 Task: Look for space in Torrox, Spain from 15th August, 2023 to 20th August, 2023 for 1 adult in price range Rs.5000 to Rs.10000. Place can be private room with 1  bedroom having 1 bed and 1 bathroom. Property type can be house, flat, guest house, hotel. Booking option can be shelf check-in. Required host language is English.
Action: Mouse moved to (354, 181)
Screenshot: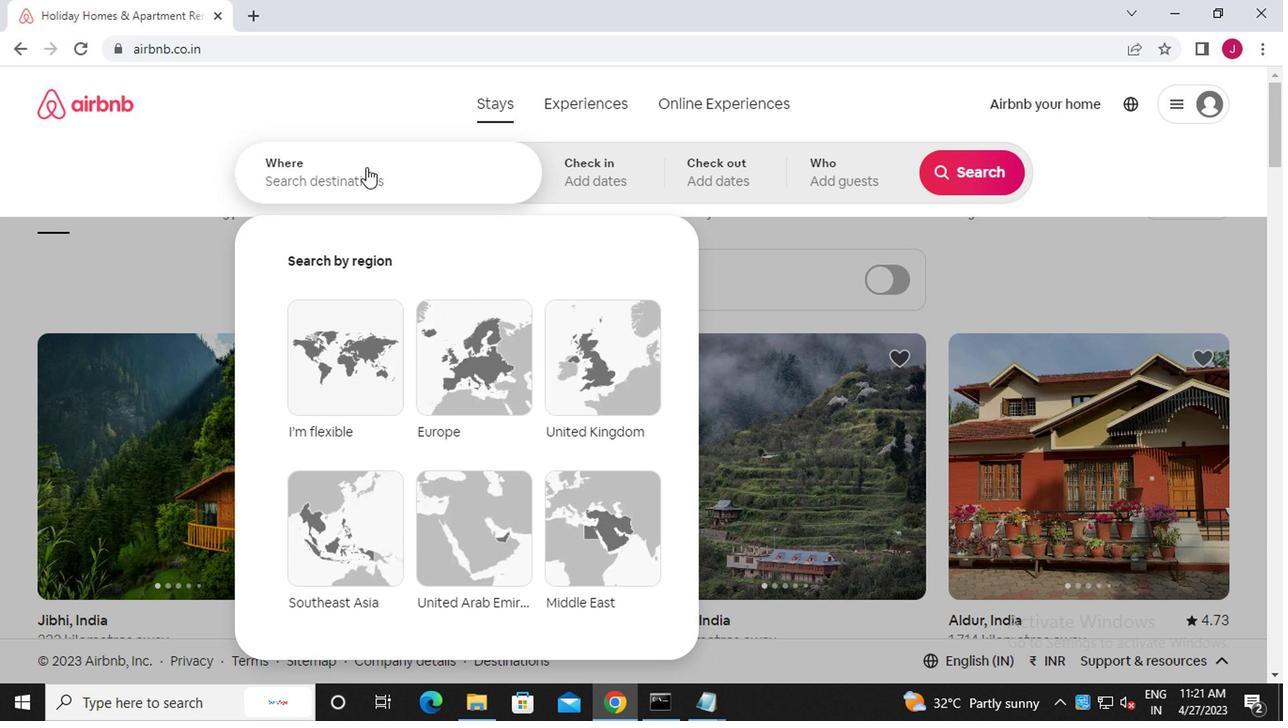 
Action: Mouse pressed left at (354, 181)
Screenshot: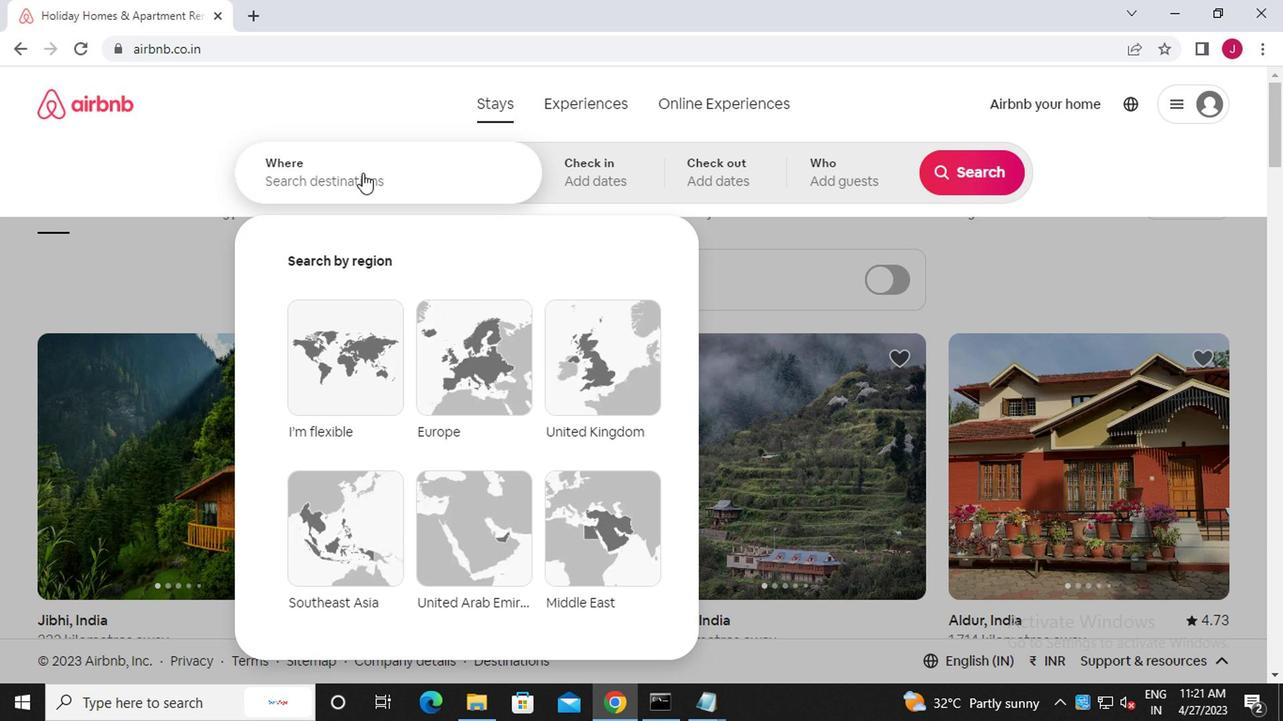 
Action: Mouse moved to (354, 182)
Screenshot: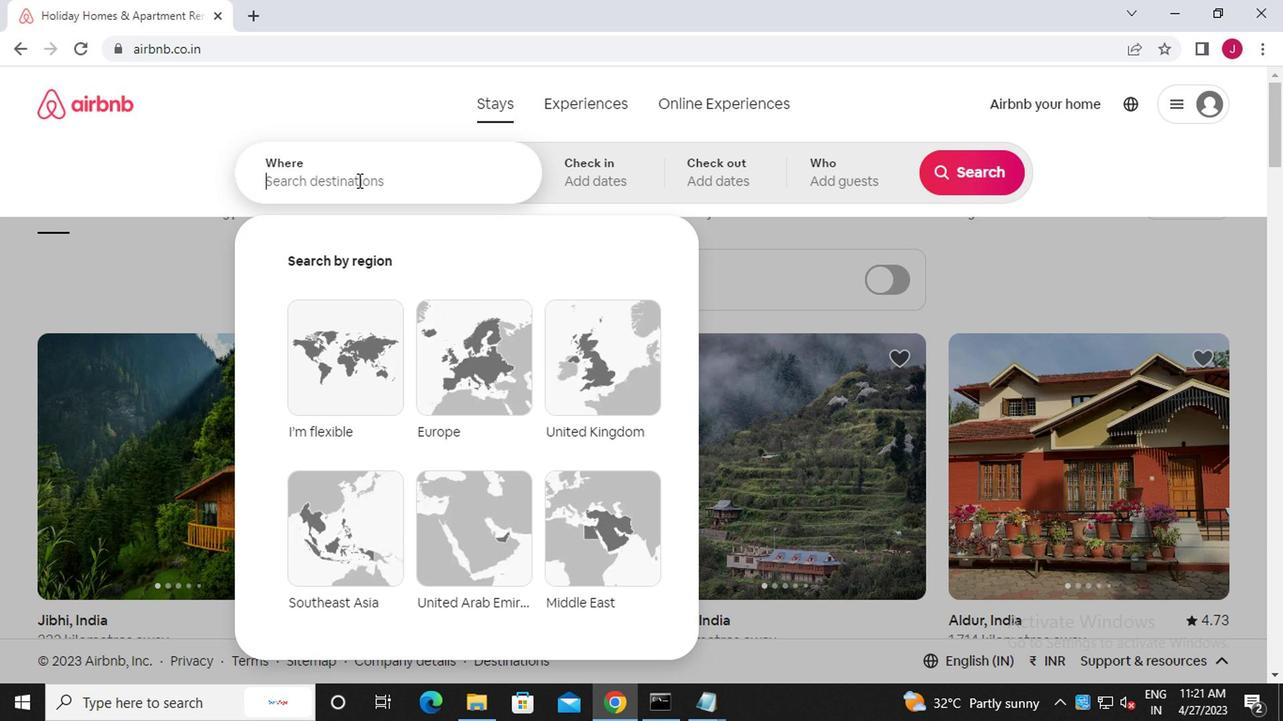 
Action: Key pressed t<Key.caps_lock>orrox,<Key.caps_lock>s<Key.caps_lock>pain
Screenshot: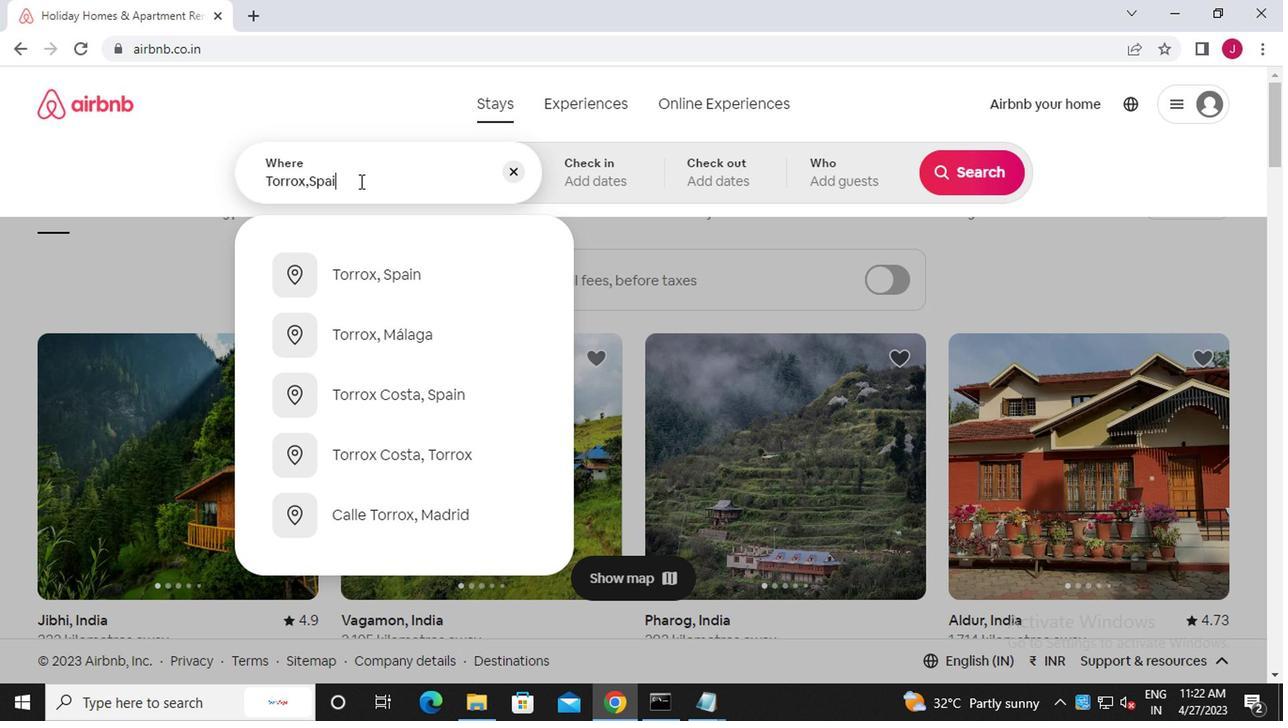 
Action: Mouse moved to (379, 274)
Screenshot: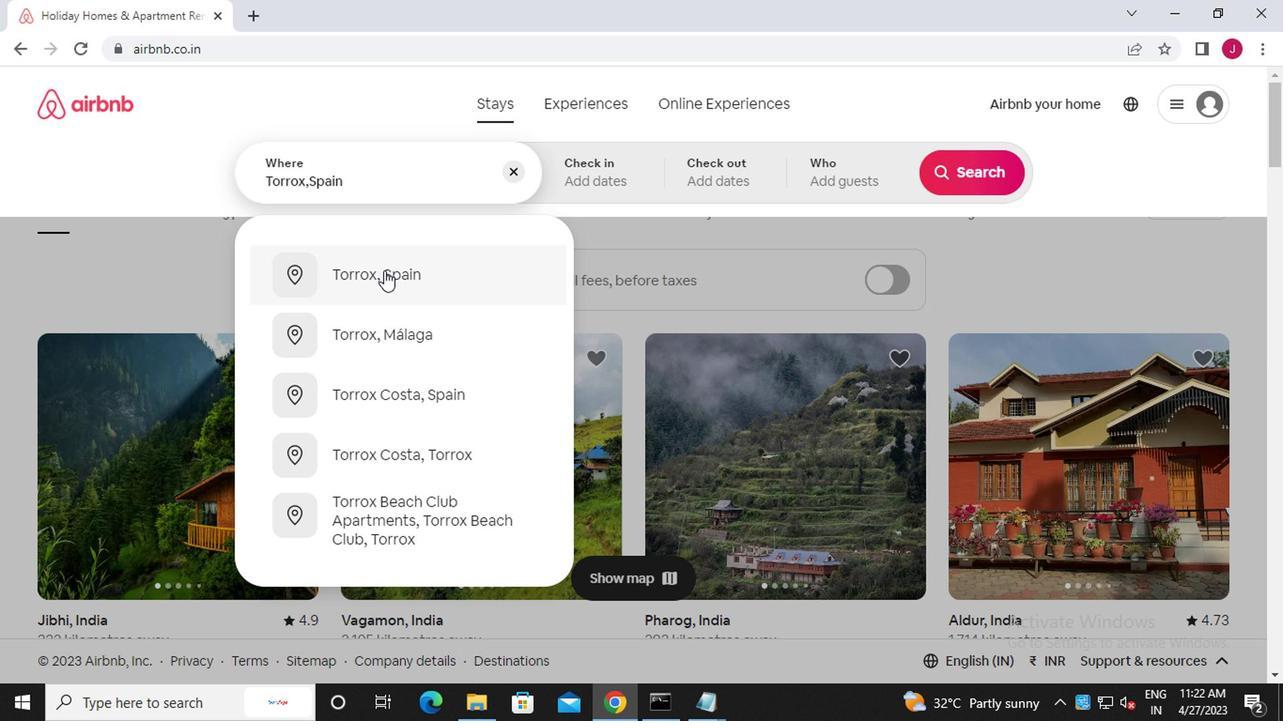 
Action: Mouse pressed left at (379, 274)
Screenshot: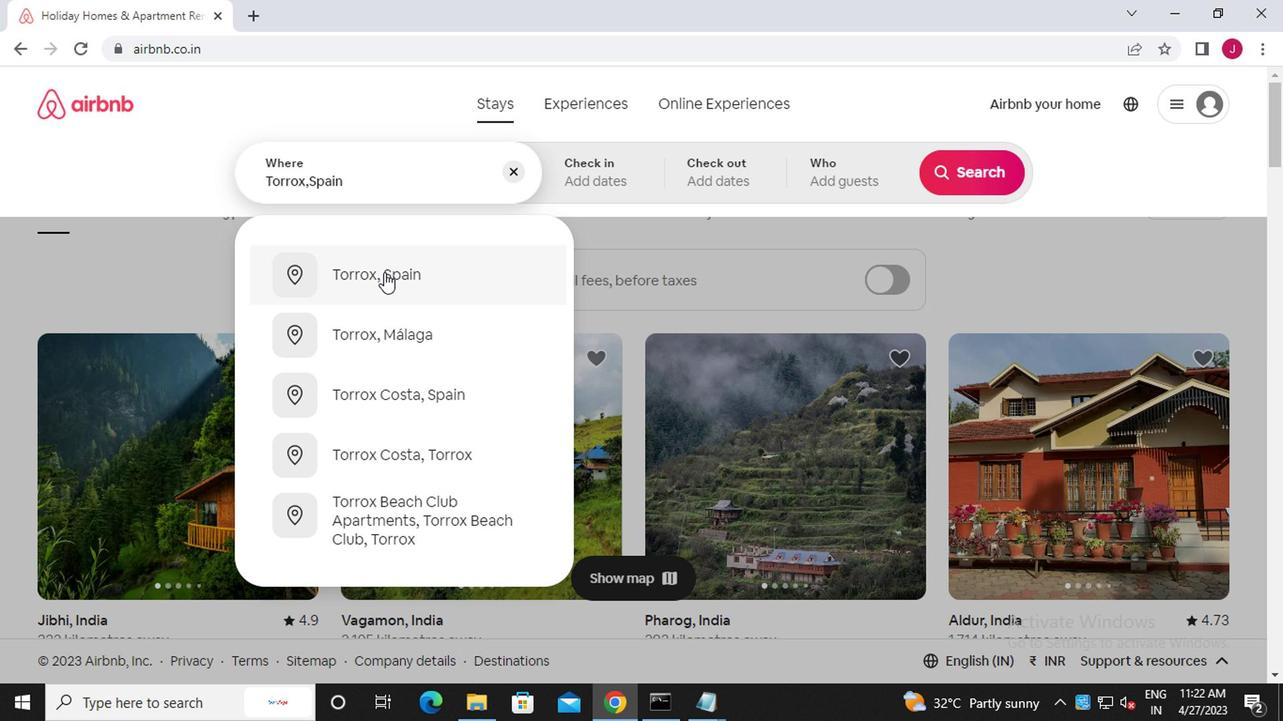 
Action: Mouse moved to (957, 323)
Screenshot: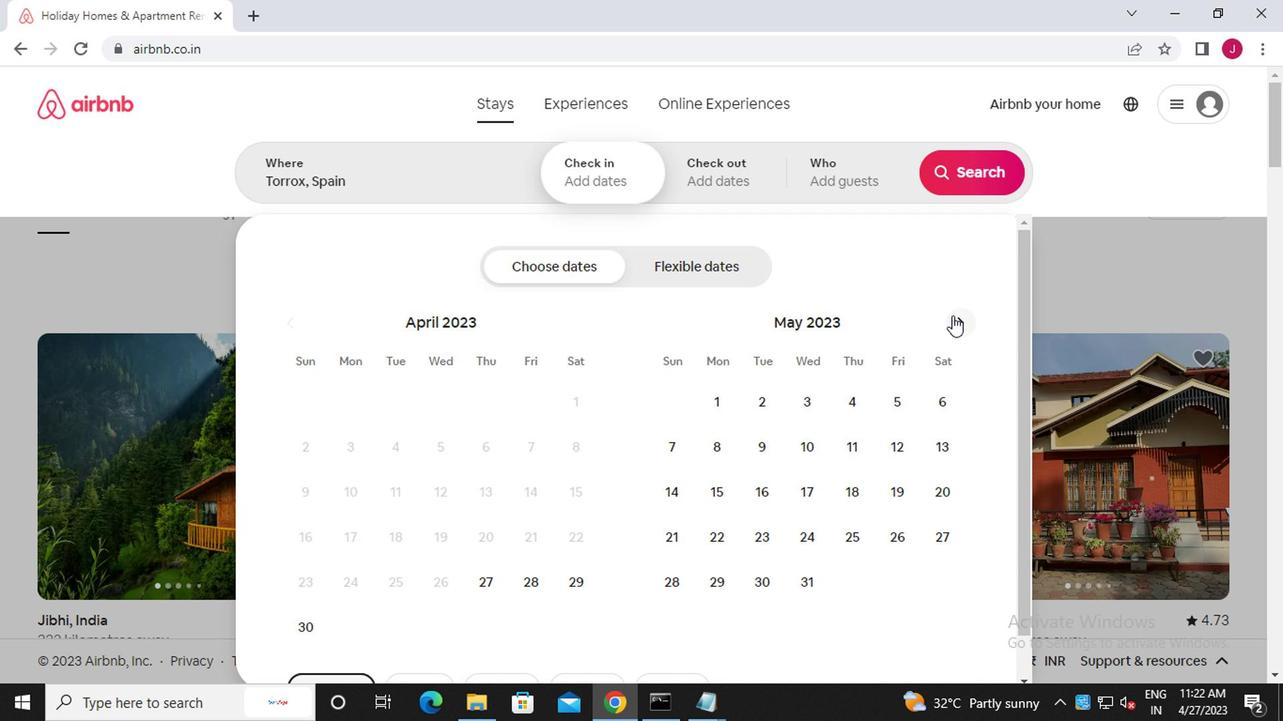 
Action: Mouse pressed left at (957, 323)
Screenshot: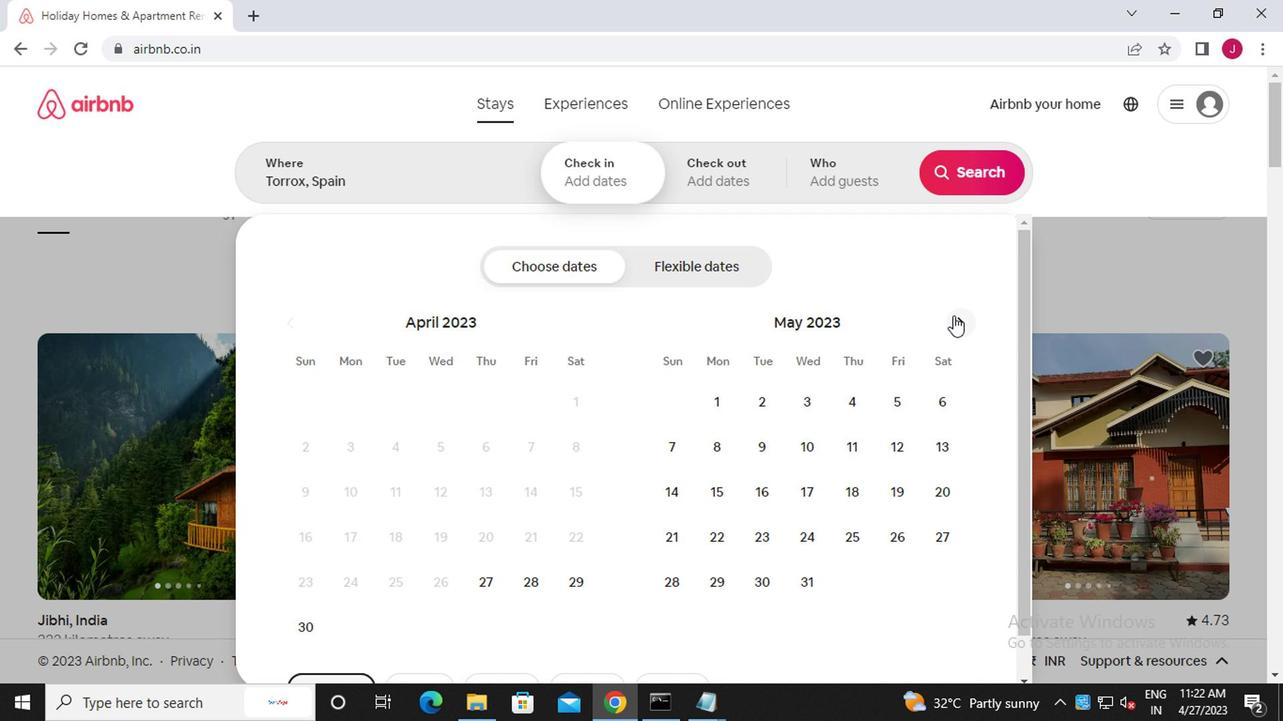 
Action: Mouse moved to (959, 323)
Screenshot: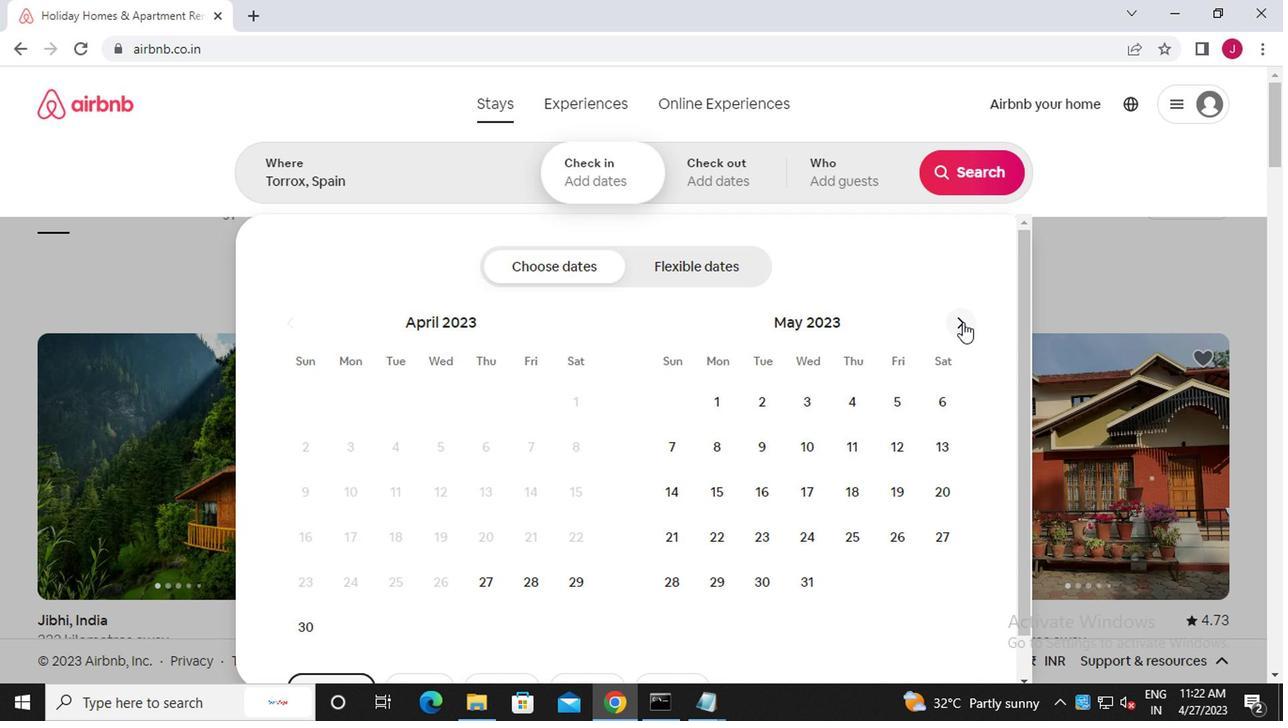 
Action: Mouse pressed left at (959, 323)
Screenshot: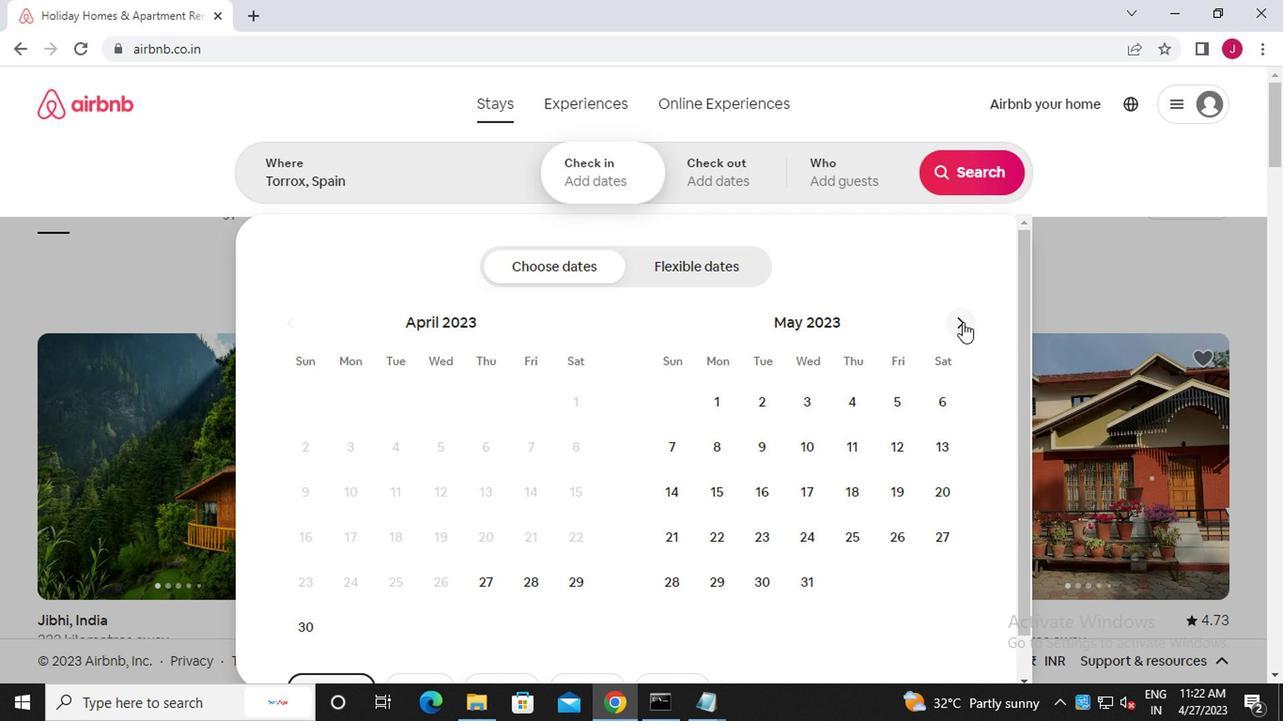 
Action: Mouse pressed left at (959, 323)
Screenshot: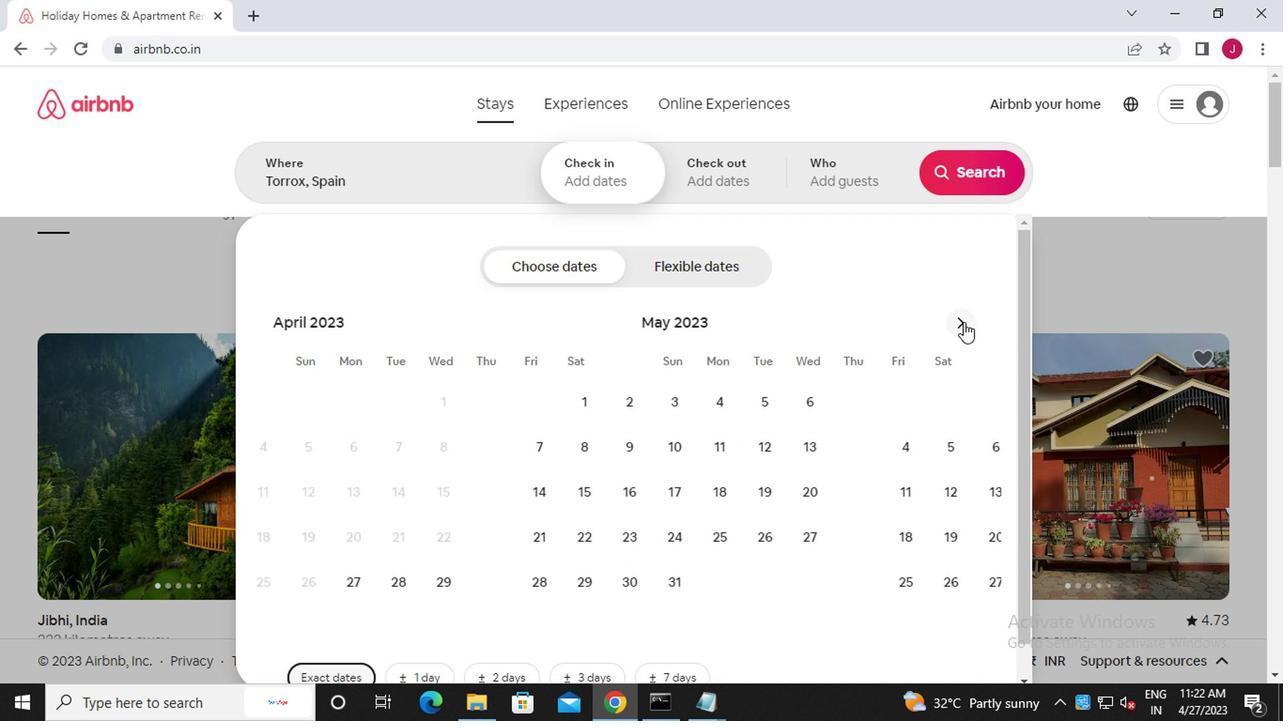 
Action: Mouse moved to (959, 323)
Screenshot: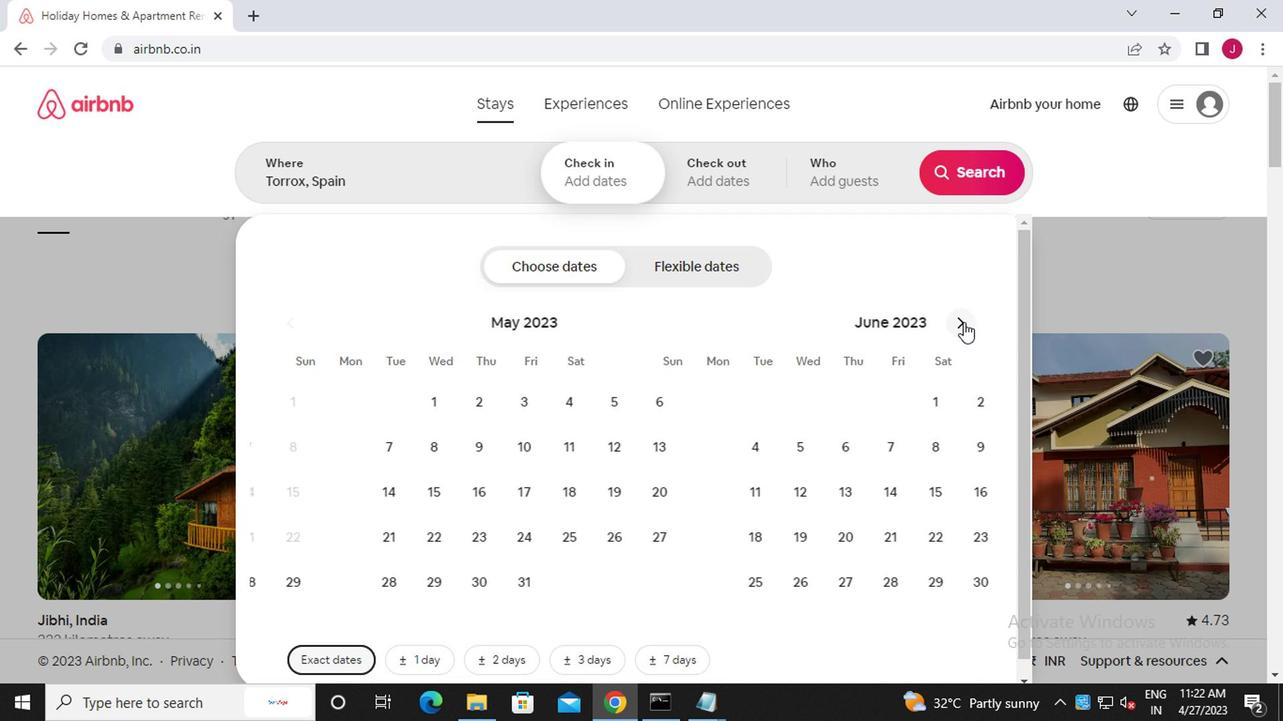 
Action: Mouse pressed left at (959, 323)
Screenshot: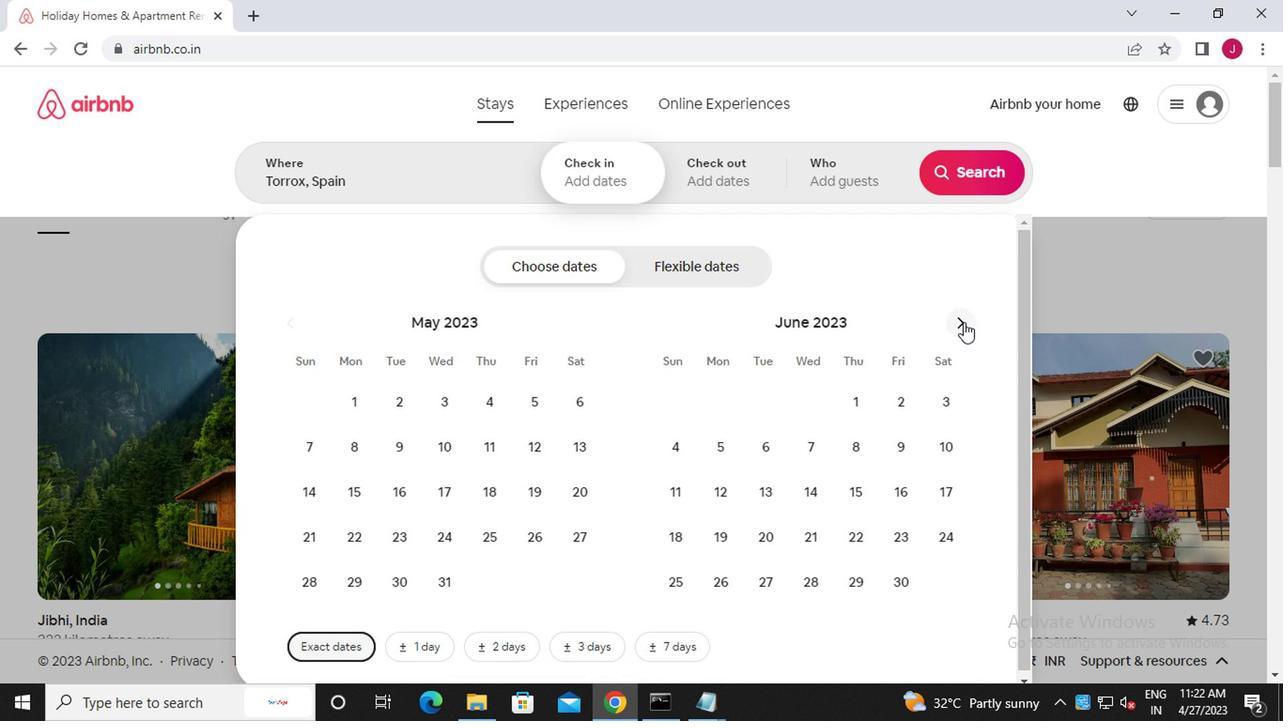 
Action: Mouse pressed left at (959, 323)
Screenshot: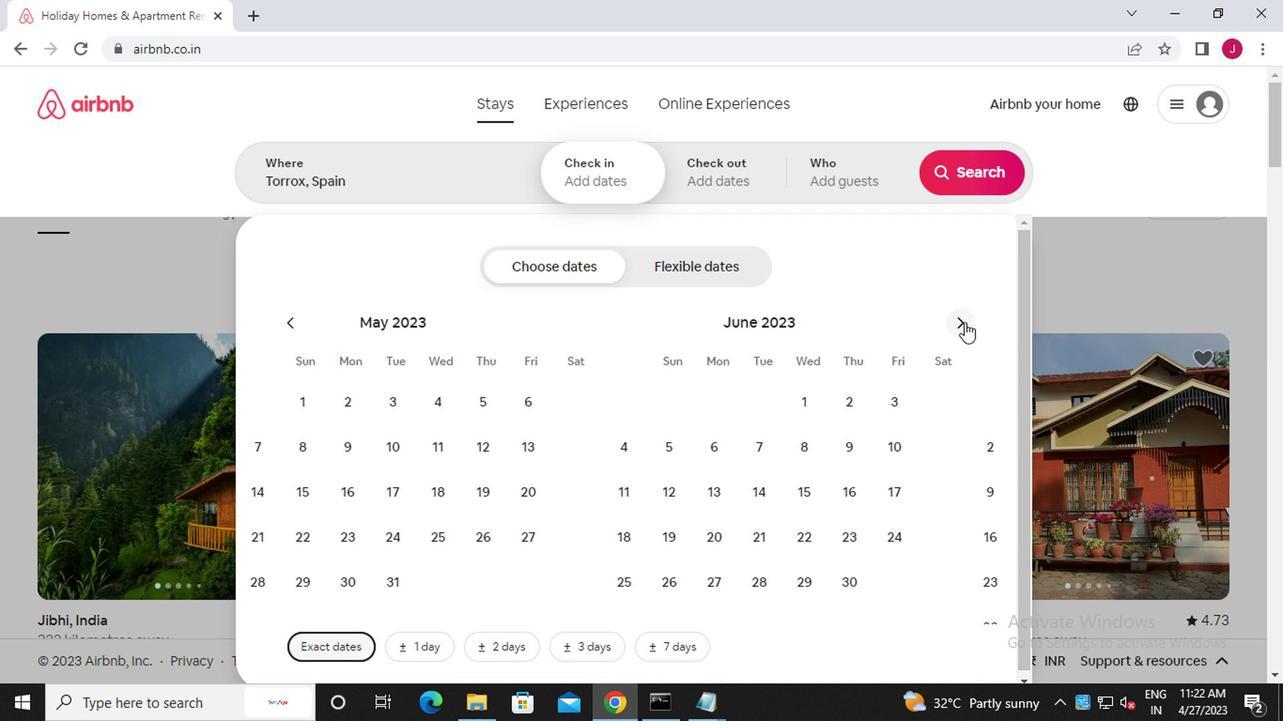 
Action: Mouse moved to (760, 492)
Screenshot: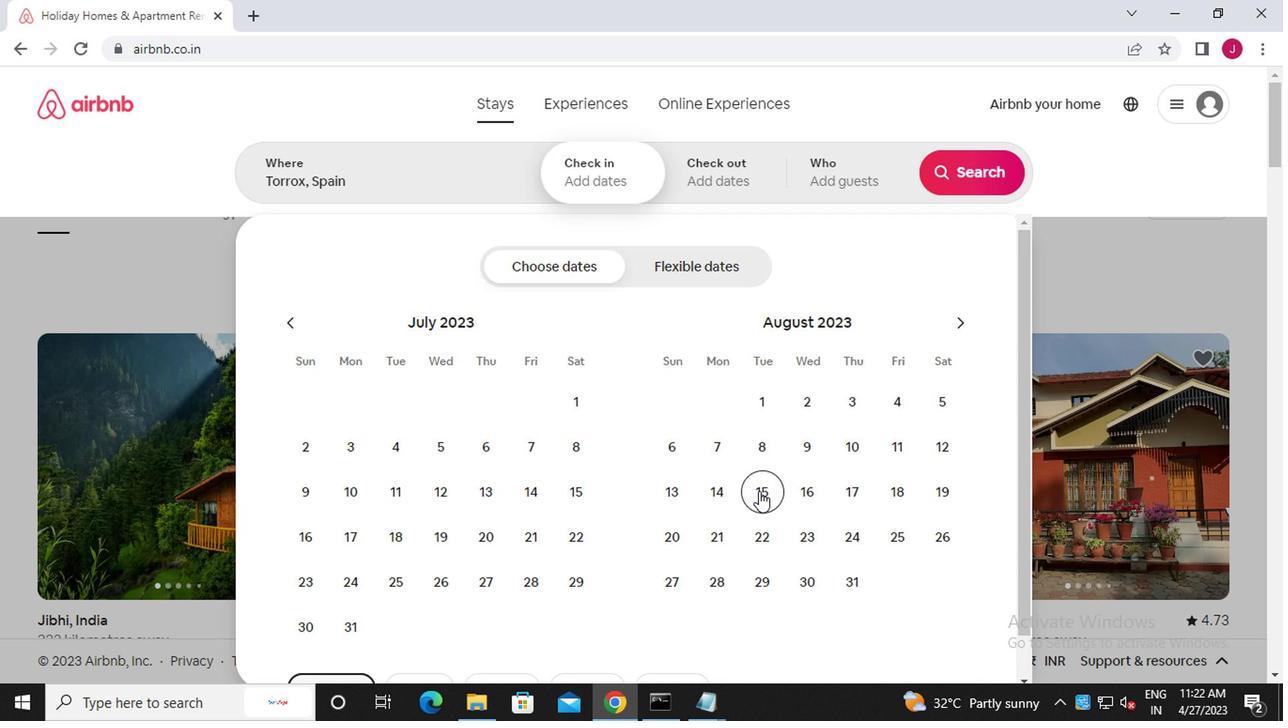 
Action: Mouse pressed left at (760, 492)
Screenshot: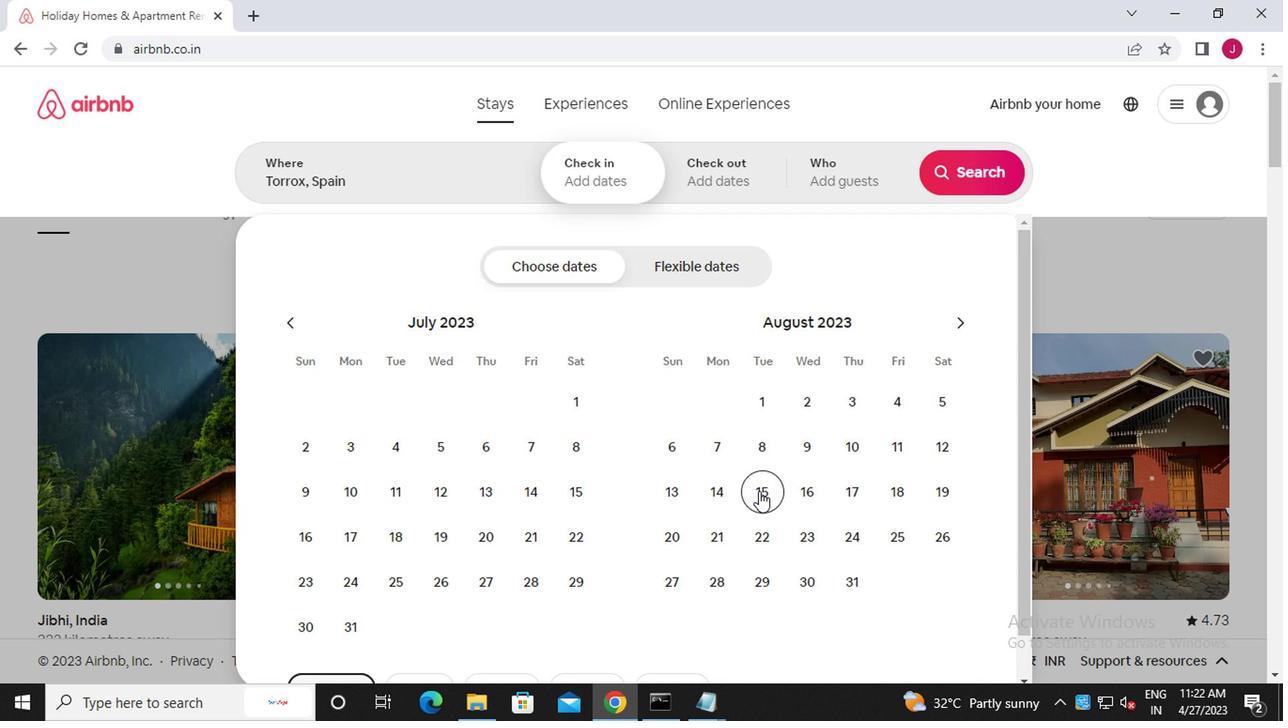 
Action: Mouse moved to (674, 534)
Screenshot: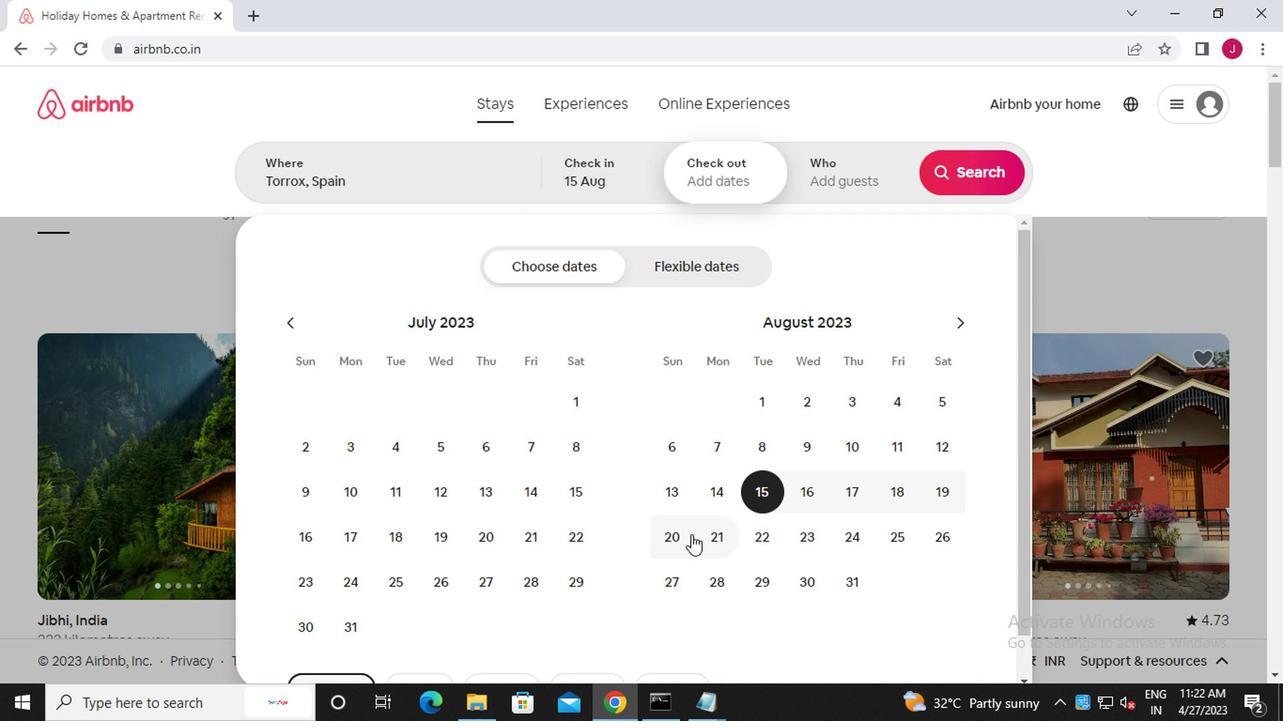 
Action: Mouse pressed left at (674, 534)
Screenshot: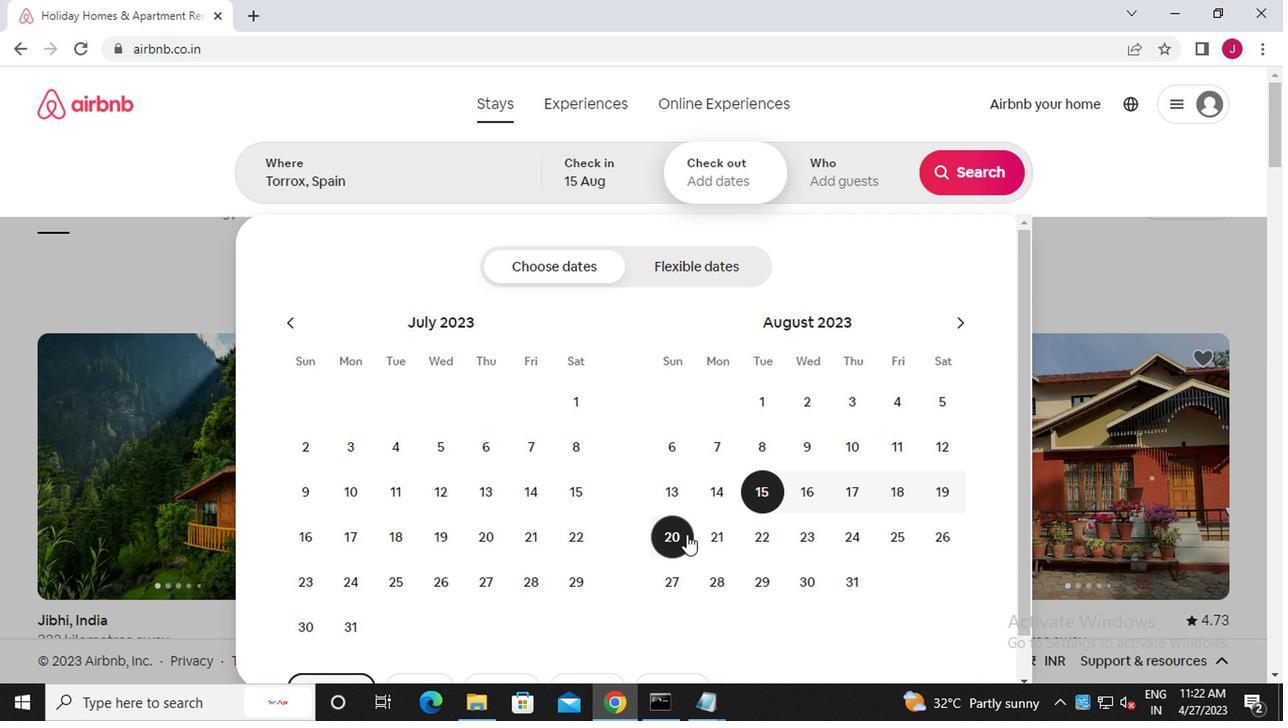 
Action: Mouse moved to (857, 175)
Screenshot: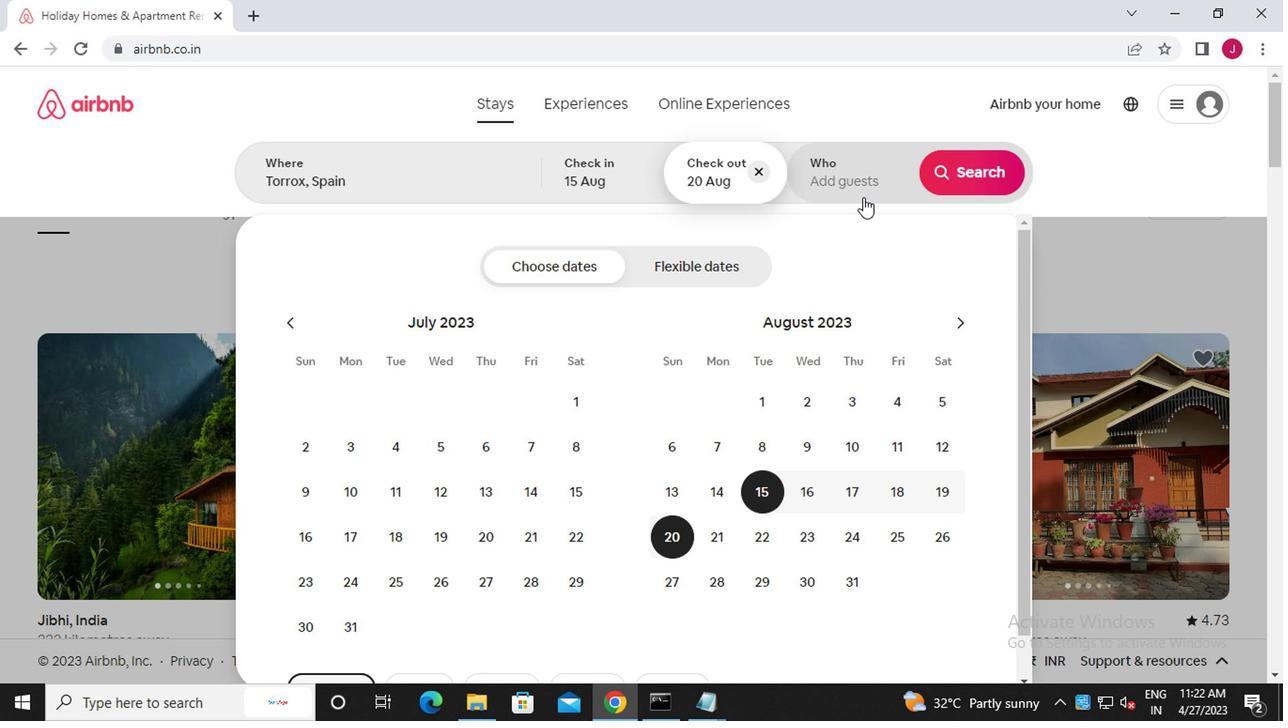 
Action: Mouse pressed left at (857, 175)
Screenshot: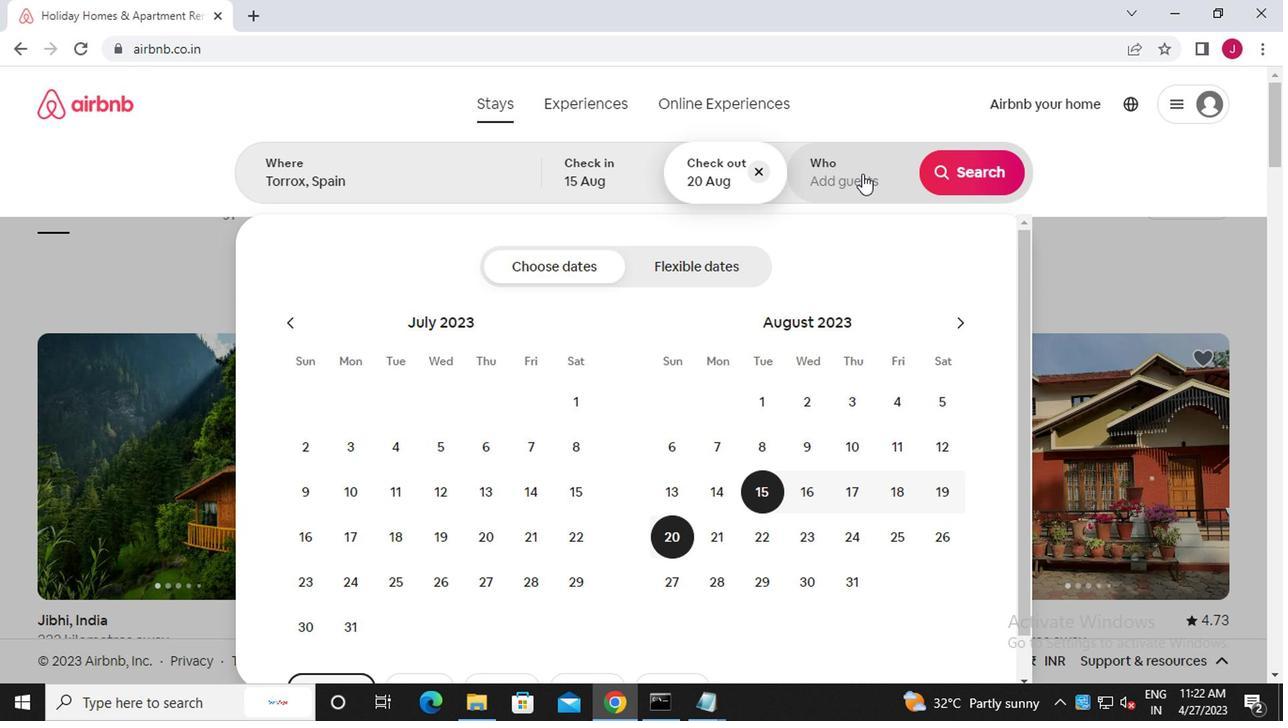 
Action: Mouse moved to (976, 279)
Screenshot: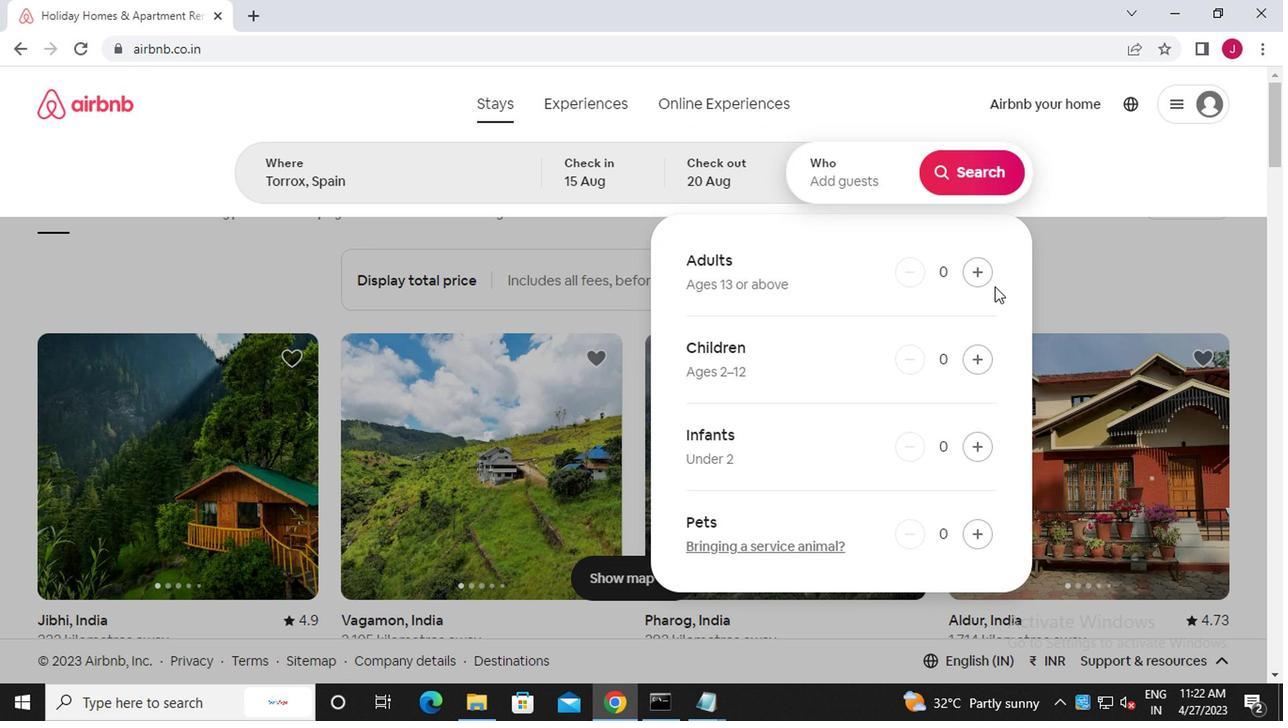 
Action: Mouse pressed left at (976, 279)
Screenshot: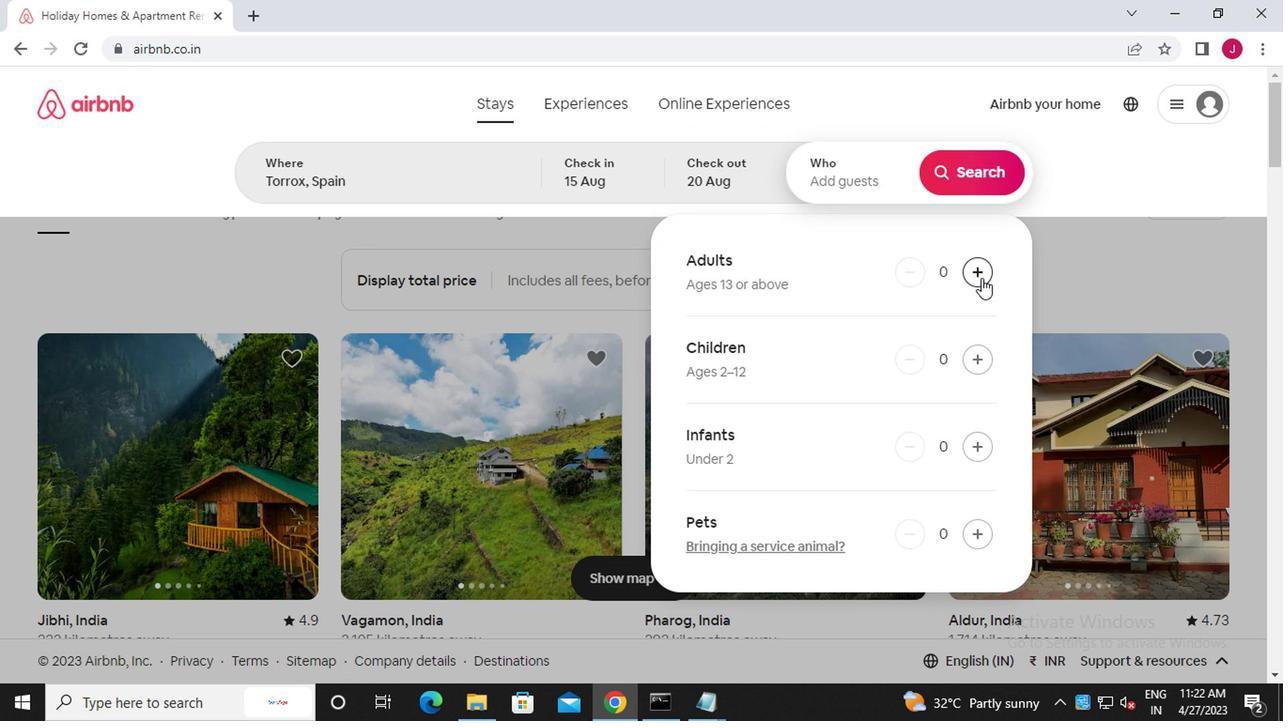 
Action: Mouse moved to (976, 178)
Screenshot: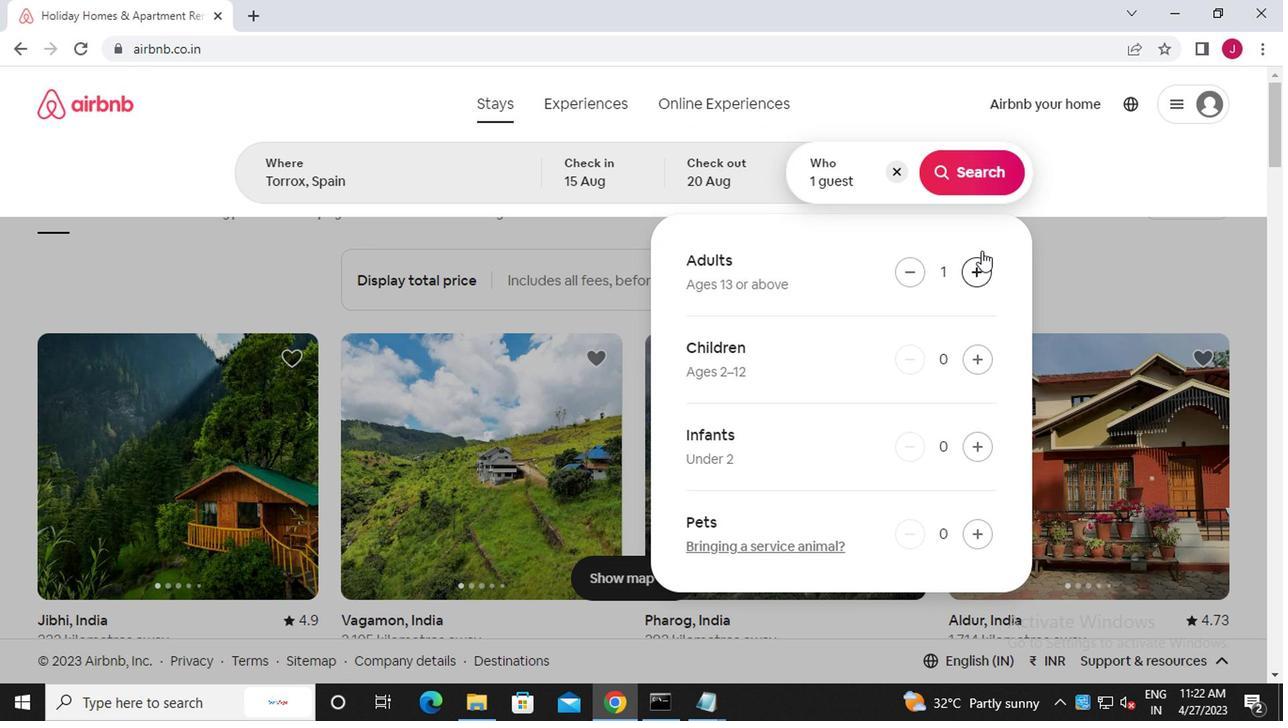 
Action: Mouse pressed left at (976, 178)
Screenshot: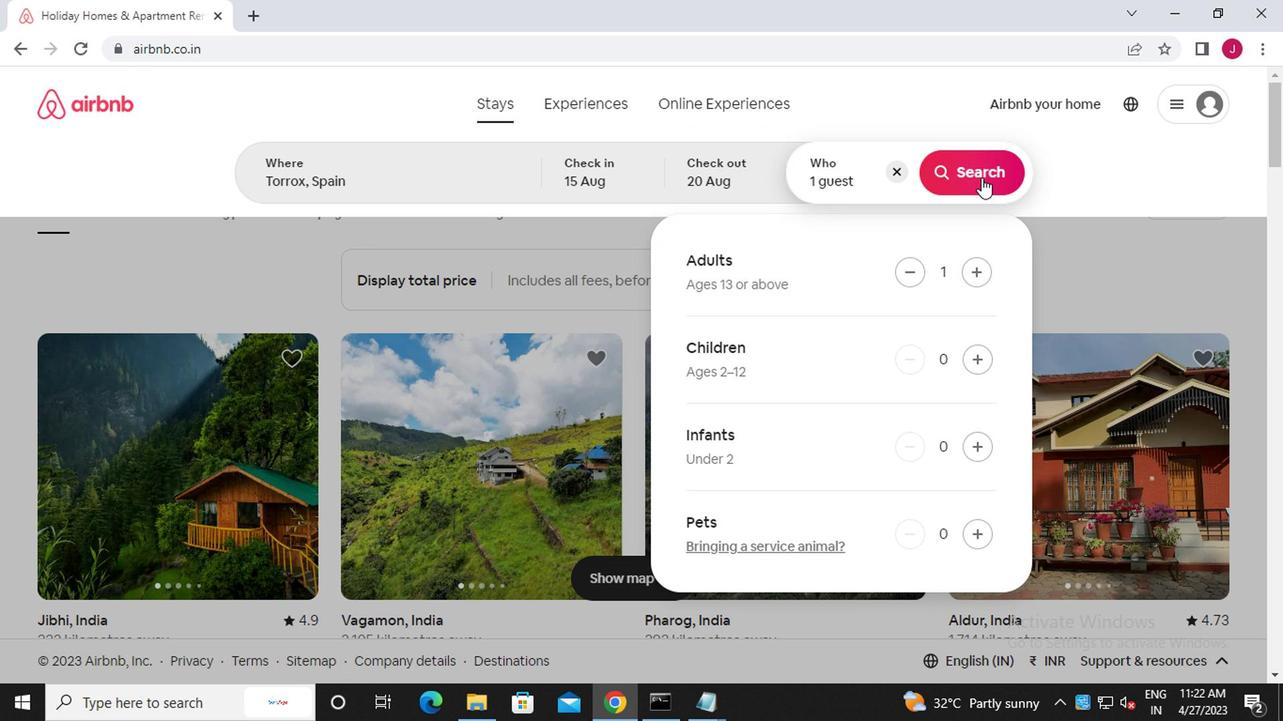 
Action: Mouse moved to (1191, 177)
Screenshot: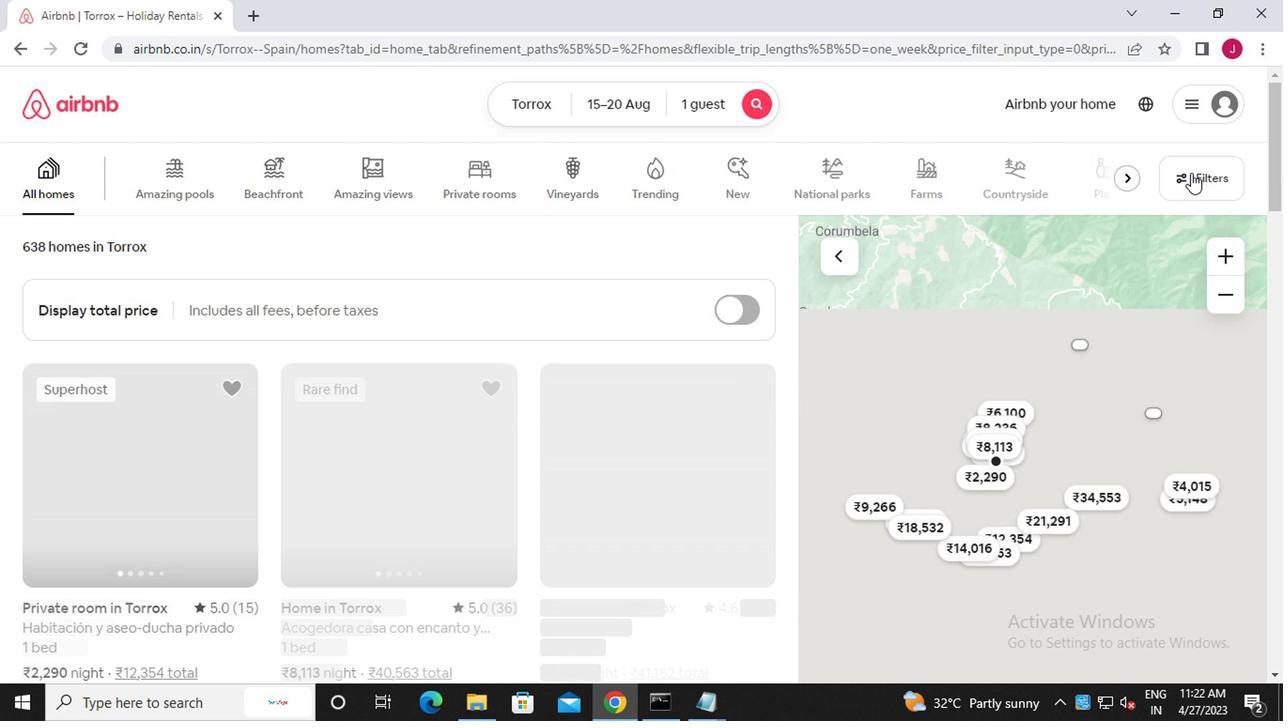 
Action: Mouse pressed left at (1191, 177)
Screenshot: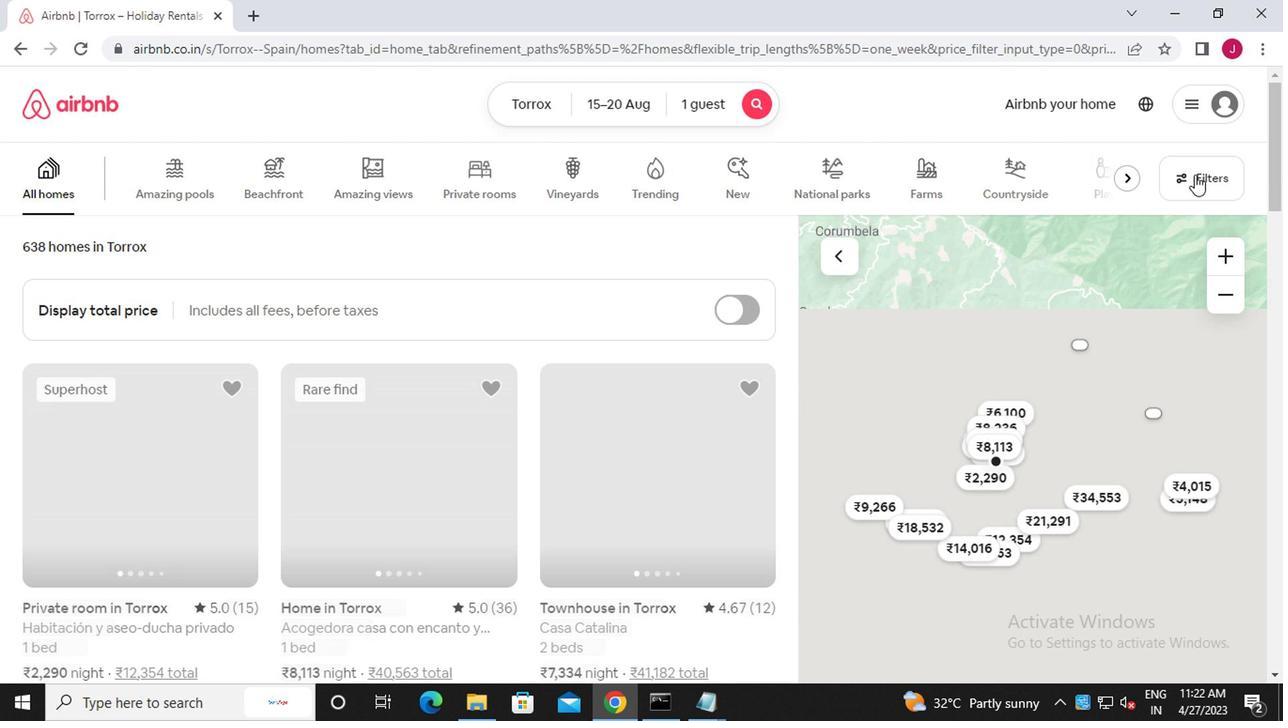 
Action: Mouse moved to (441, 411)
Screenshot: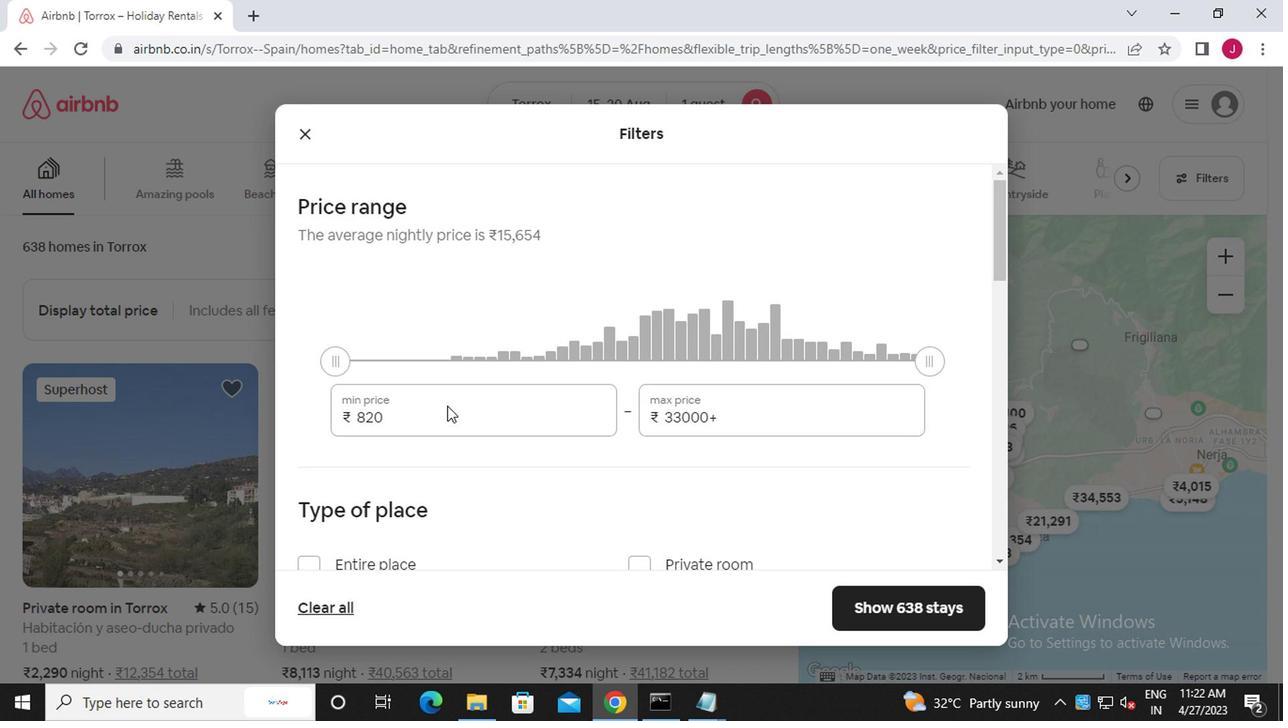 
Action: Mouse pressed left at (441, 411)
Screenshot: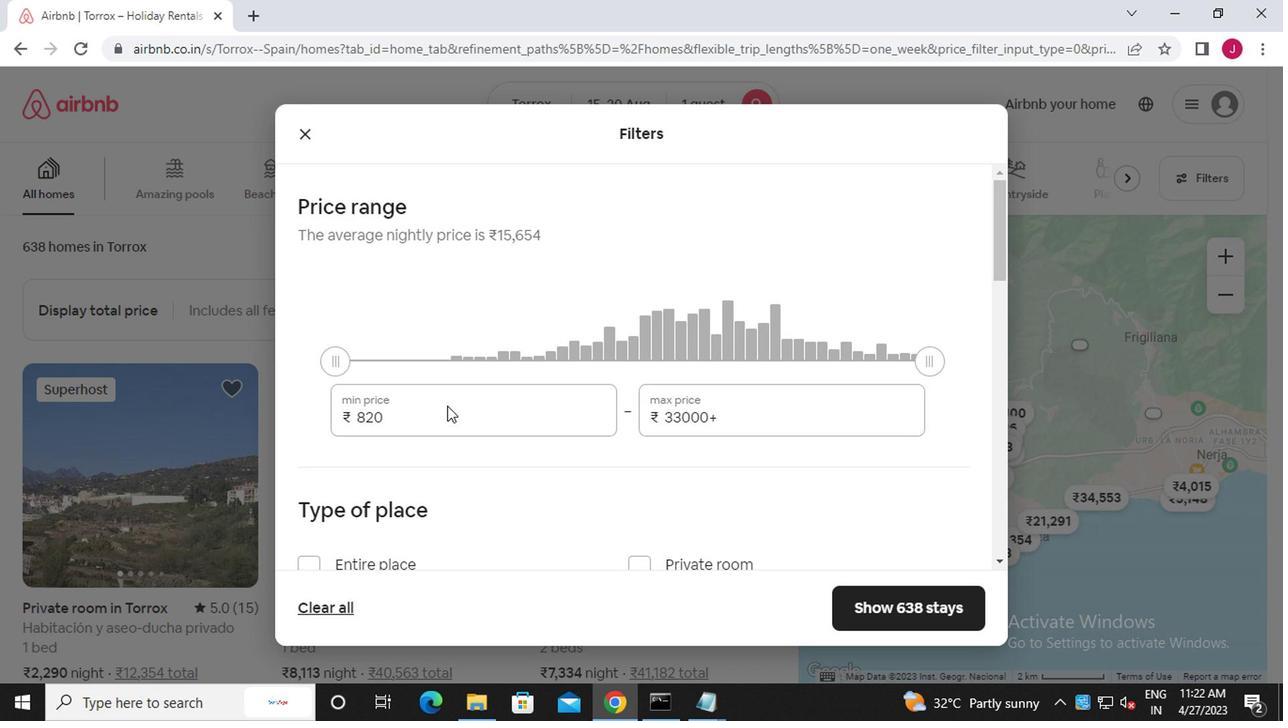 
Action: Mouse moved to (425, 404)
Screenshot: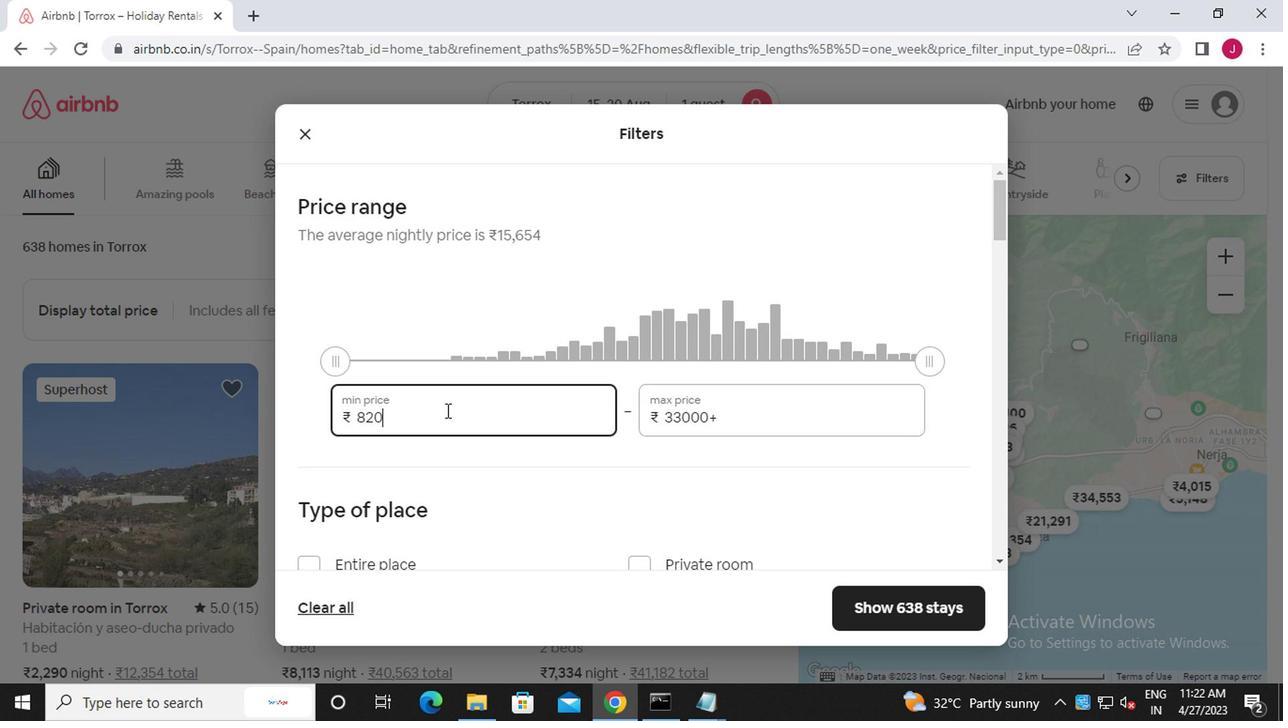 
Action: Key pressed <Key.backspace><Key.backspace><Key.backspace><<97>><<101>><<96>><<96>><<96>>
Screenshot: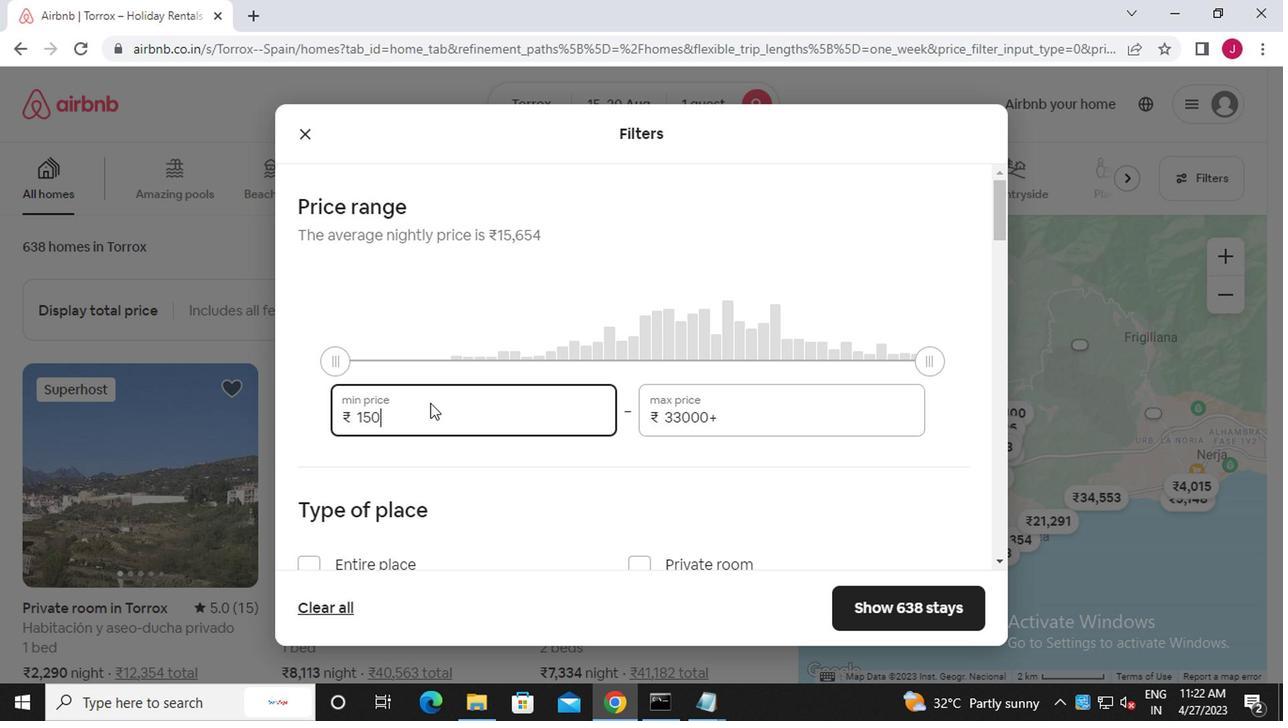
Action: Mouse moved to (826, 419)
Screenshot: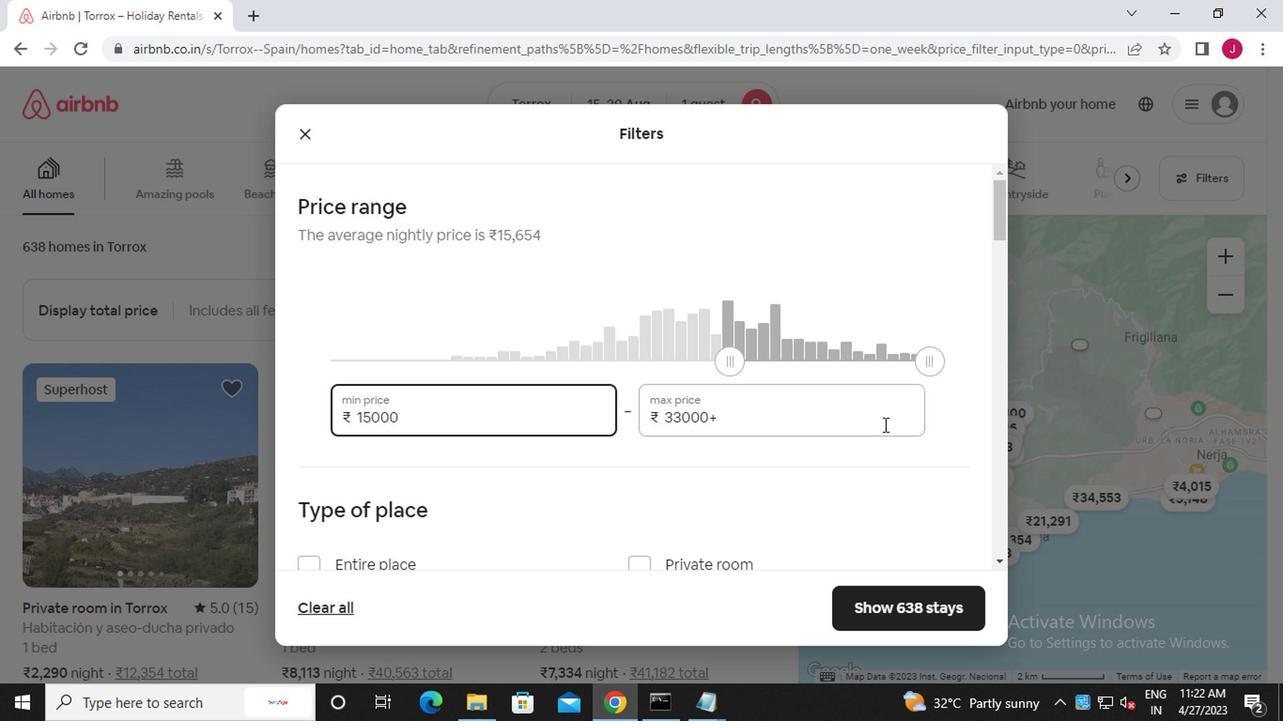 
Action: Mouse pressed left at (826, 419)
Screenshot: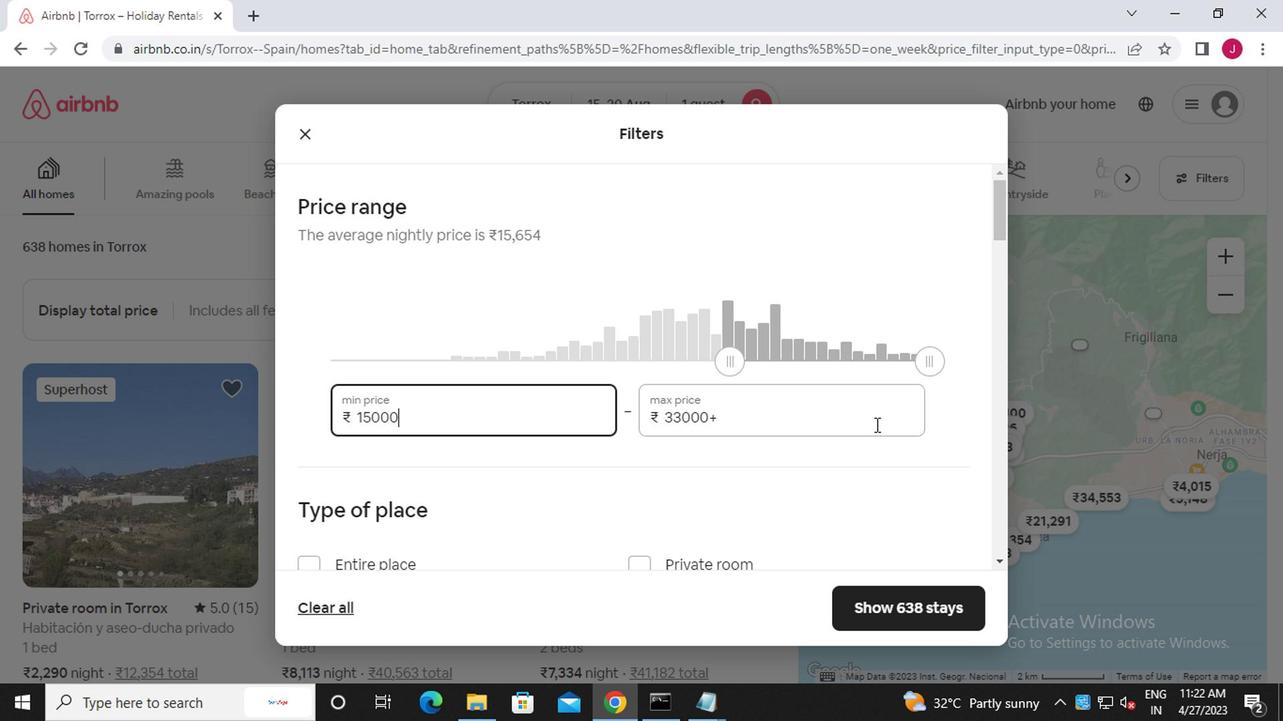 
Action: Key pressed <Key.backspace><Key.backspace><Key.backspace><Key.backspace><Key.backspace><Key.backspace><Key.backspace><Key.backspace><Key.backspace><Key.backspace><Key.backspace><Key.backspace><Key.backspace>
Screenshot: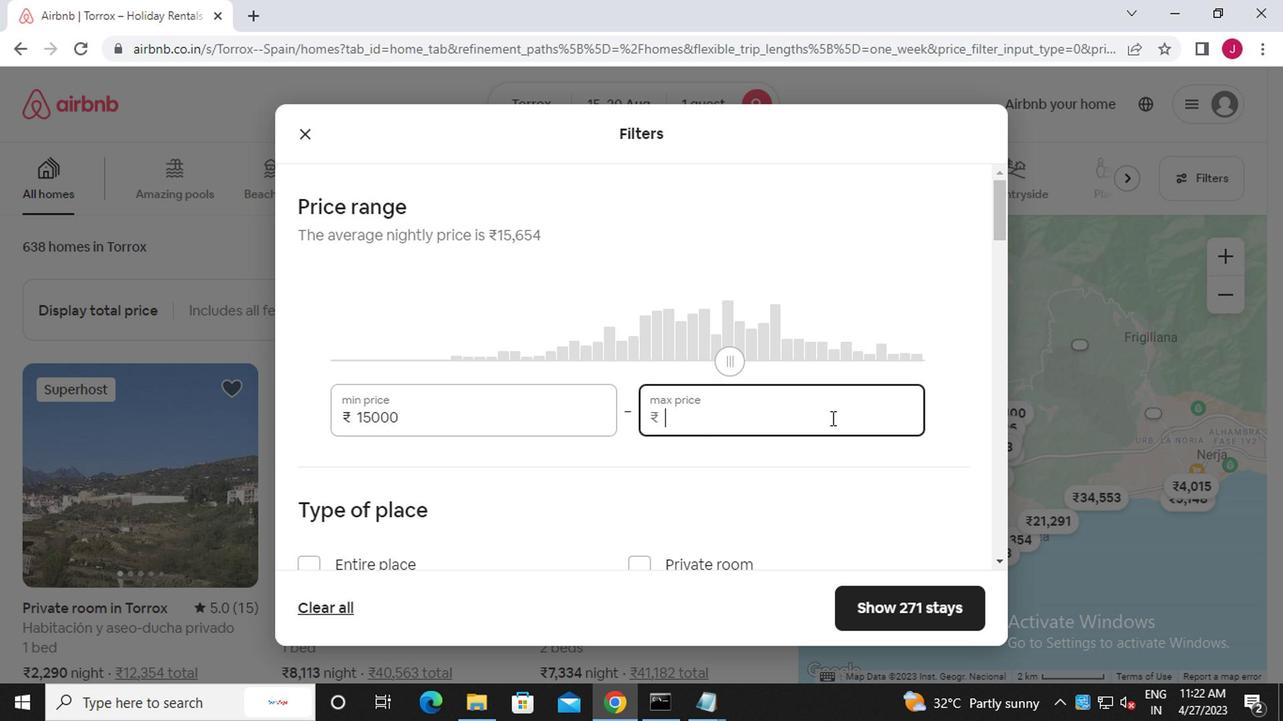 
Action: Mouse moved to (570, 424)
Screenshot: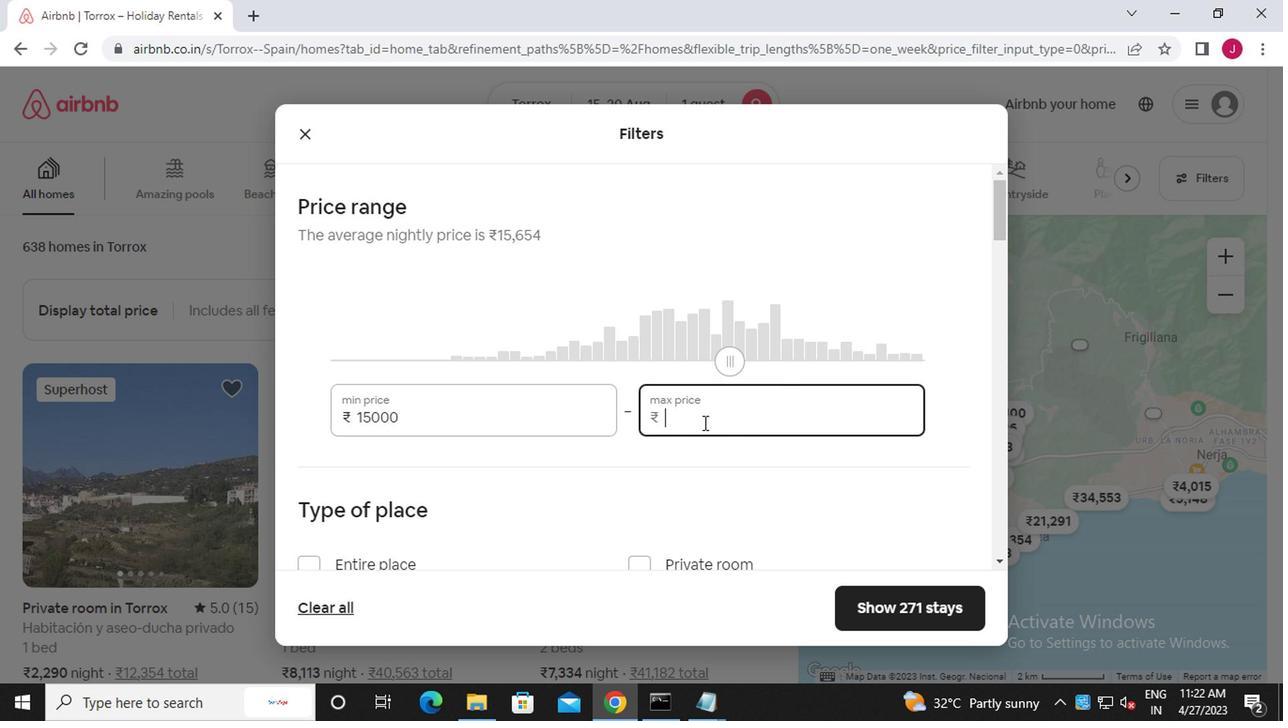 
Action: Mouse pressed left at (570, 424)
Screenshot: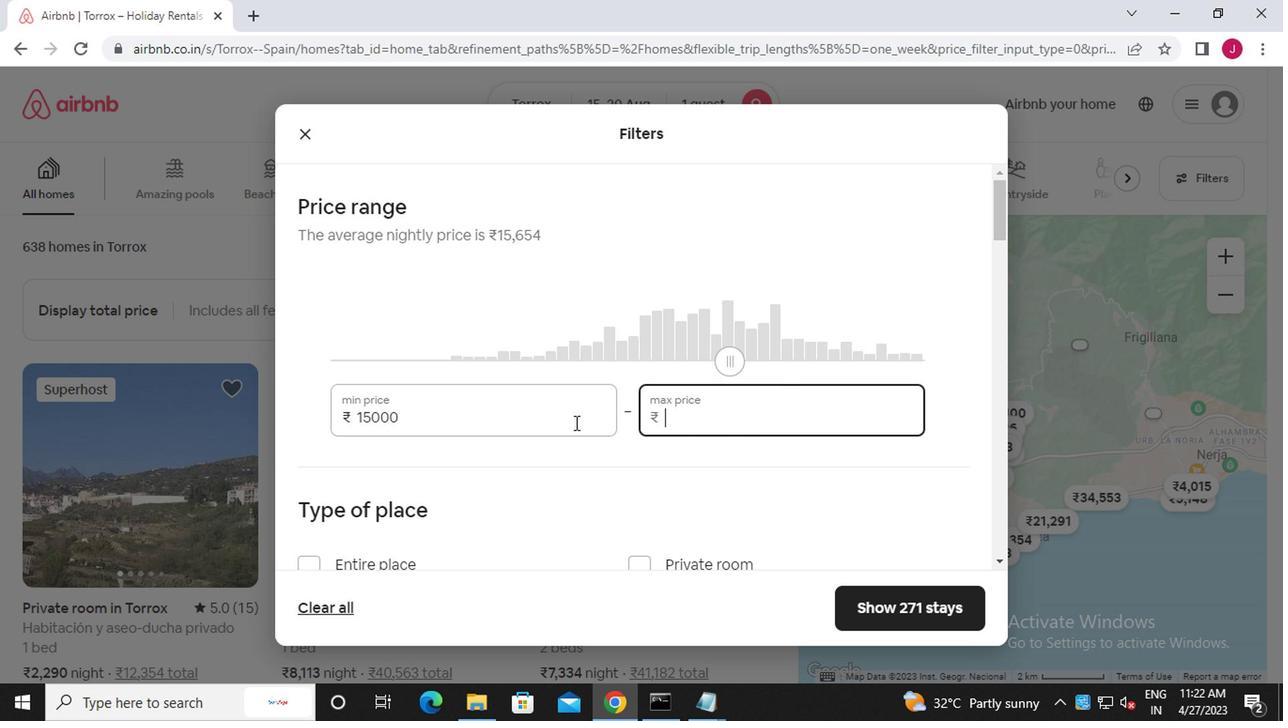 
Action: Mouse moved to (572, 422)
Screenshot: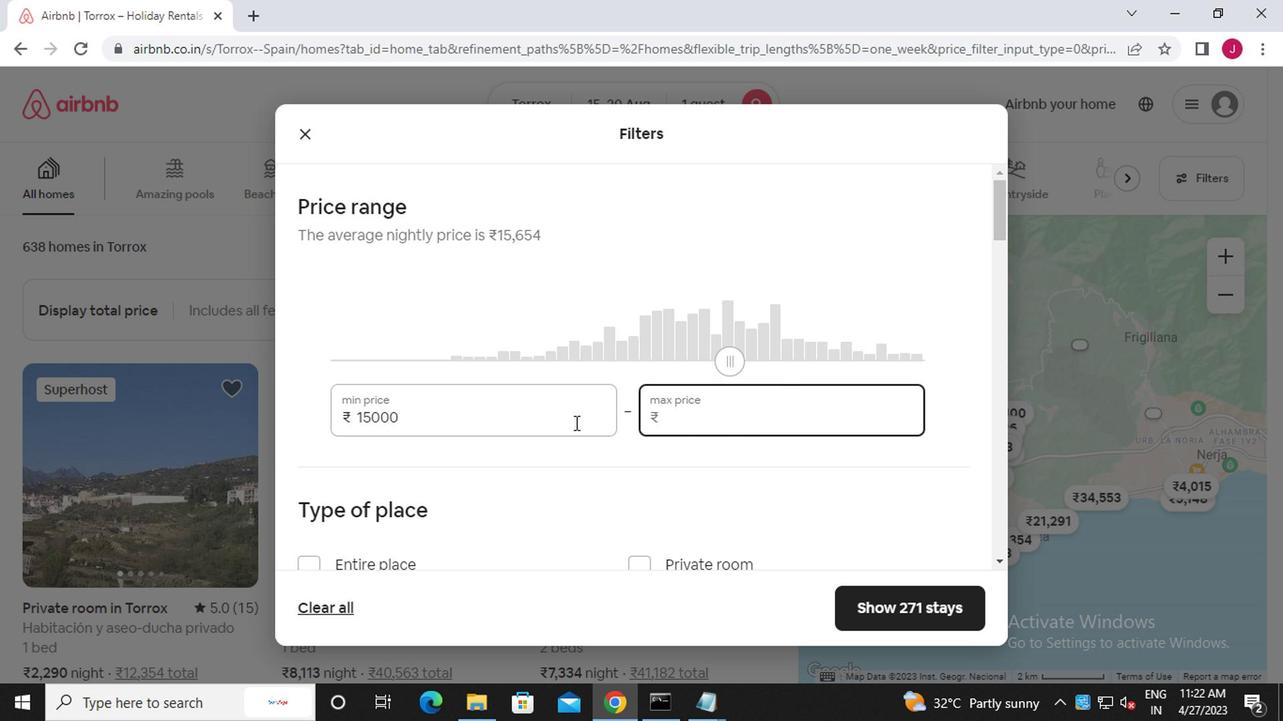 
Action: Key pressed <Key.backspace><Key.backspace><Key.backspace><Key.backspace><Key.backspace><Key.backspace><Key.backspace><<101>><<96>><<96>><<96>>
Screenshot: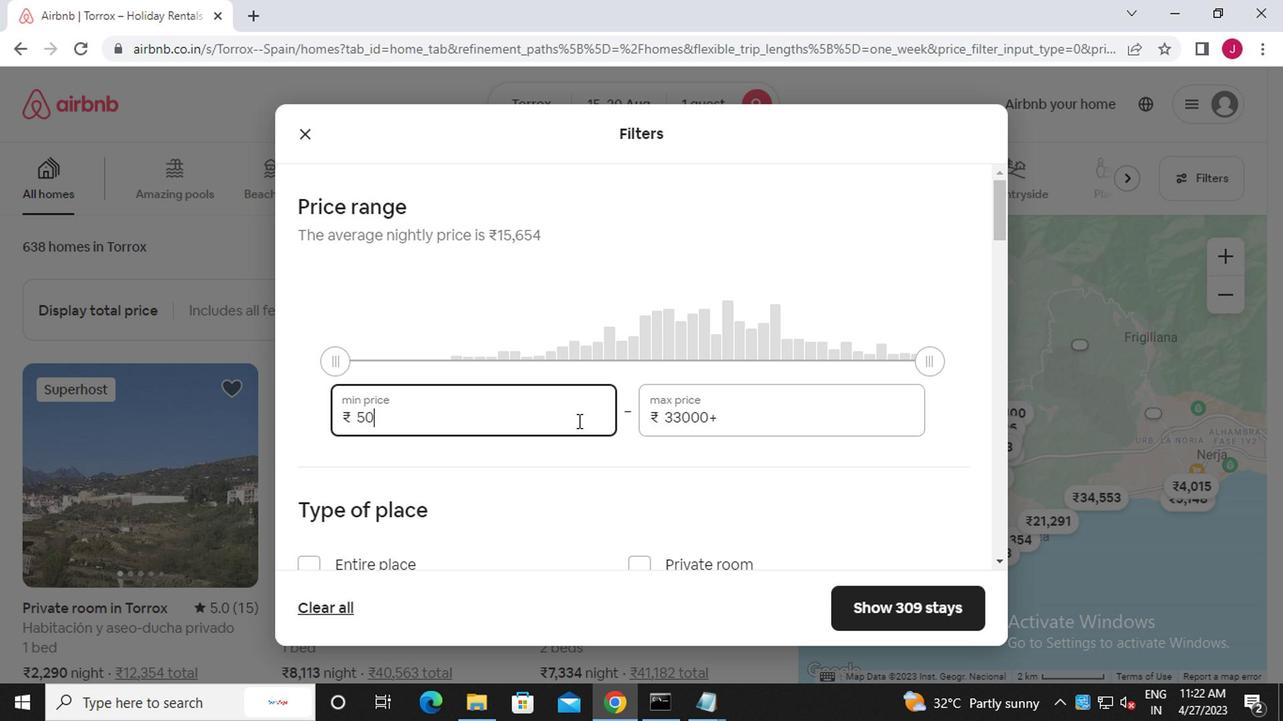 
Action: Mouse moved to (792, 424)
Screenshot: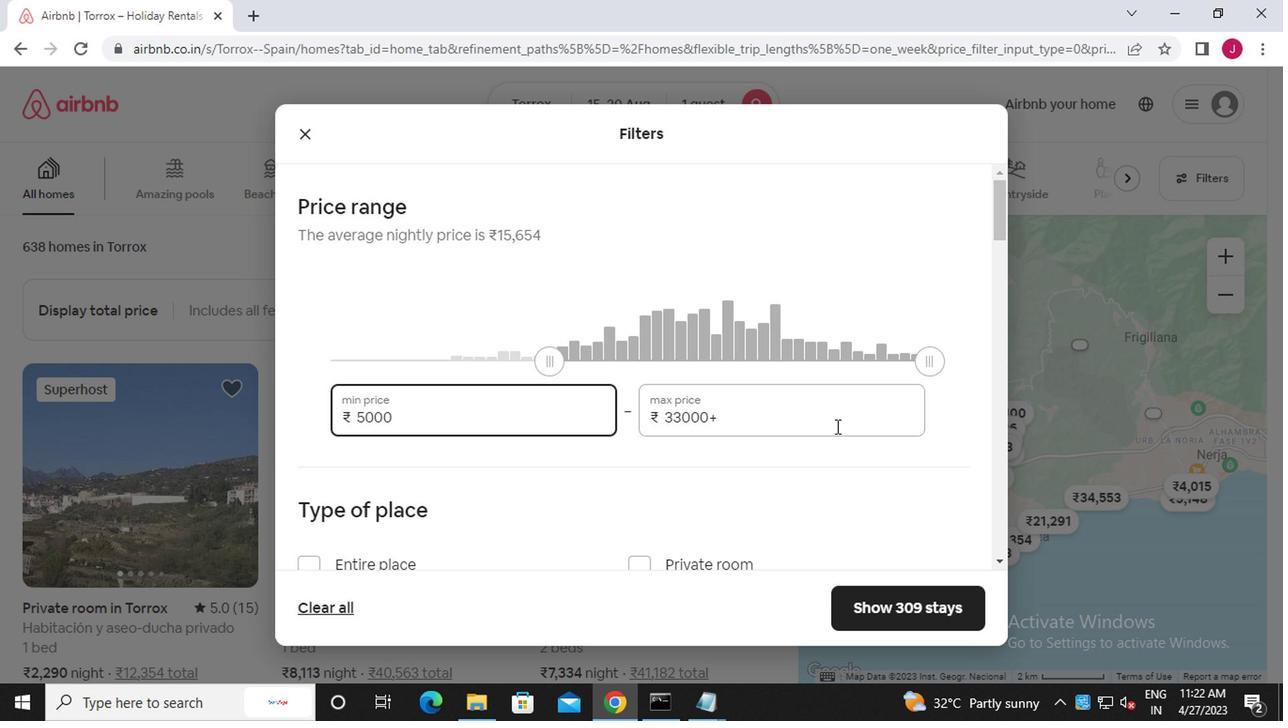 
Action: Mouse pressed left at (792, 424)
Screenshot: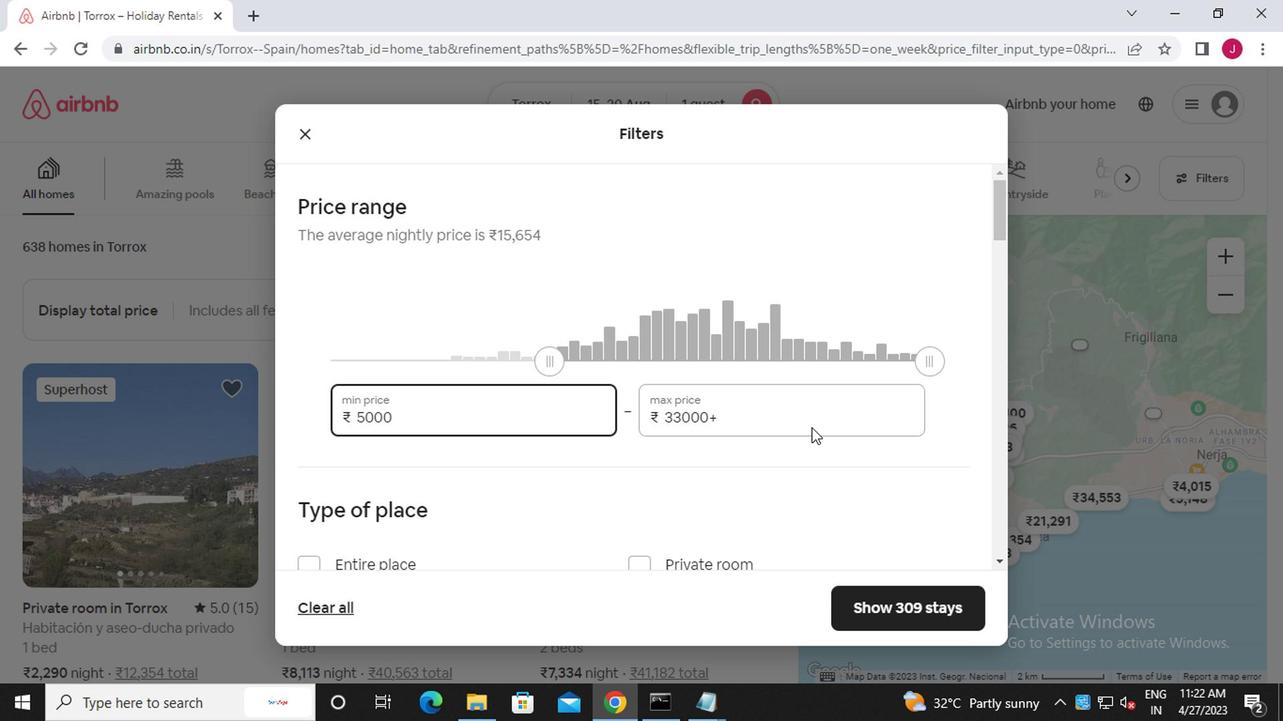 
Action: Key pressed <Key.backspace><Key.backspace><Key.backspace><Key.backspace><Key.backspace><Key.backspace><Key.backspace><Key.backspace><Key.backspace><Key.backspace><Key.backspace><Key.backspace><Key.backspace><<97>><<101>><<96>><<96>><<96>>
Screenshot: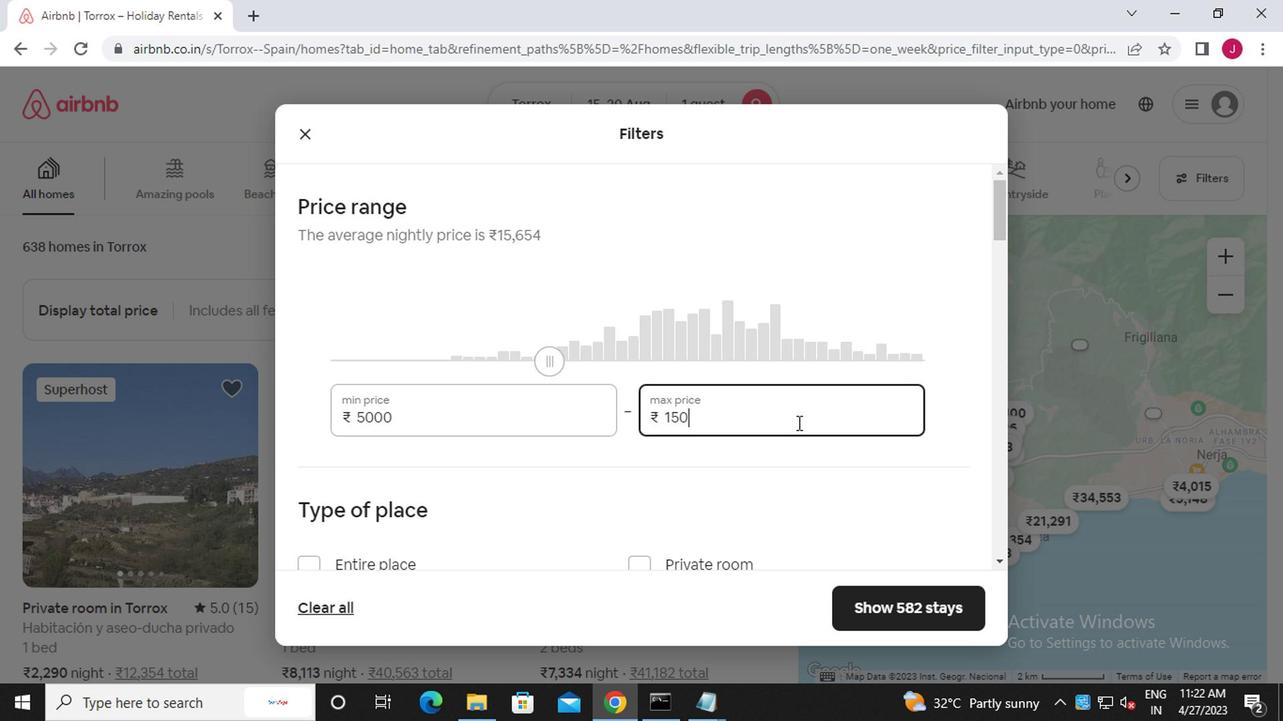 
Action: Mouse moved to (784, 411)
Screenshot: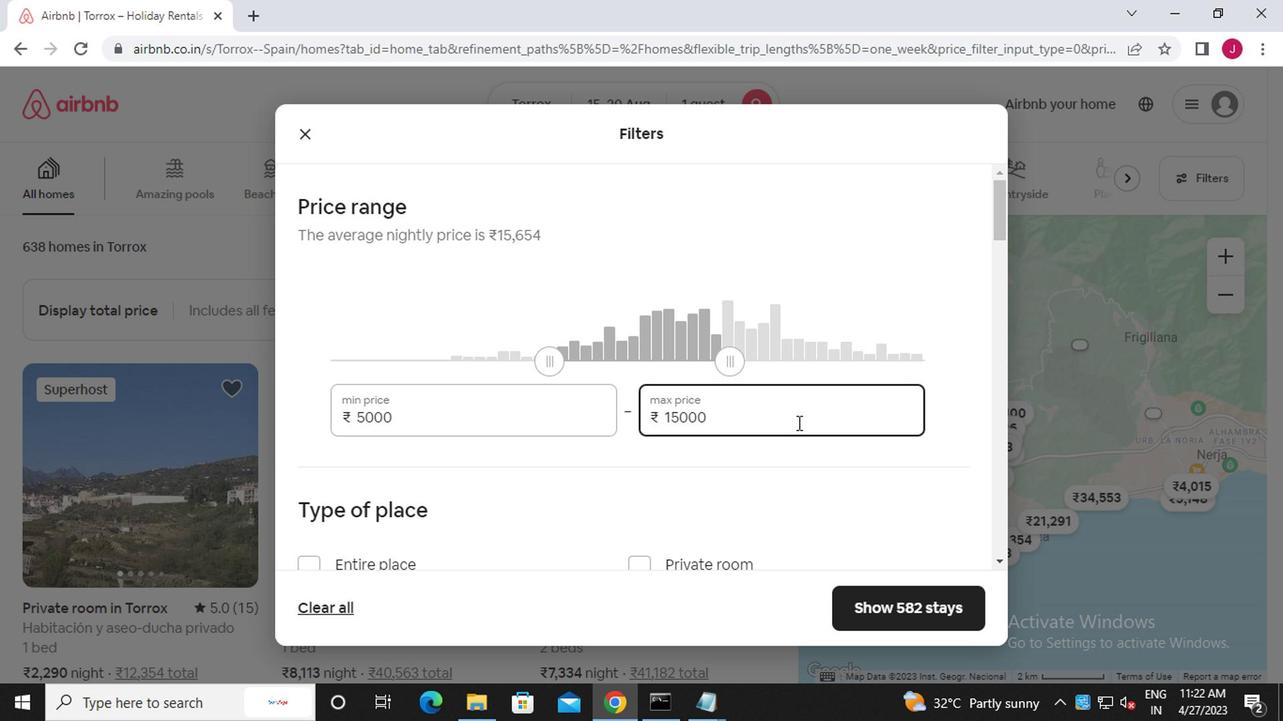 
Action: Mouse scrolled (784, 411) with delta (0, 0)
Screenshot: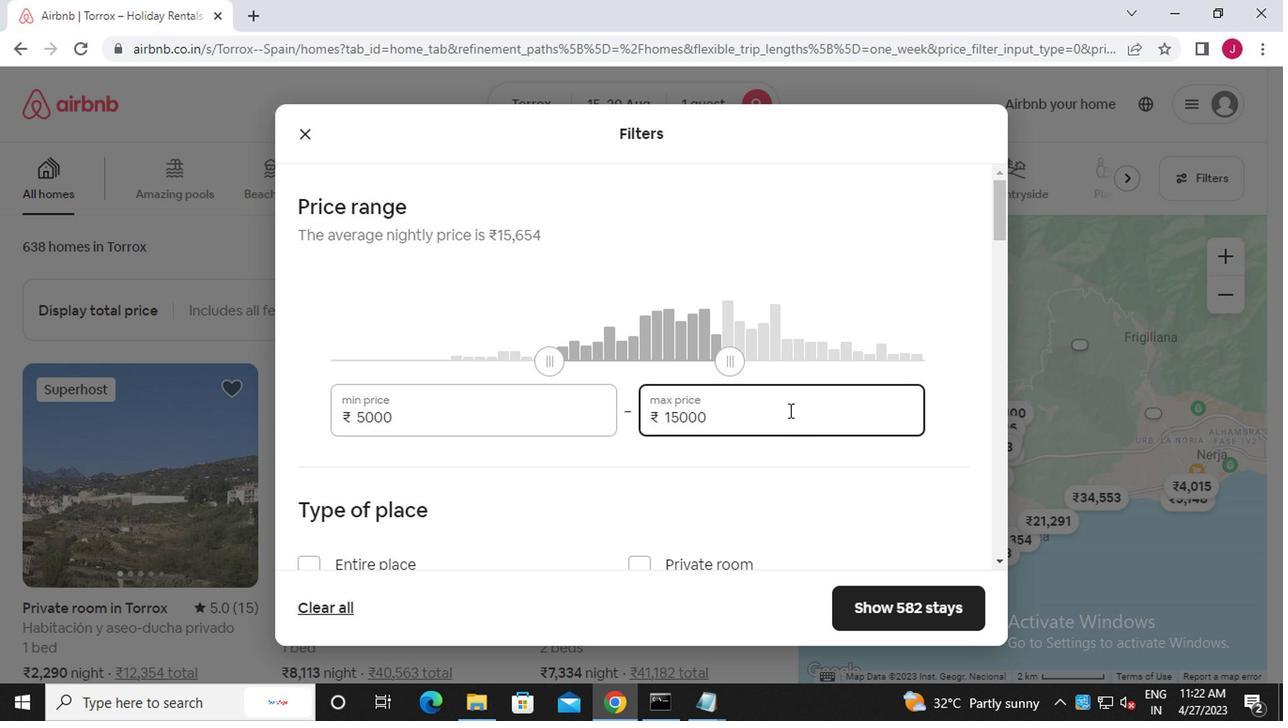 
Action: Mouse moved to (784, 413)
Screenshot: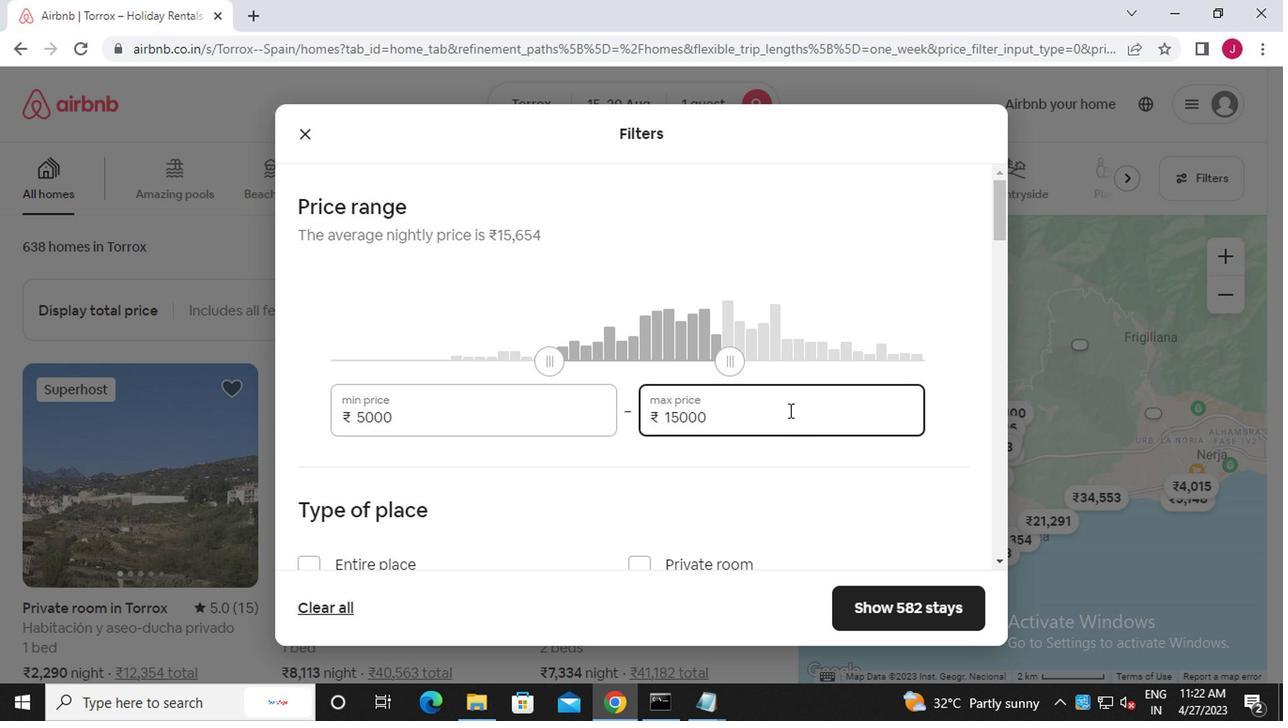 
Action: Mouse scrolled (784, 413) with delta (0, 0)
Screenshot: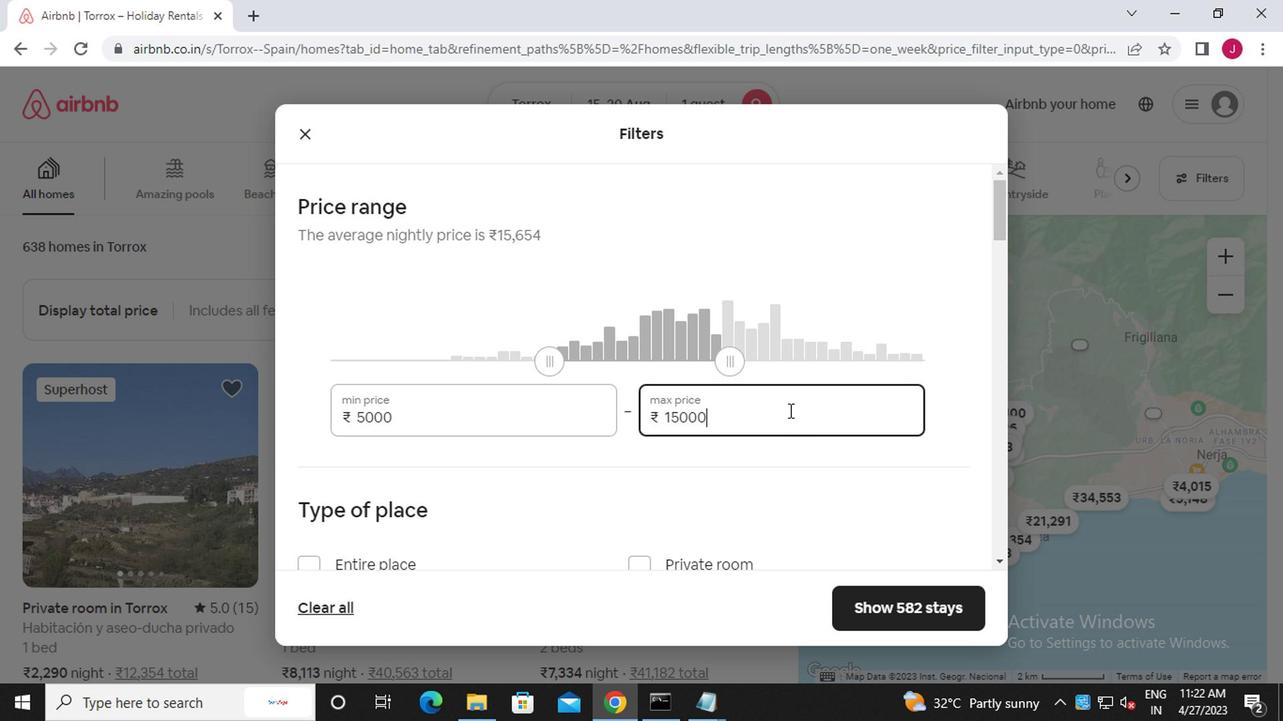 
Action: Mouse moved to (623, 381)
Screenshot: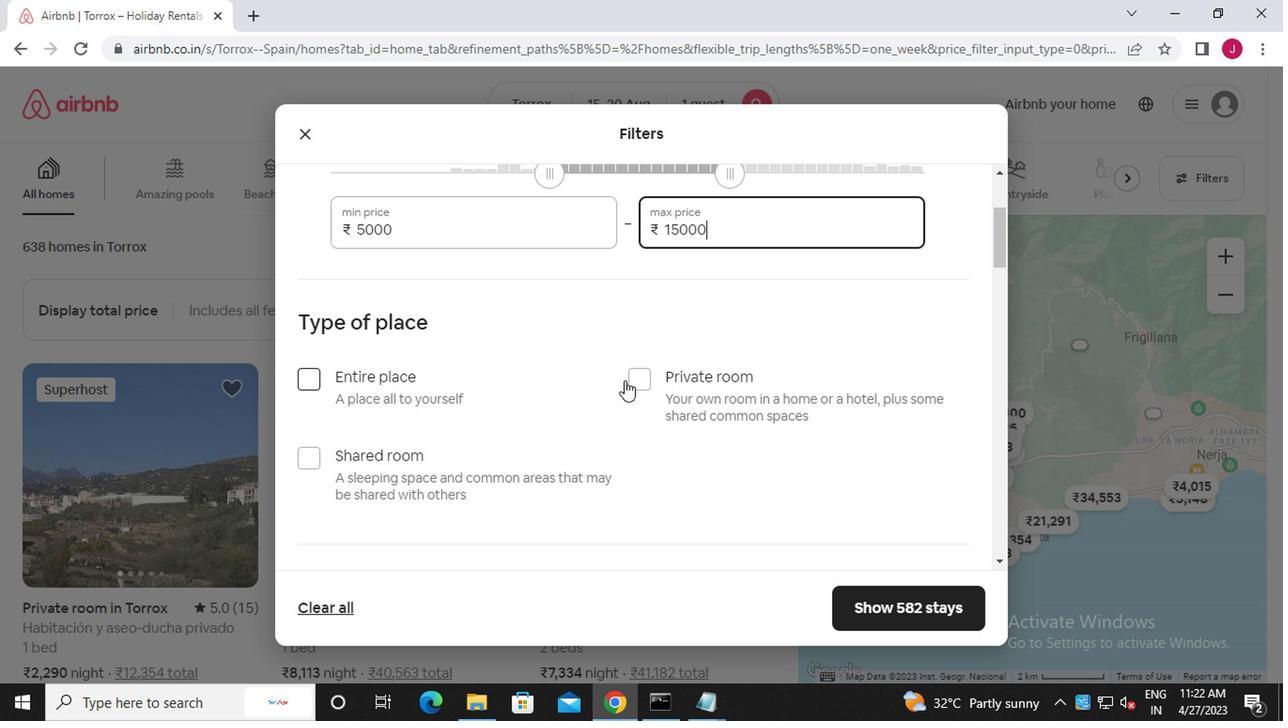 
Action: Mouse pressed left at (623, 381)
Screenshot: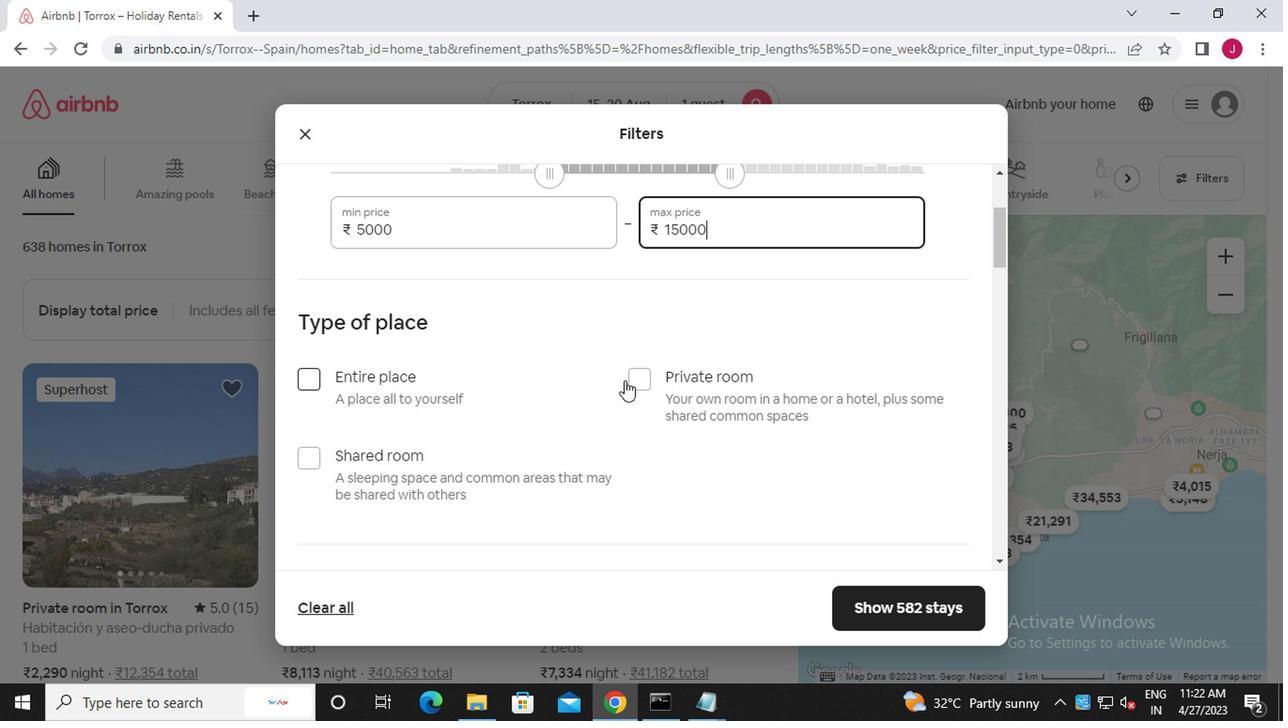 
Action: Mouse moved to (572, 404)
Screenshot: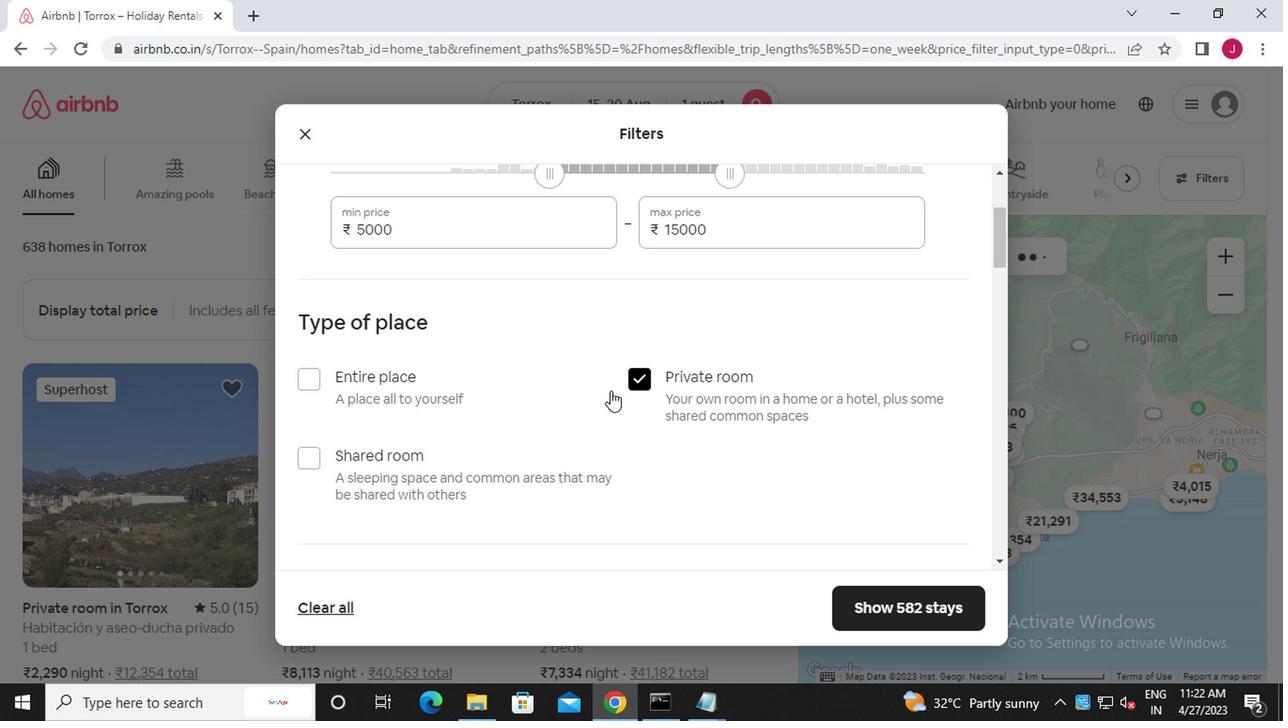 
Action: Mouse scrolled (572, 403) with delta (0, 0)
Screenshot: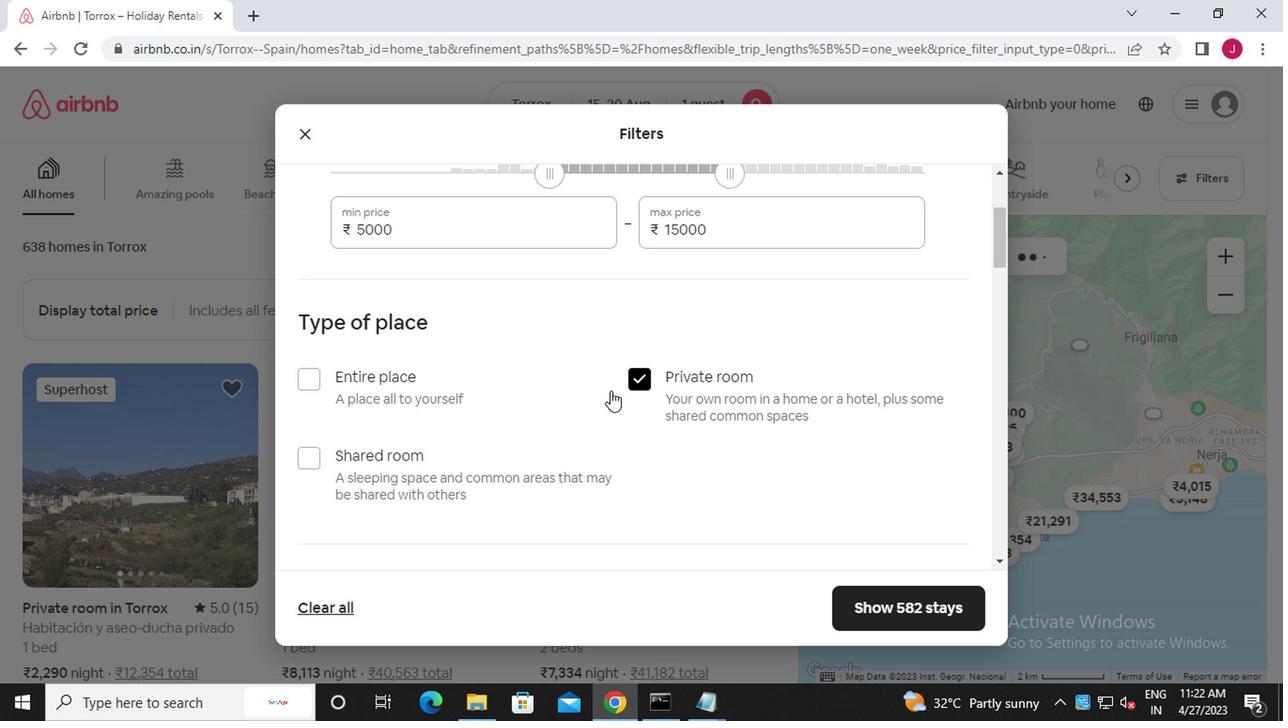 
Action: Mouse moved to (572, 405)
Screenshot: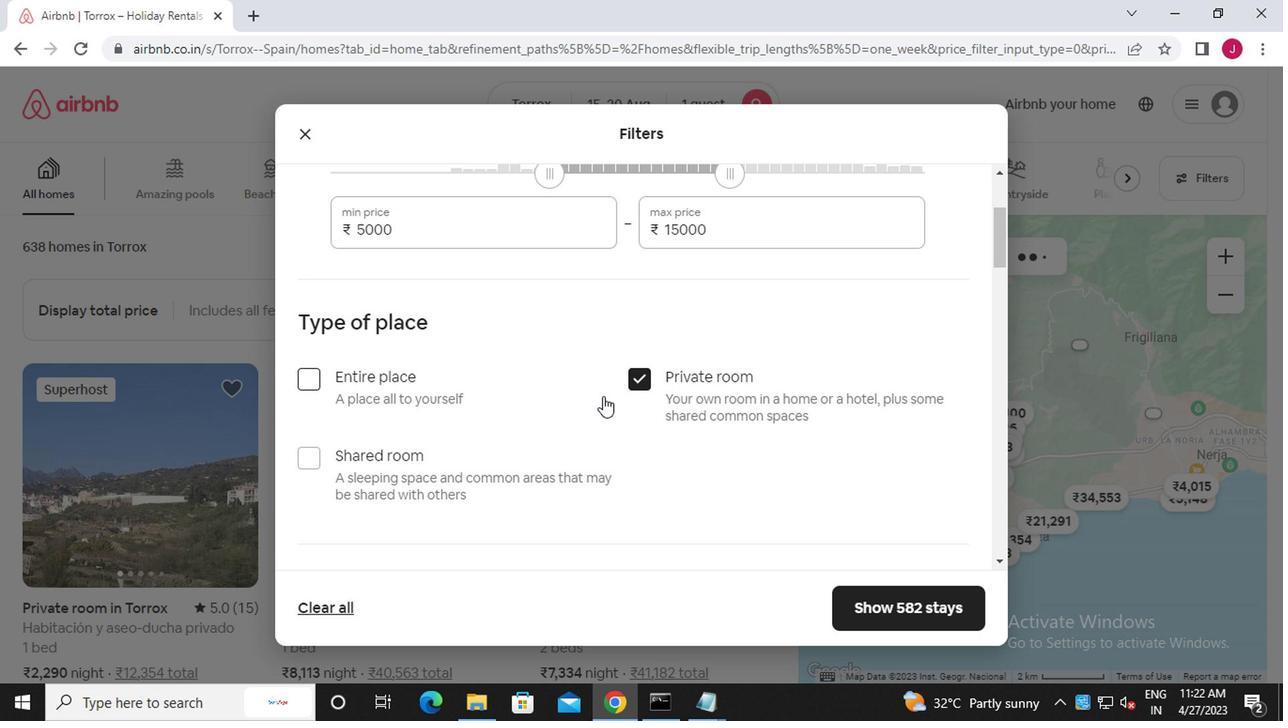 
Action: Mouse scrolled (572, 404) with delta (0, -1)
Screenshot: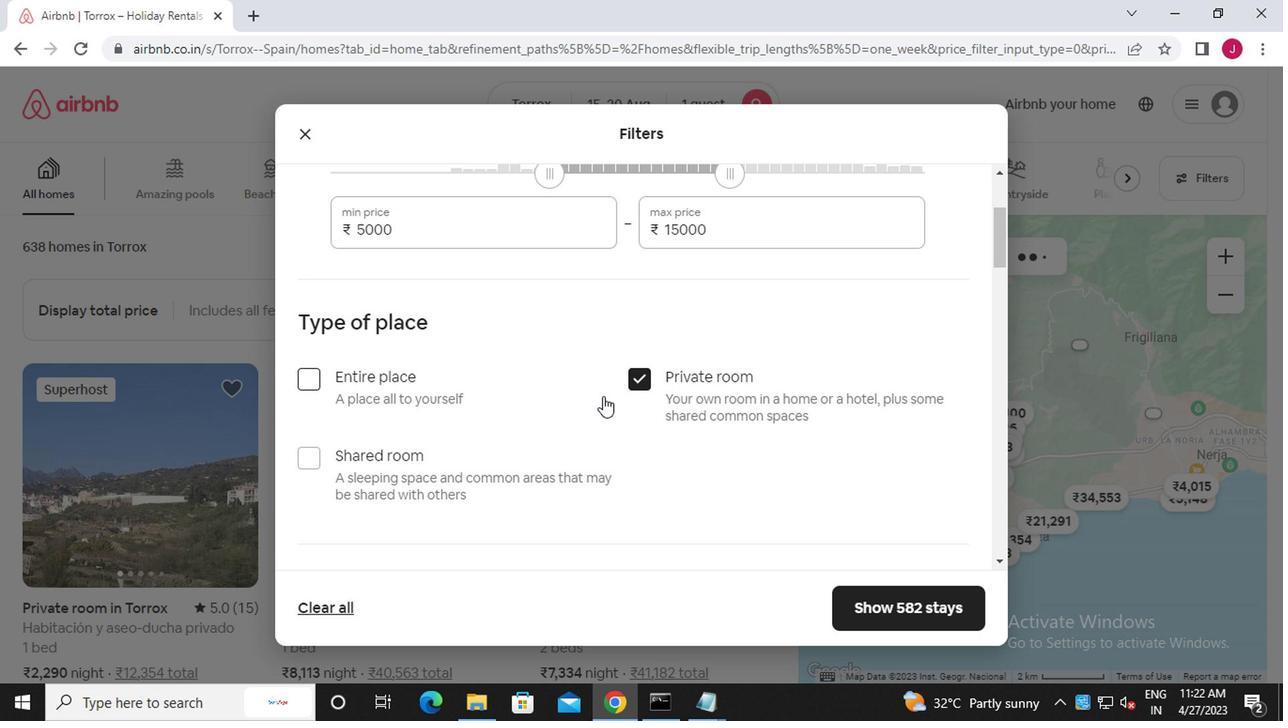 
Action: Mouse moved to (569, 406)
Screenshot: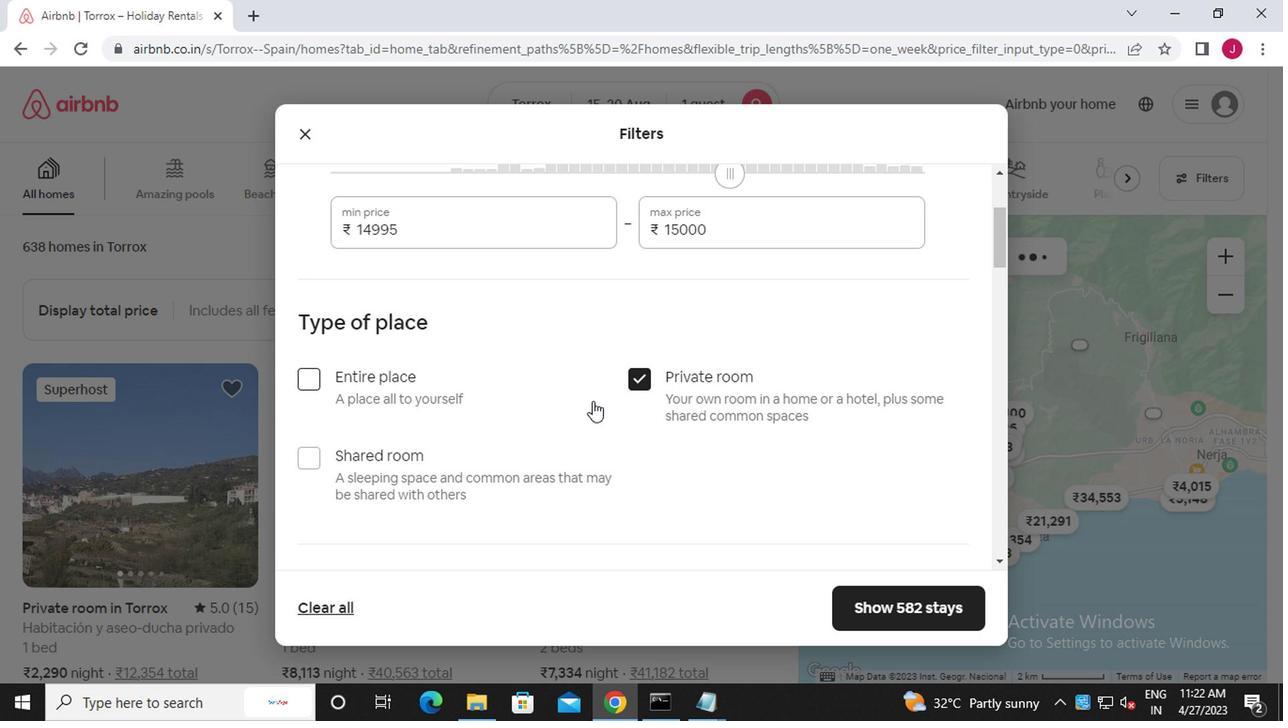 
Action: Mouse scrolled (569, 405) with delta (0, 0)
Screenshot: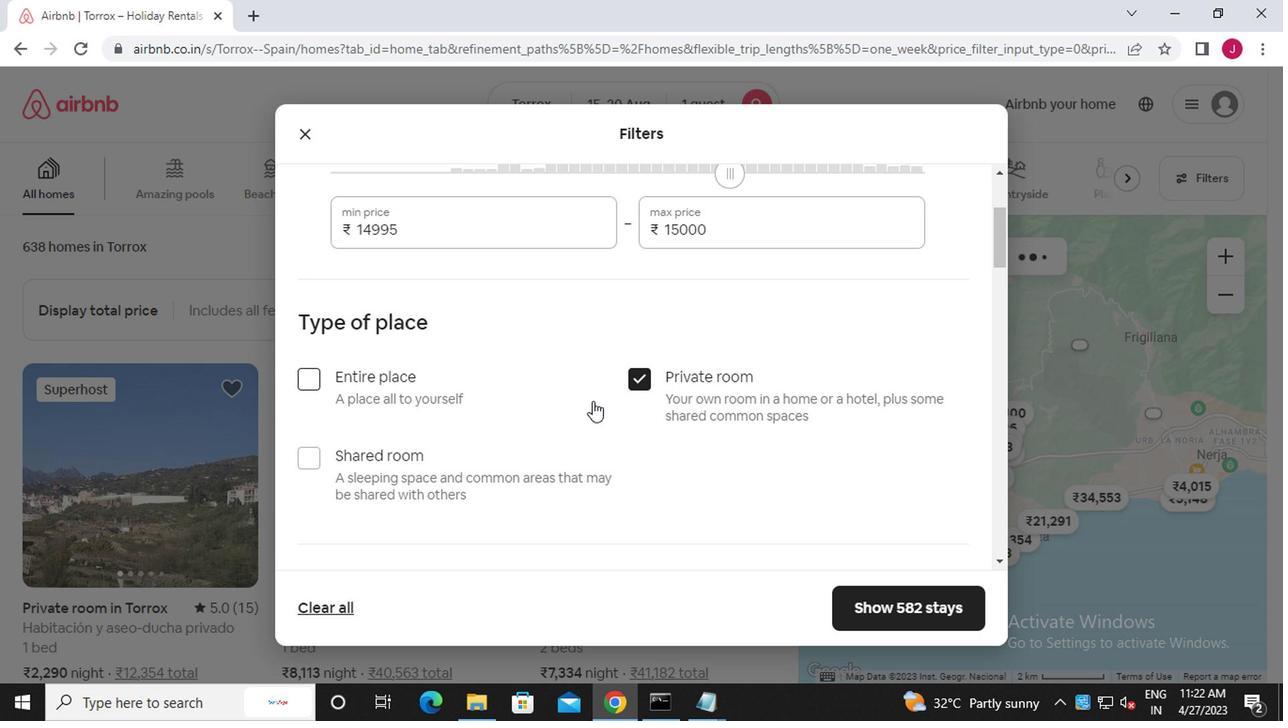 
Action: Mouse moved to (568, 406)
Screenshot: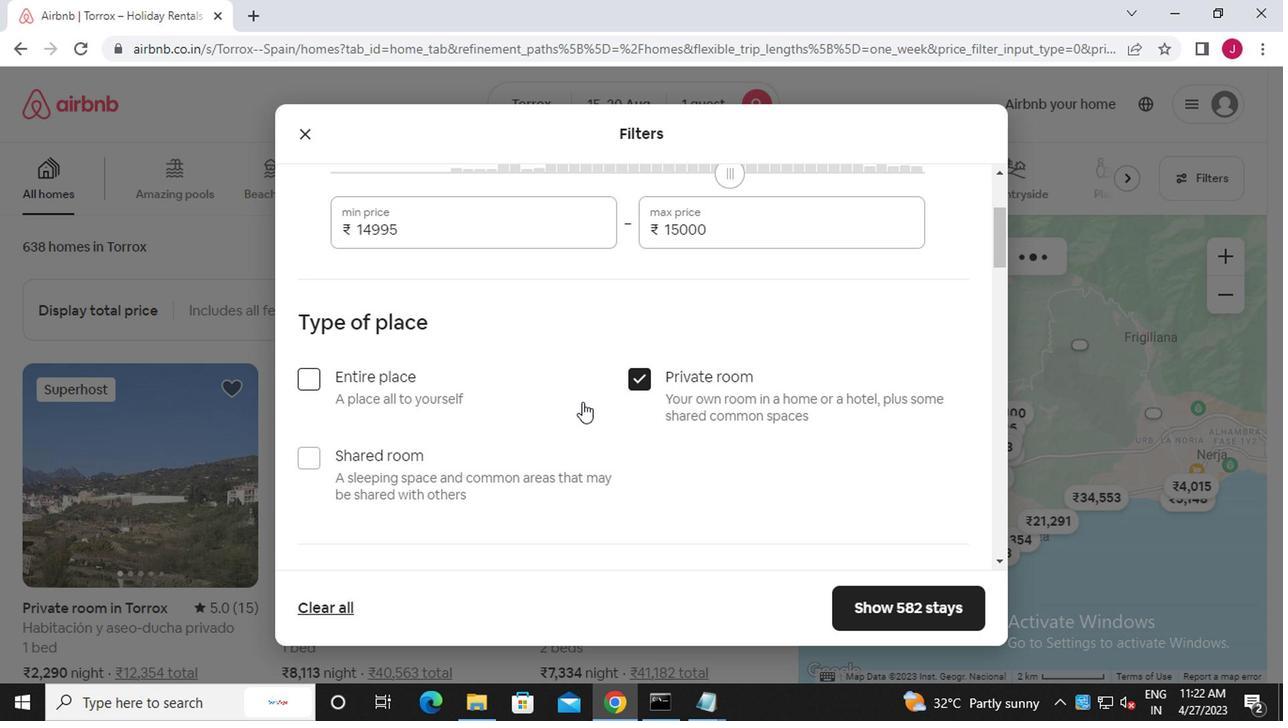 
Action: Mouse scrolled (568, 405) with delta (0, 0)
Screenshot: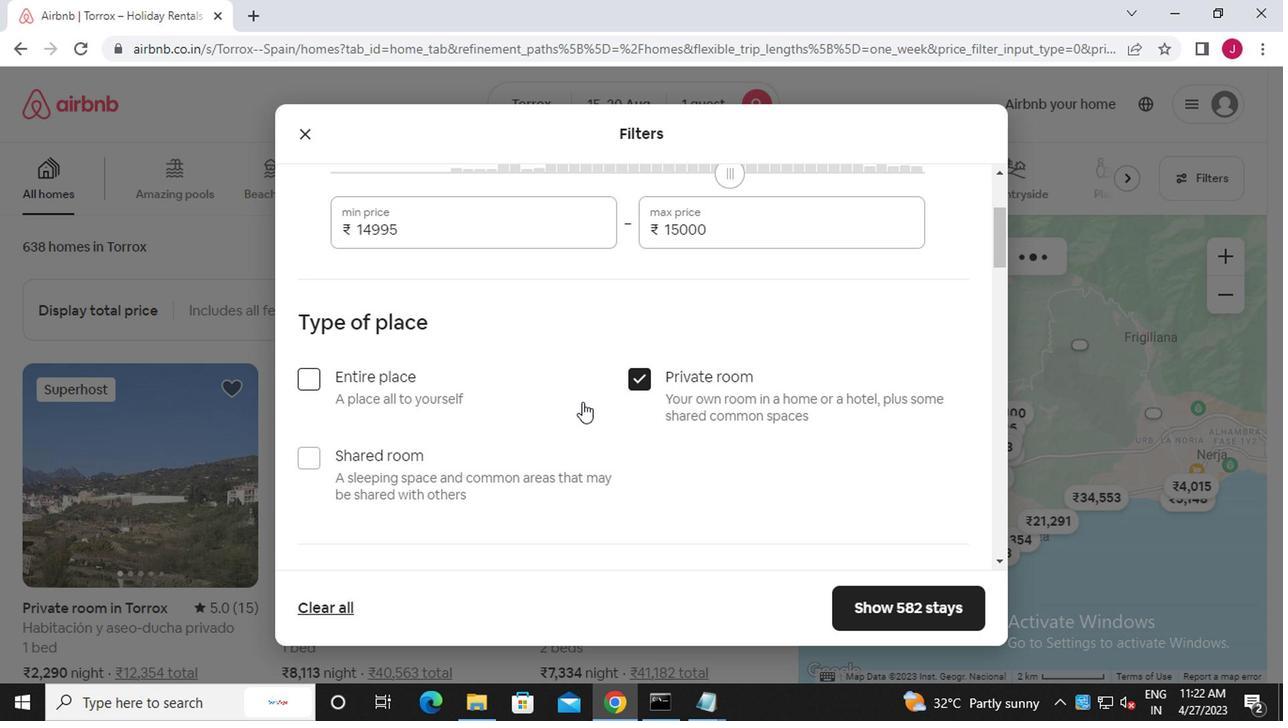 
Action: Mouse moved to (566, 406)
Screenshot: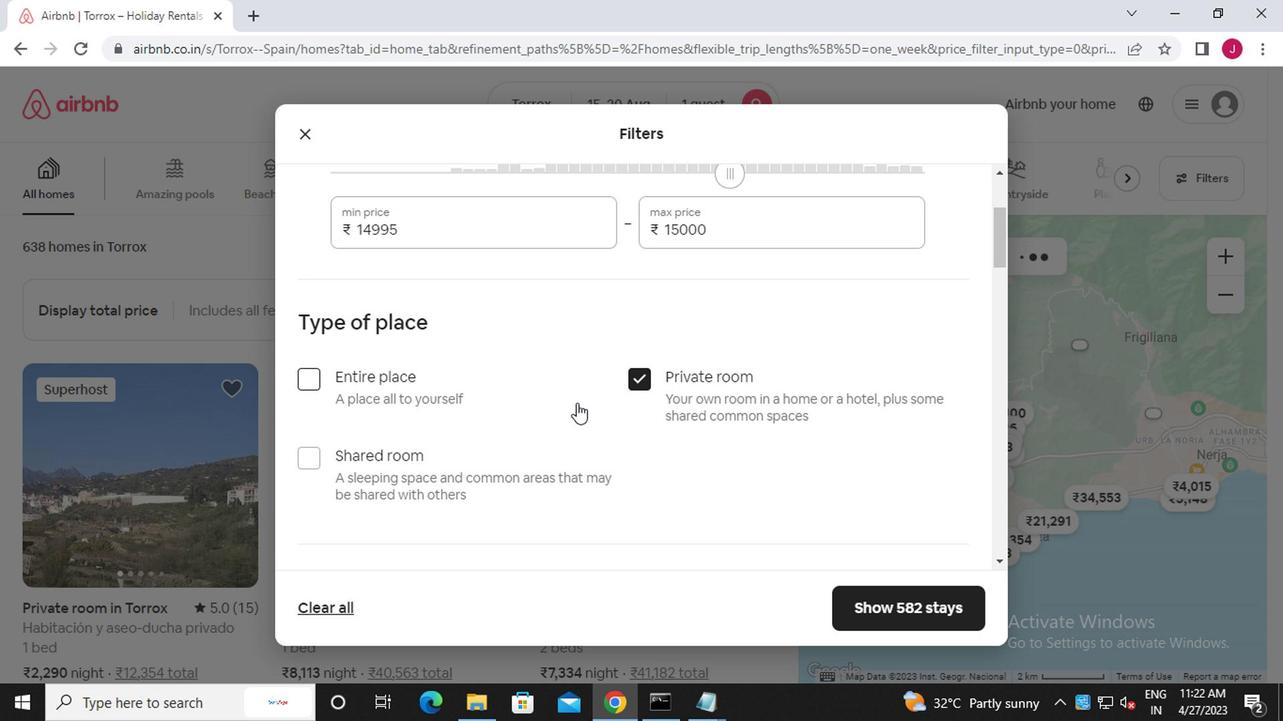 
Action: Mouse scrolled (566, 405) with delta (0, 0)
Screenshot: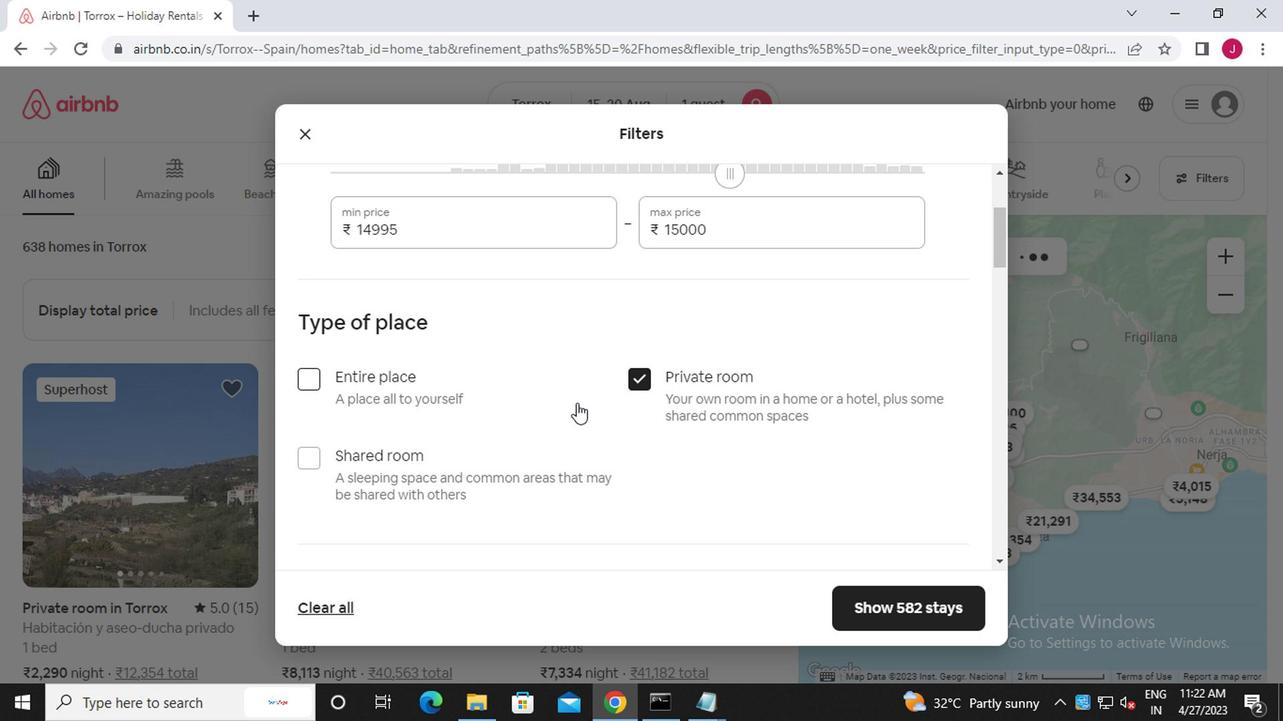 
Action: Mouse moved to (405, 228)
Screenshot: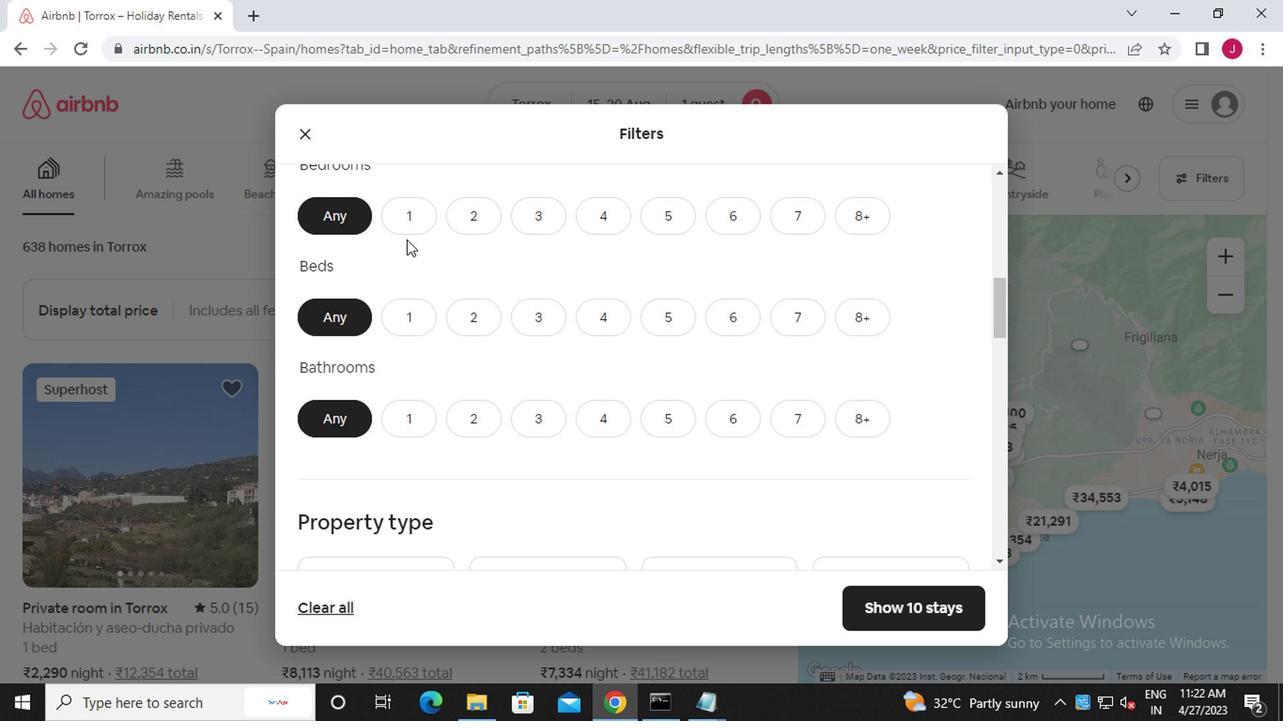 
Action: Mouse pressed left at (405, 228)
Screenshot: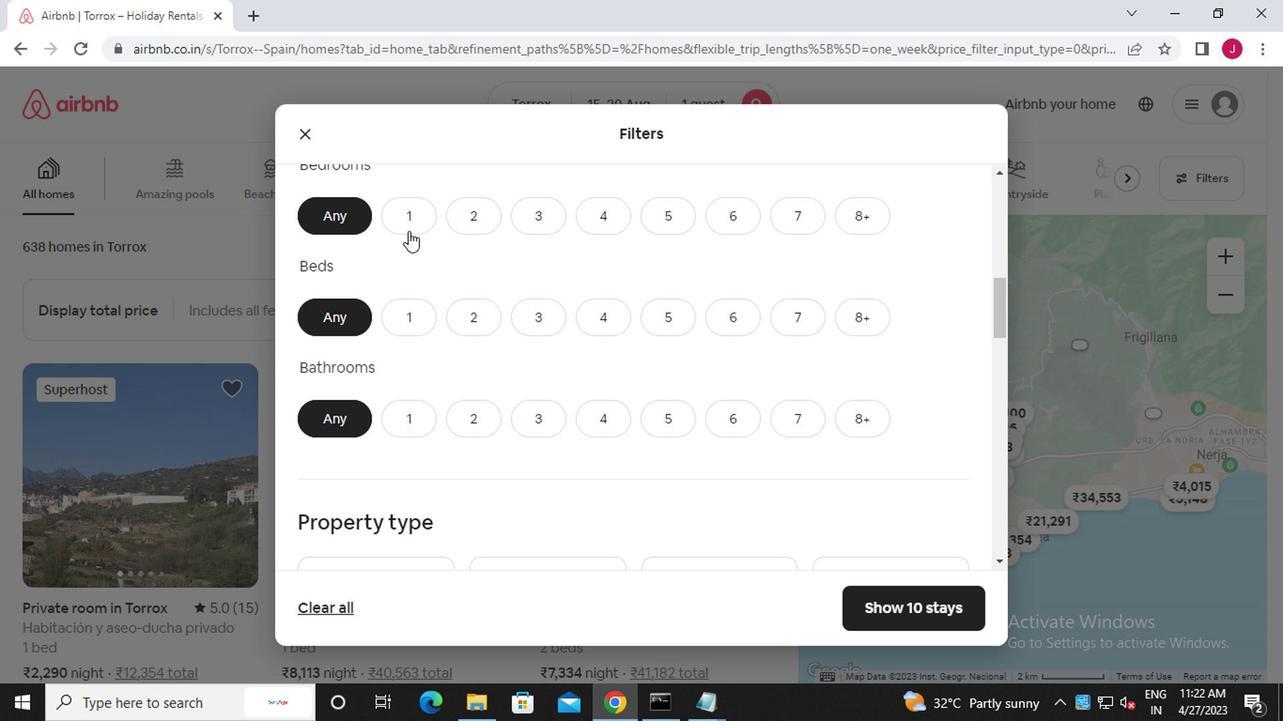 
Action: Mouse moved to (409, 320)
Screenshot: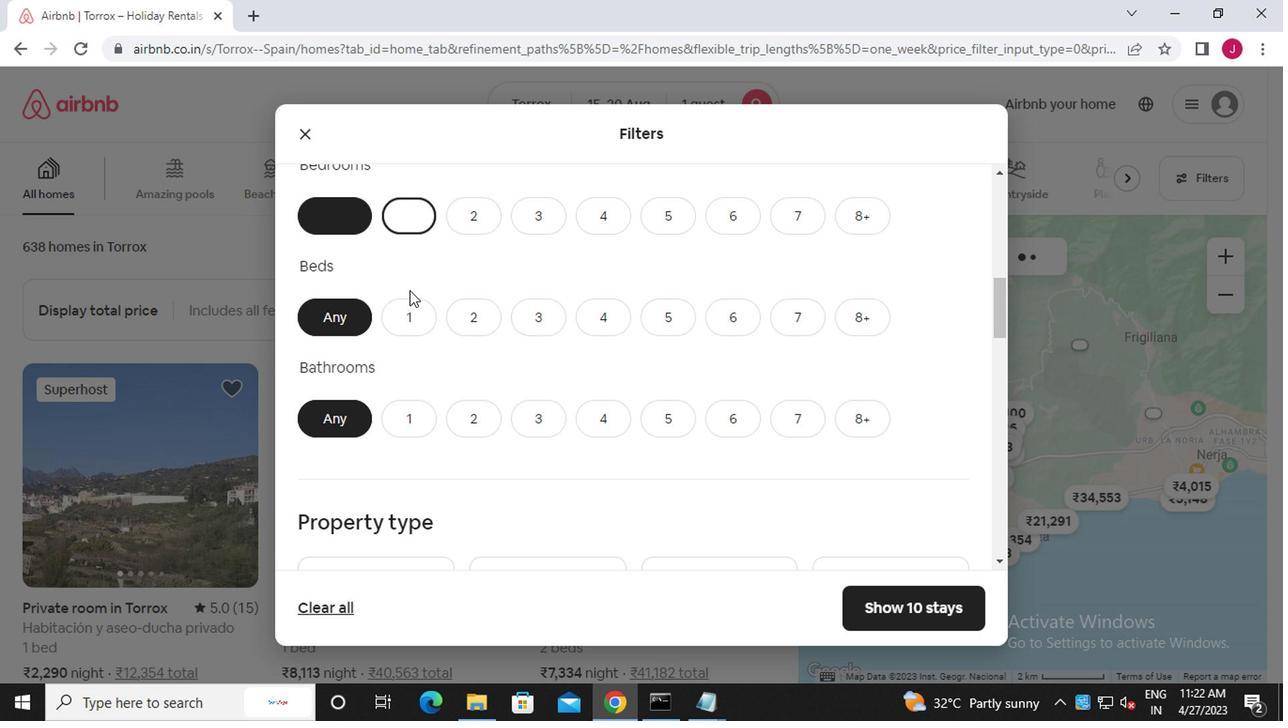 
Action: Mouse pressed left at (409, 320)
Screenshot: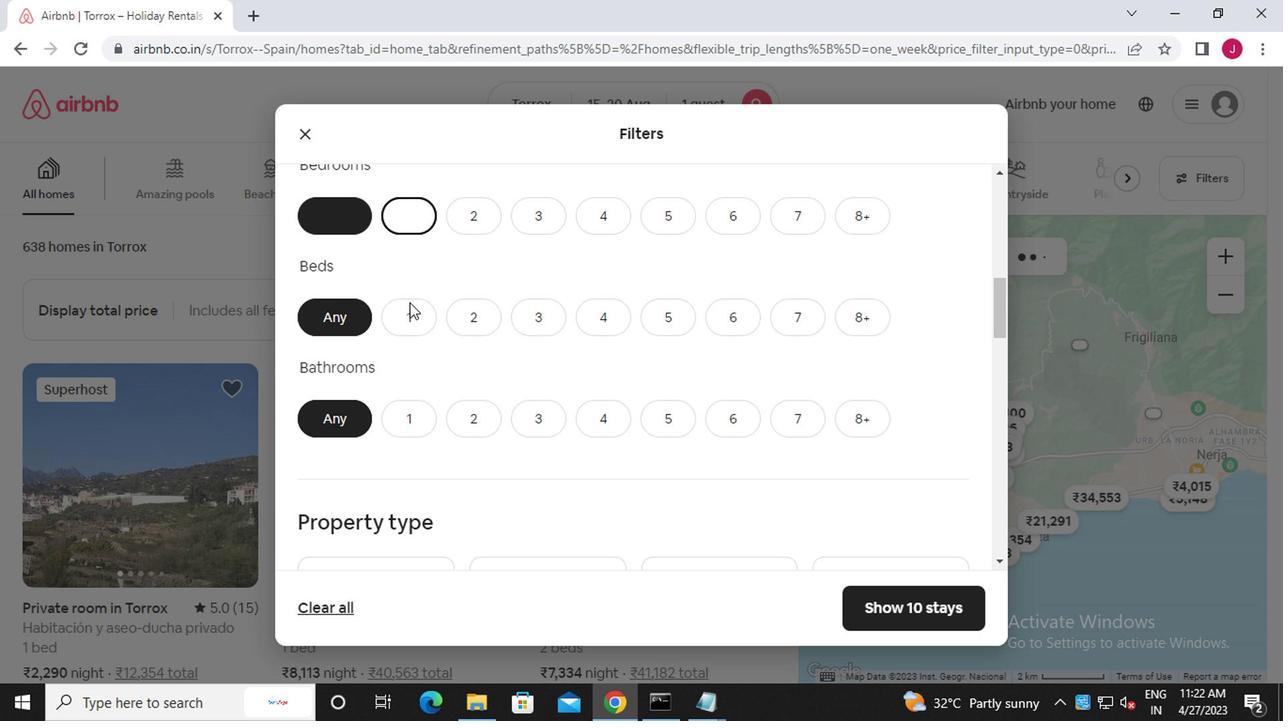 
Action: Mouse moved to (413, 413)
Screenshot: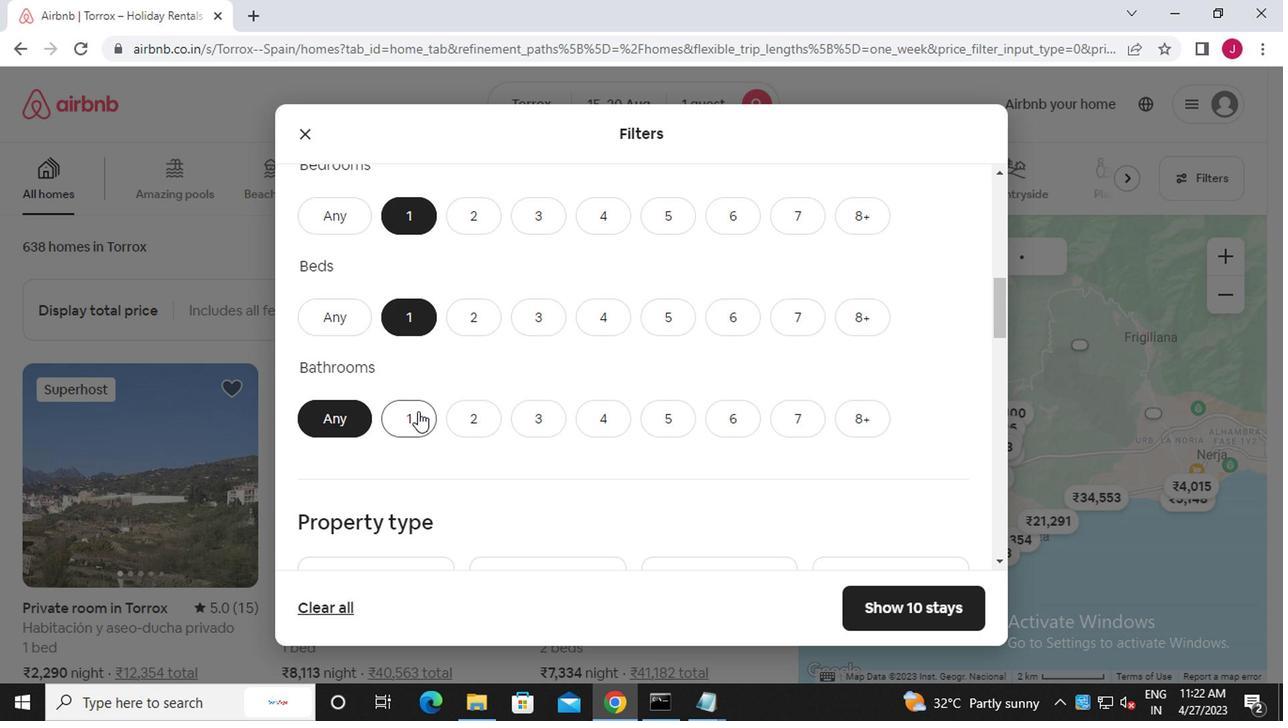 
Action: Mouse pressed left at (413, 413)
Screenshot: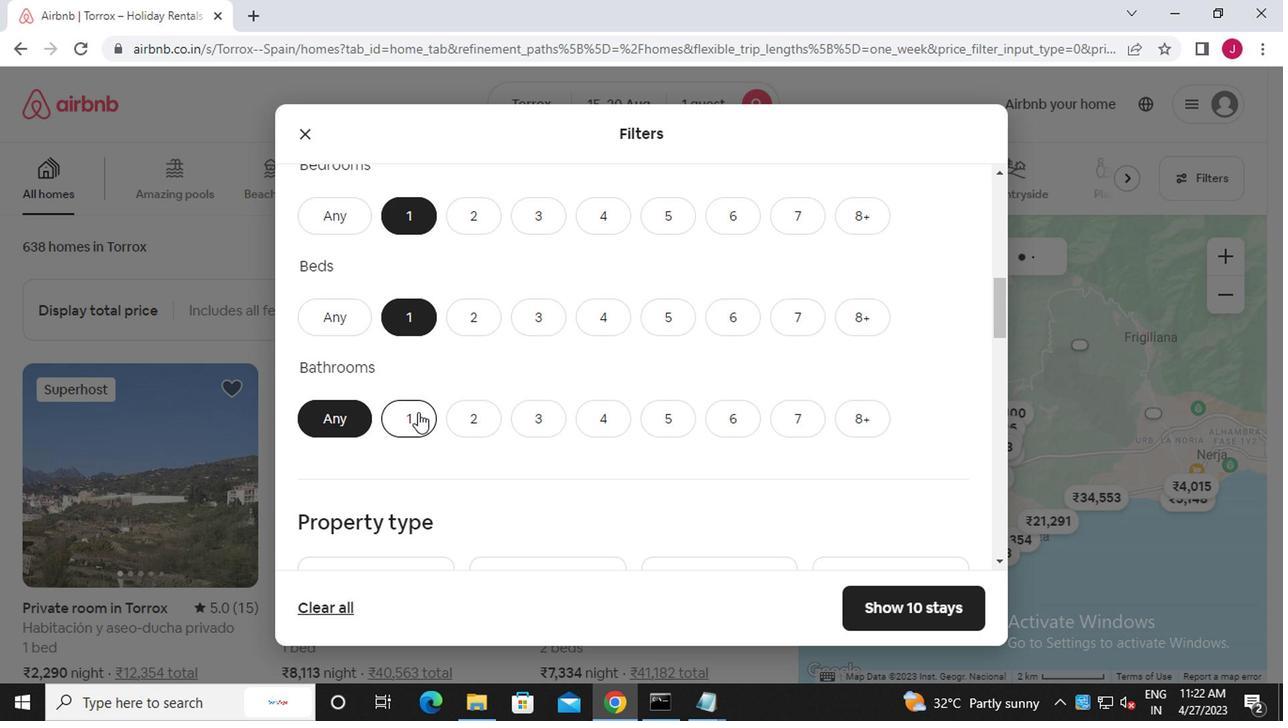 
Action: Mouse moved to (433, 461)
Screenshot: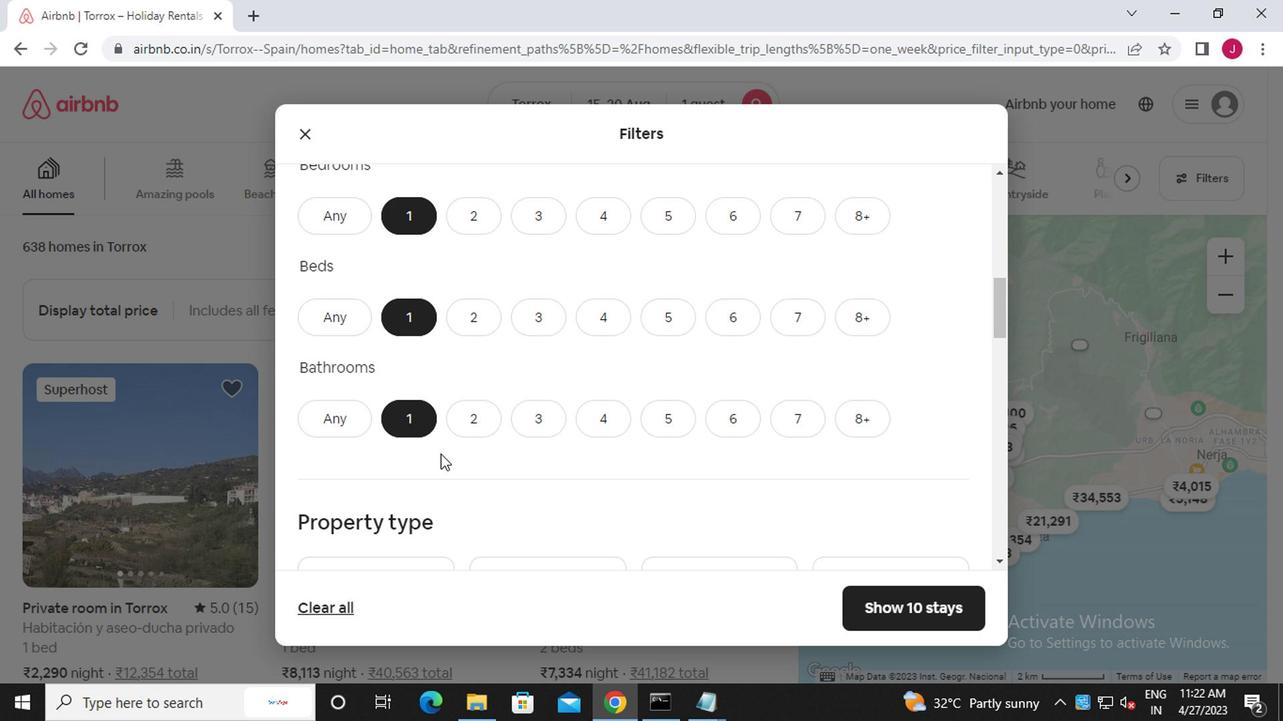 
Action: Mouse scrolled (433, 459) with delta (0, -1)
Screenshot: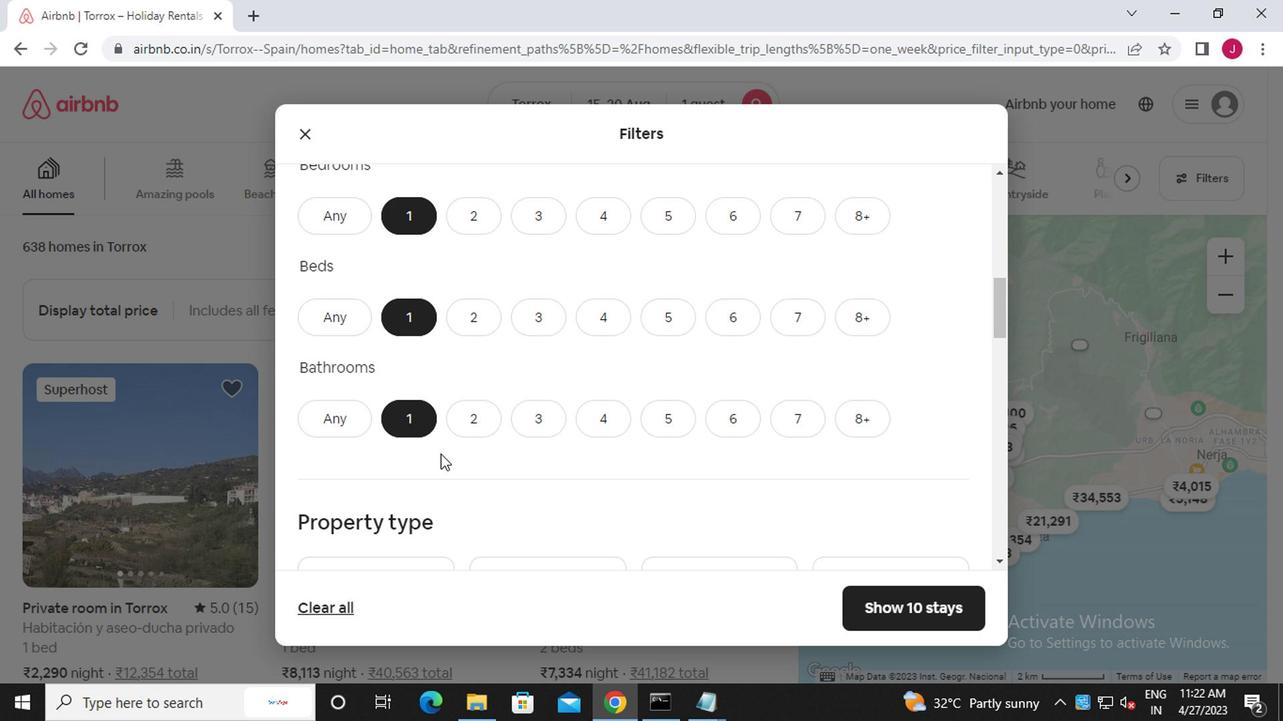 
Action: Mouse moved to (433, 461)
Screenshot: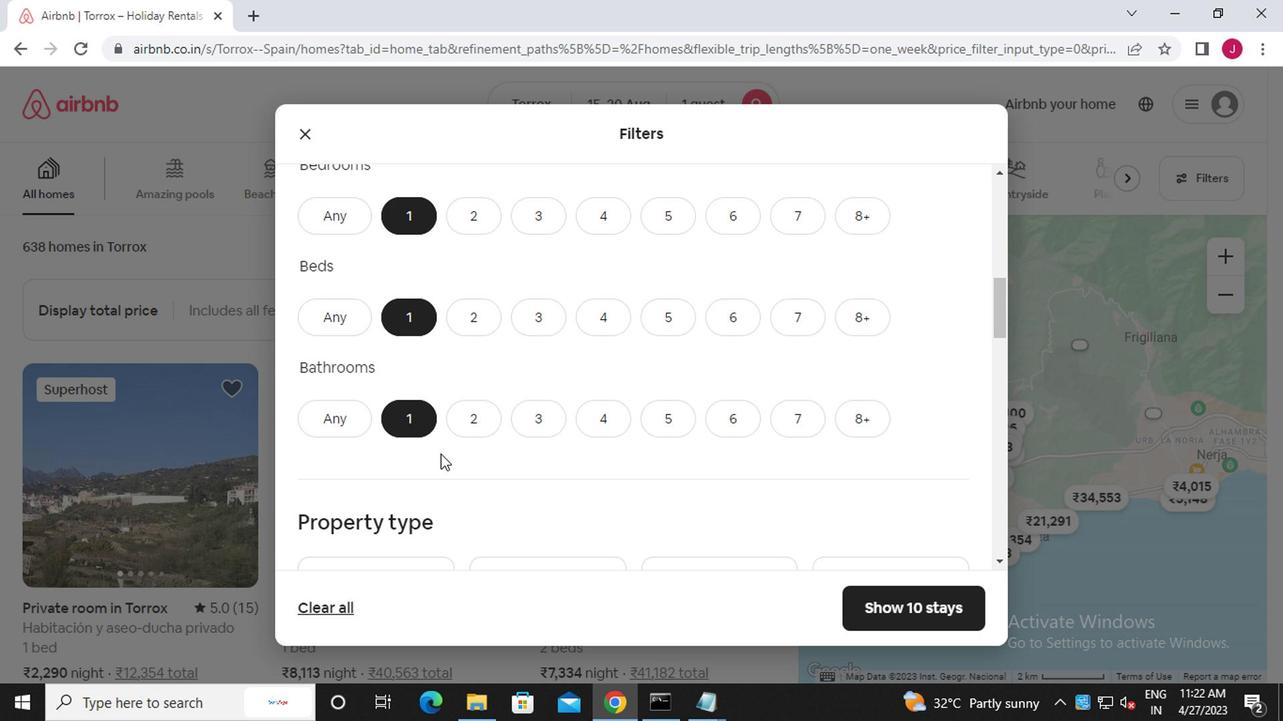 
Action: Mouse scrolled (433, 459) with delta (0, -1)
Screenshot: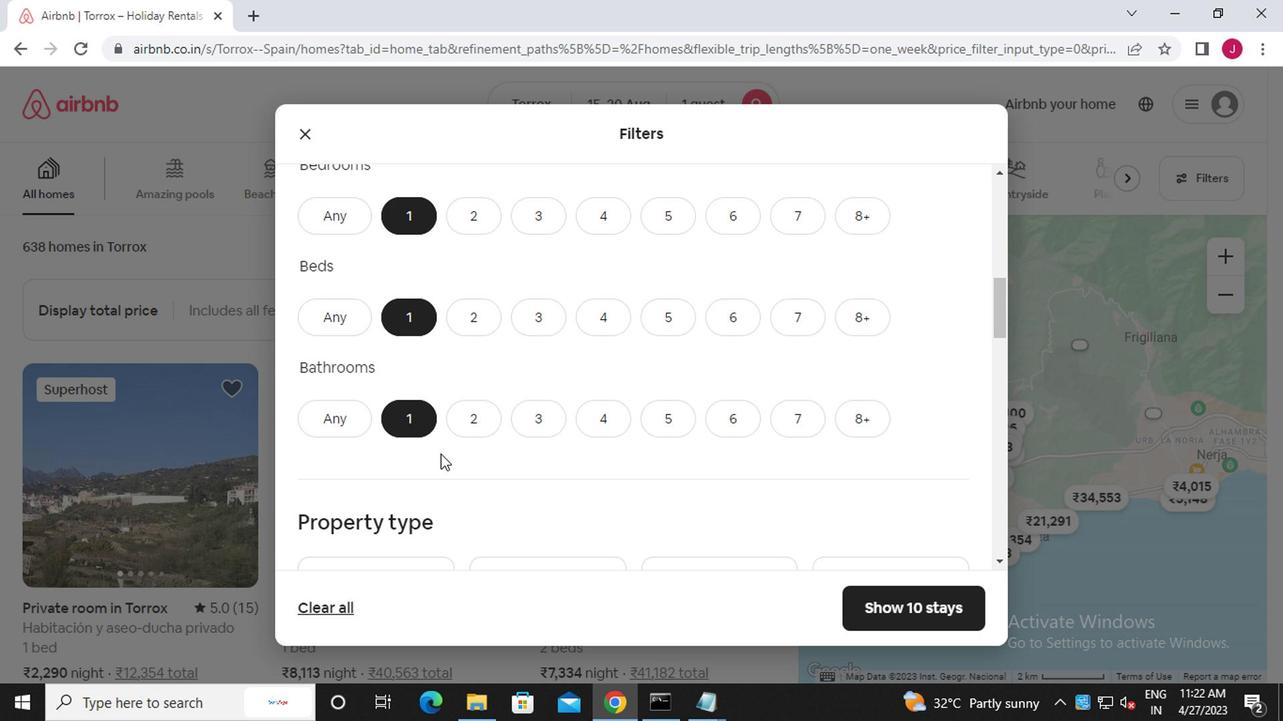 
Action: Mouse moved to (372, 441)
Screenshot: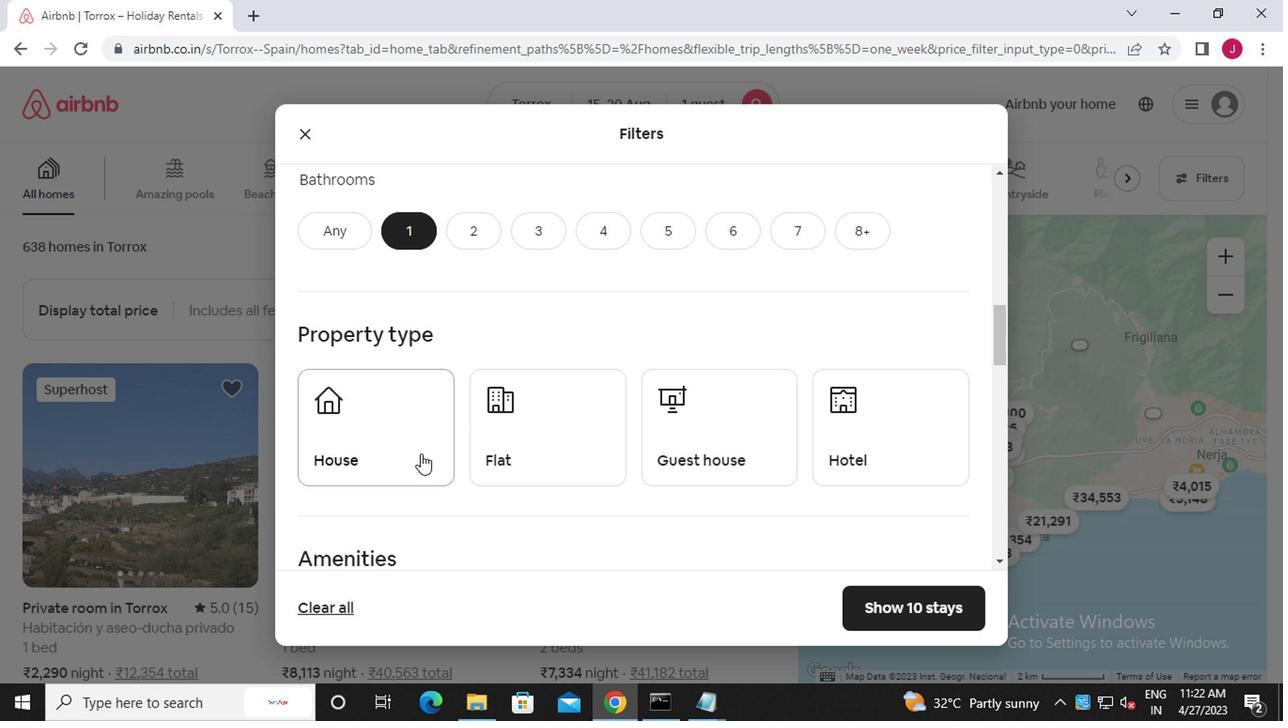 
Action: Mouse pressed left at (372, 441)
Screenshot: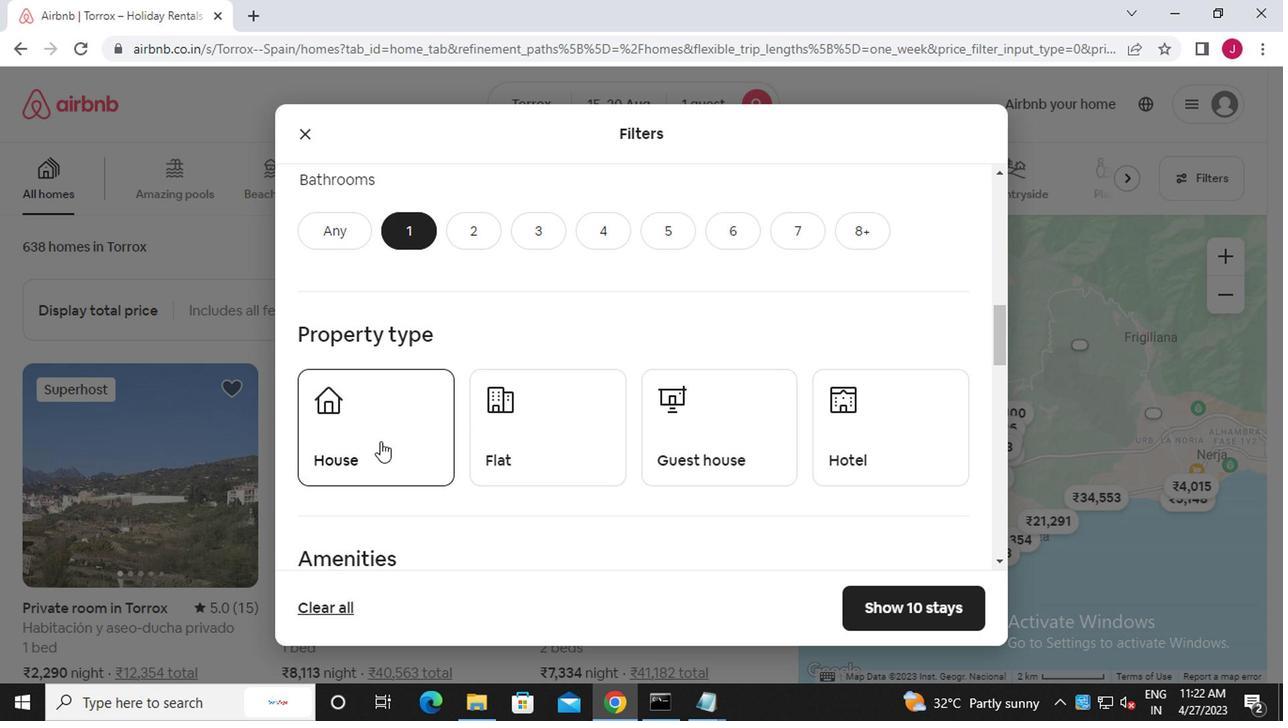 
Action: Mouse moved to (498, 450)
Screenshot: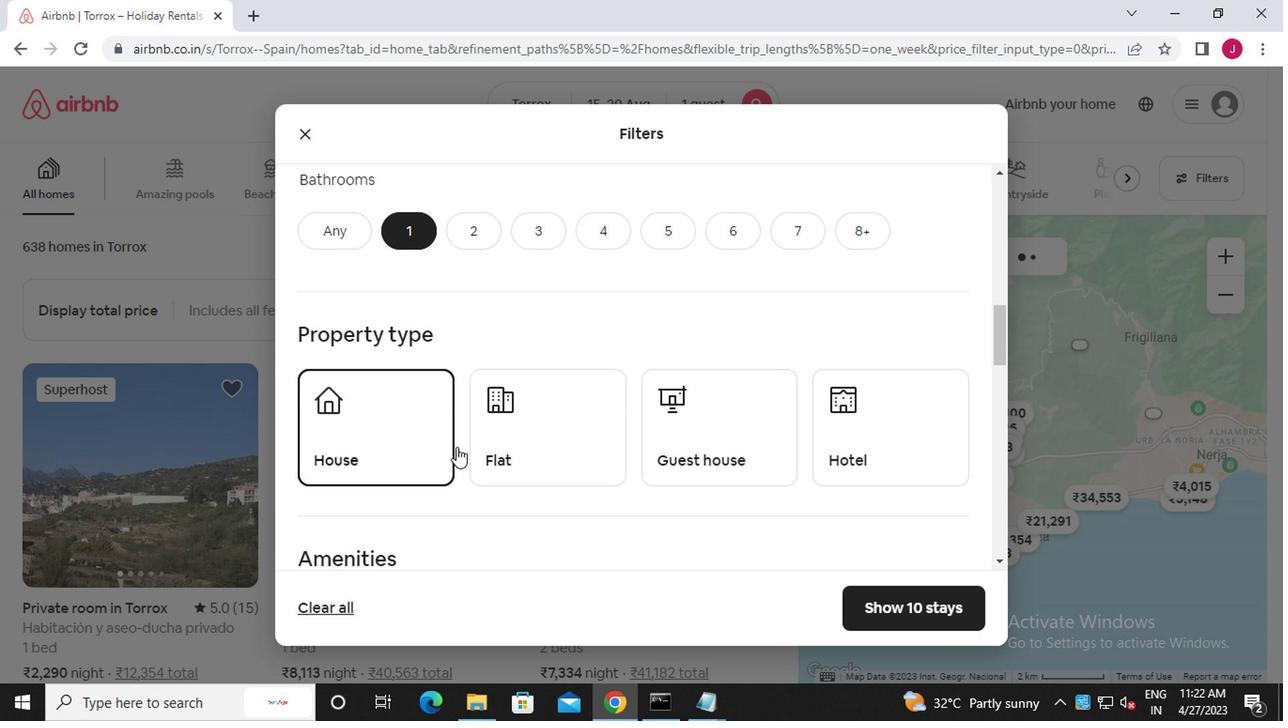 
Action: Mouse pressed left at (498, 450)
Screenshot: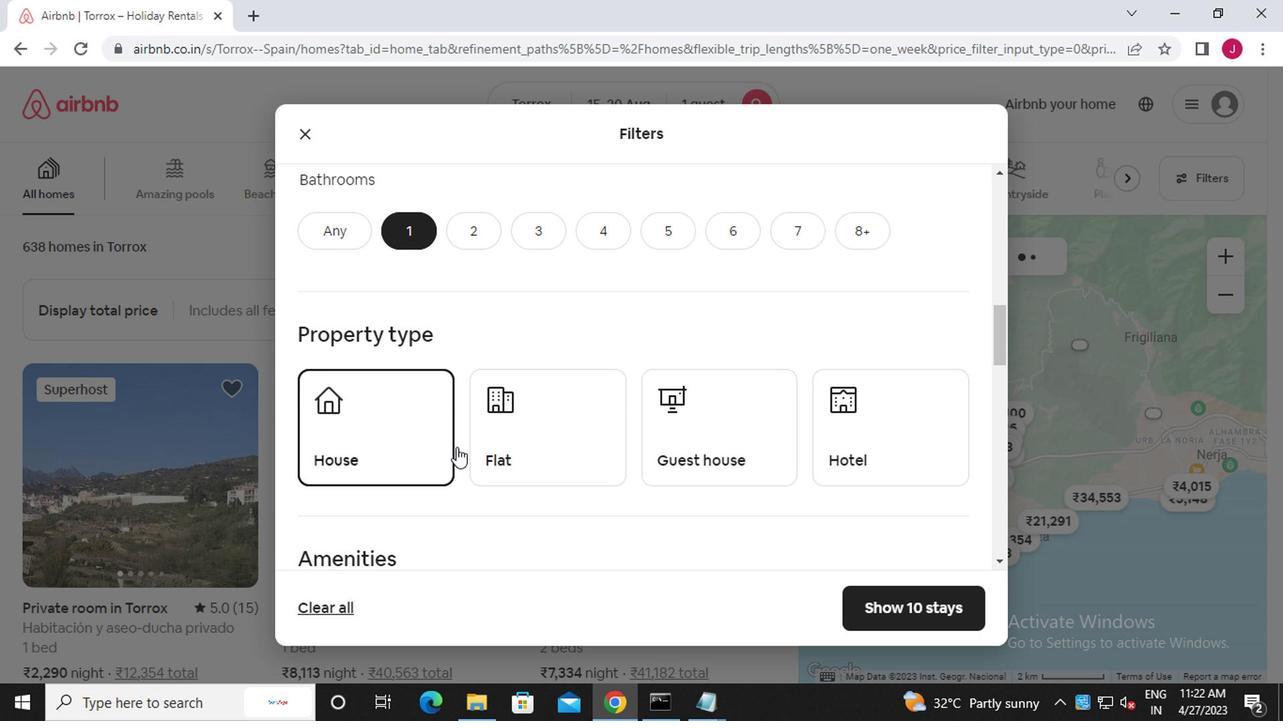 
Action: Mouse moved to (672, 452)
Screenshot: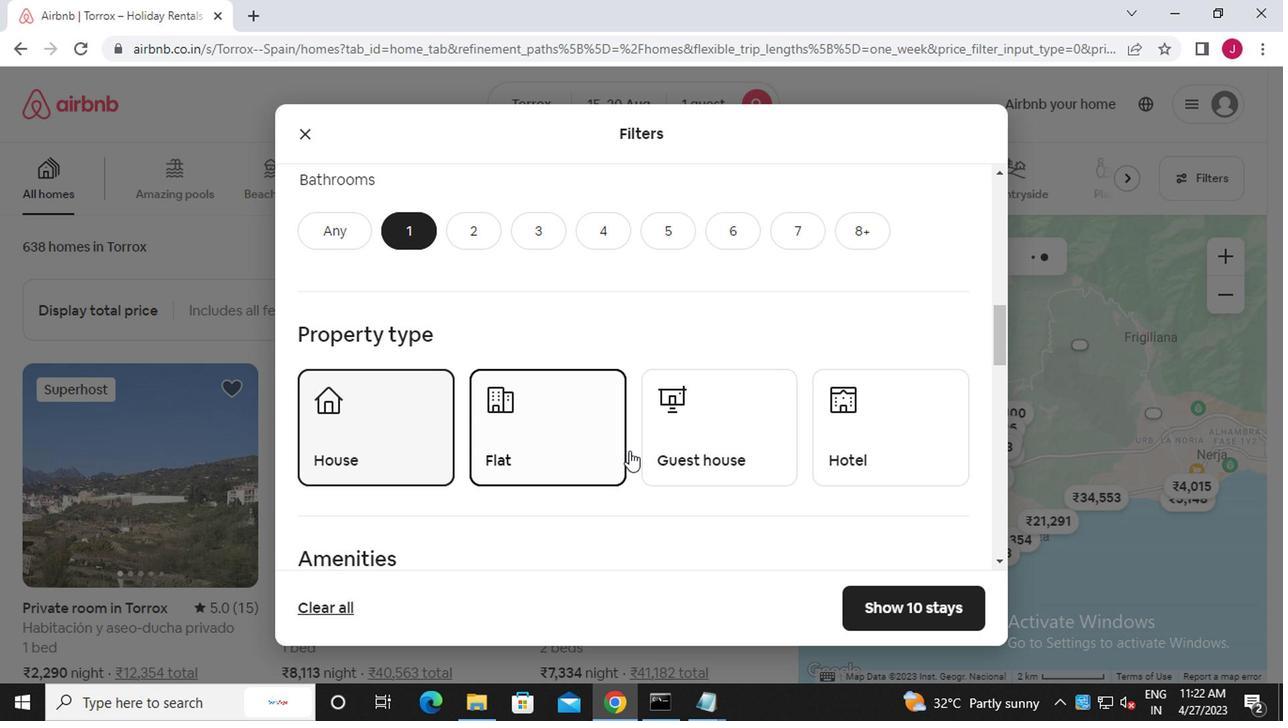 
Action: Mouse pressed left at (672, 452)
Screenshot: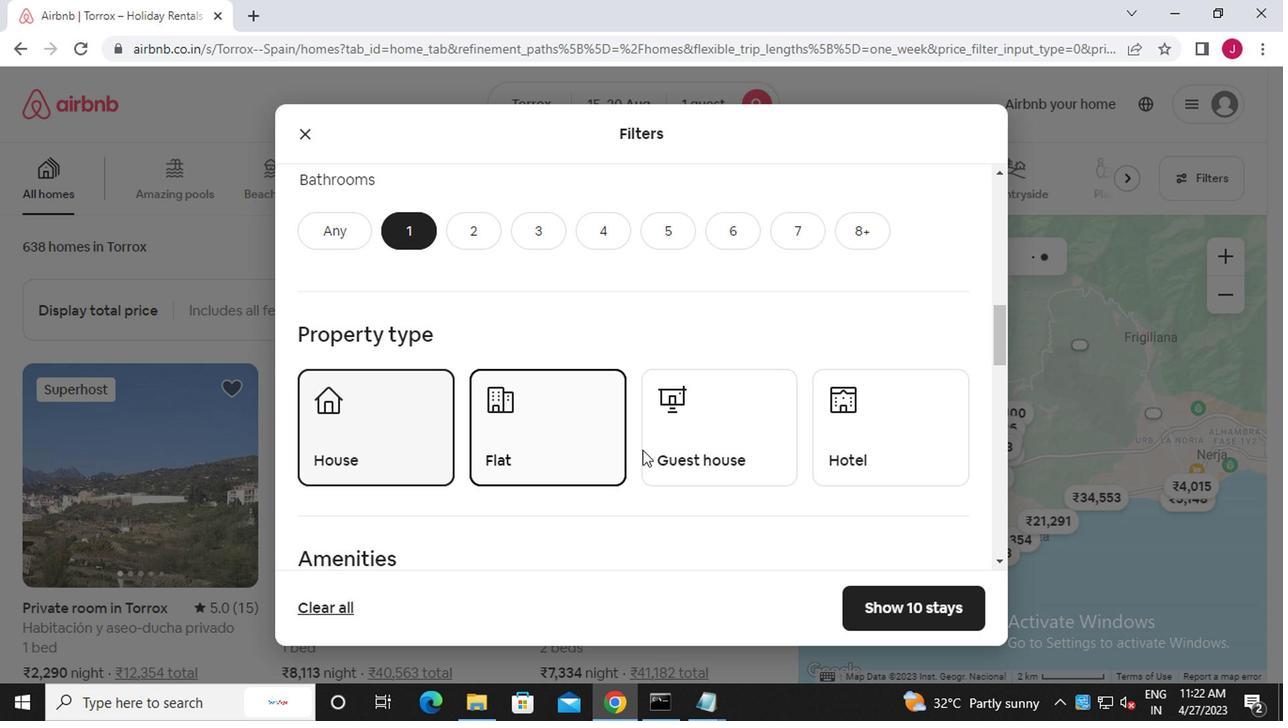
Action: Mouse moved to (864, 440)
Screenshot: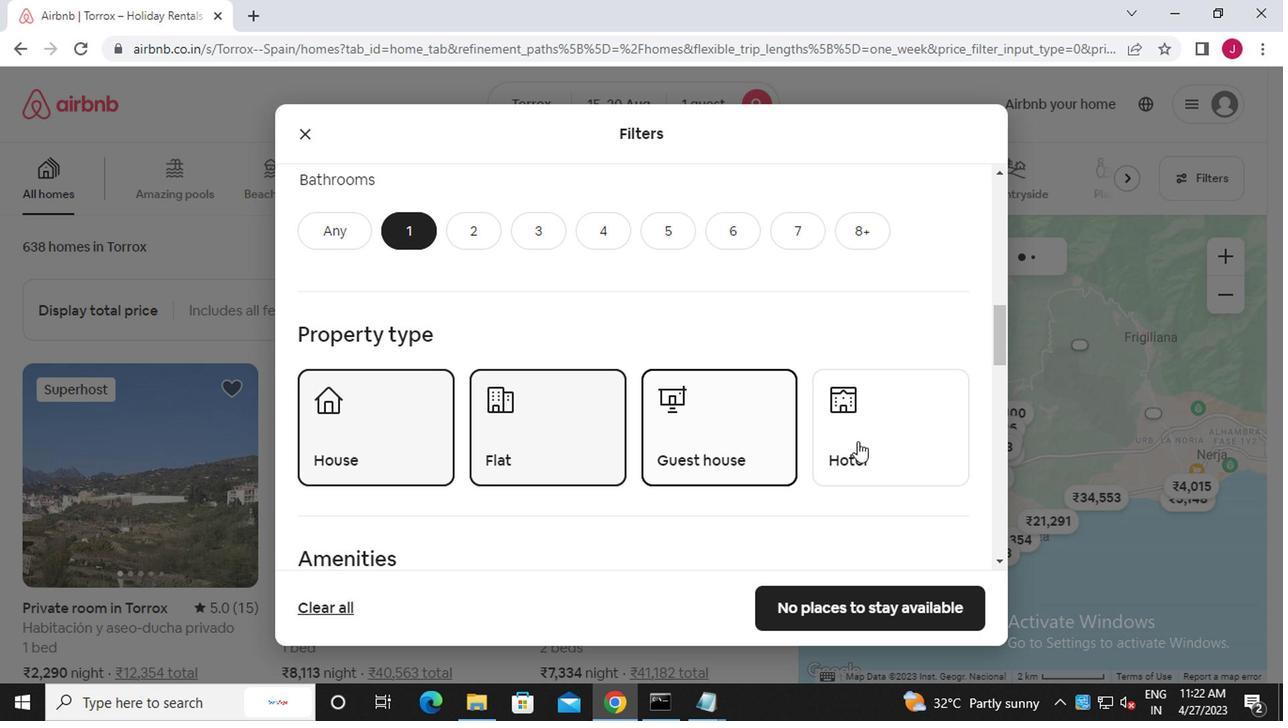 
Action: Mouse pressed left at (864, 440)
Screenshot: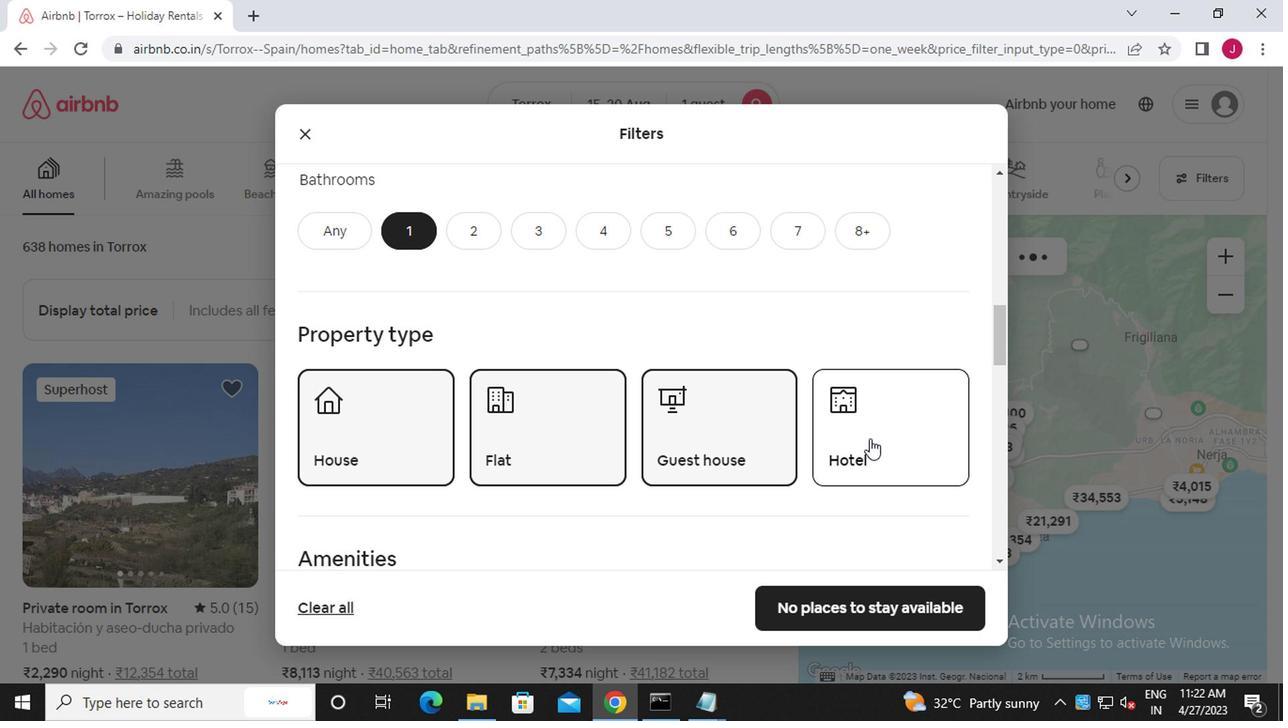 
Action: Mouse moved to (731, 452)
Screenshot: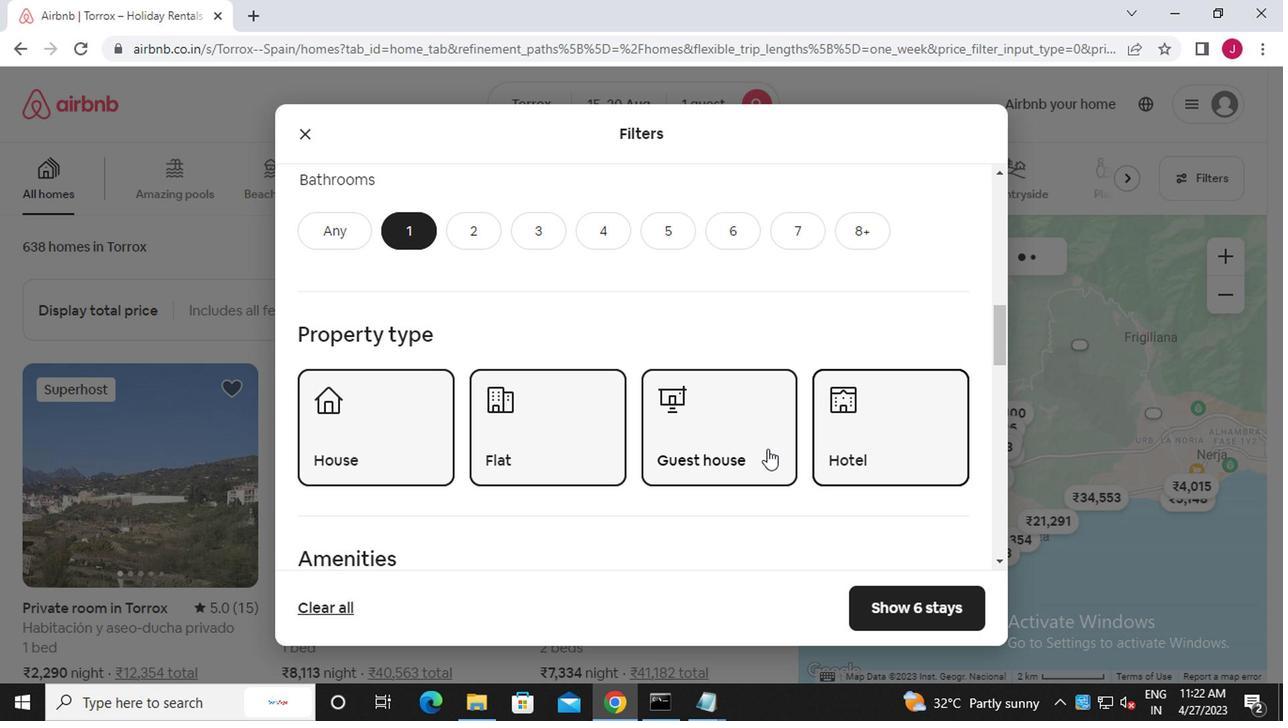 
Action: Mouse scrolled (731, 451) with delta (0, 0)
Screenshot: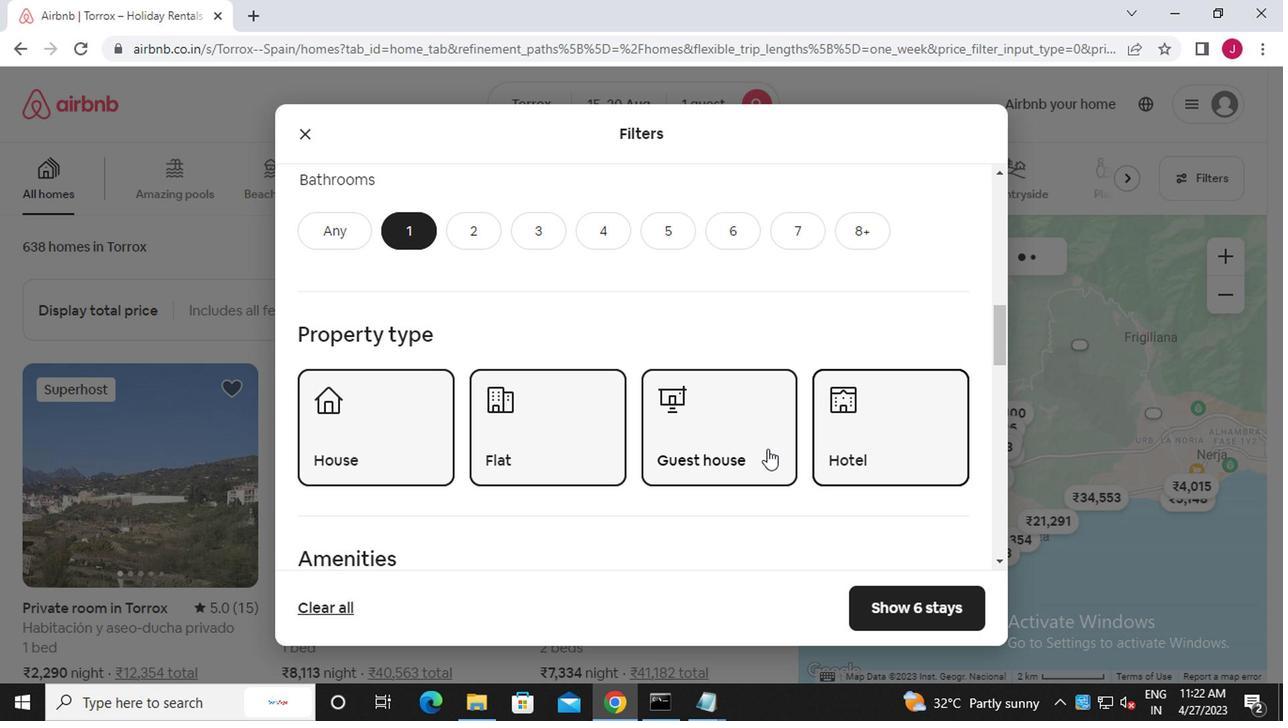 
Action: Mouse moved to (729, 453)
Screenshot: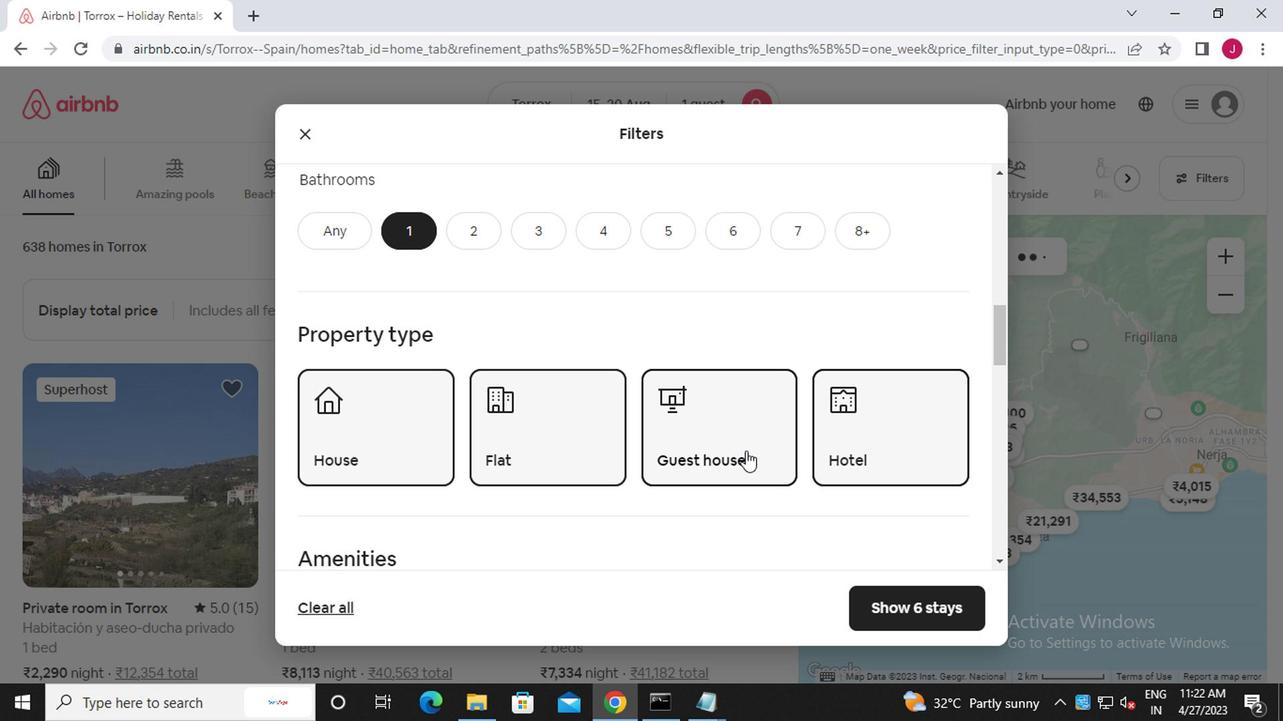 
Action: Mouse scrolled (729, 452) with delta (0, 0)
Screenshot: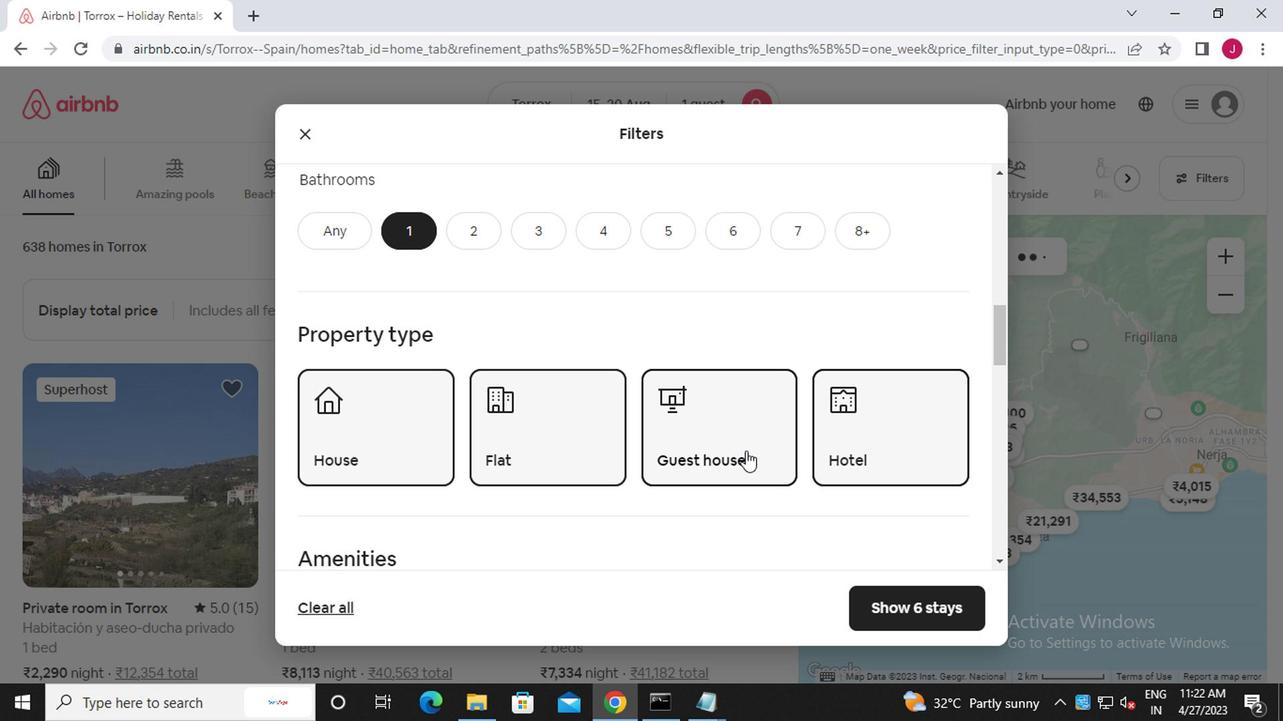 
Action: Mouse moved to (728, 453)
Screenshot: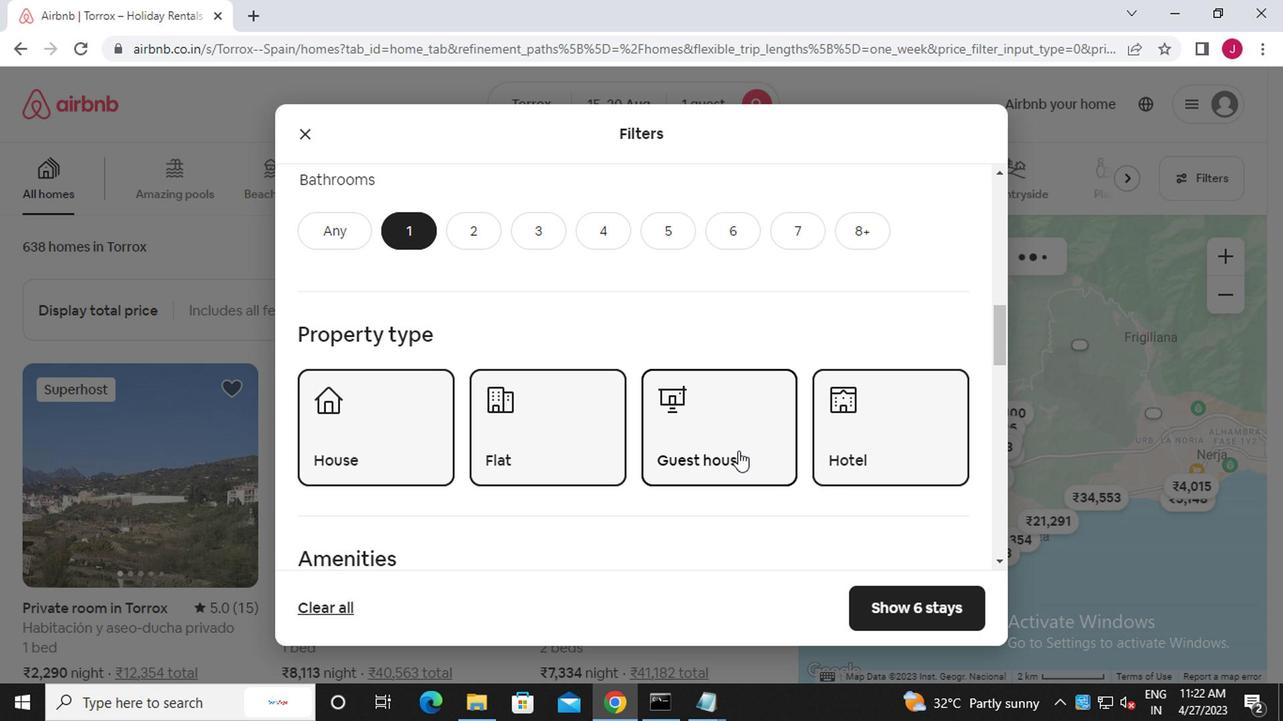 
Action: Mouse scrolled (728, 452) with delta (0, 0)
Screenshot: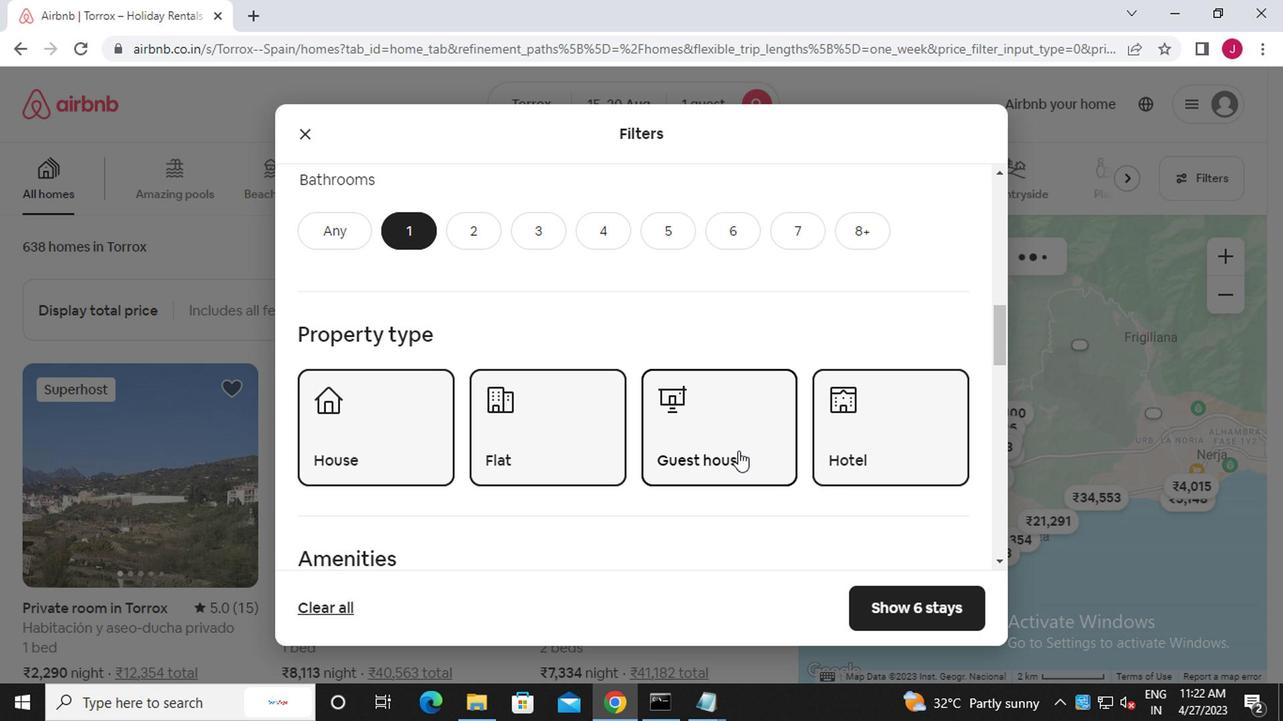 
Action: Mouse scrolled (728, 452) with delta (0, 0)
Screenshot: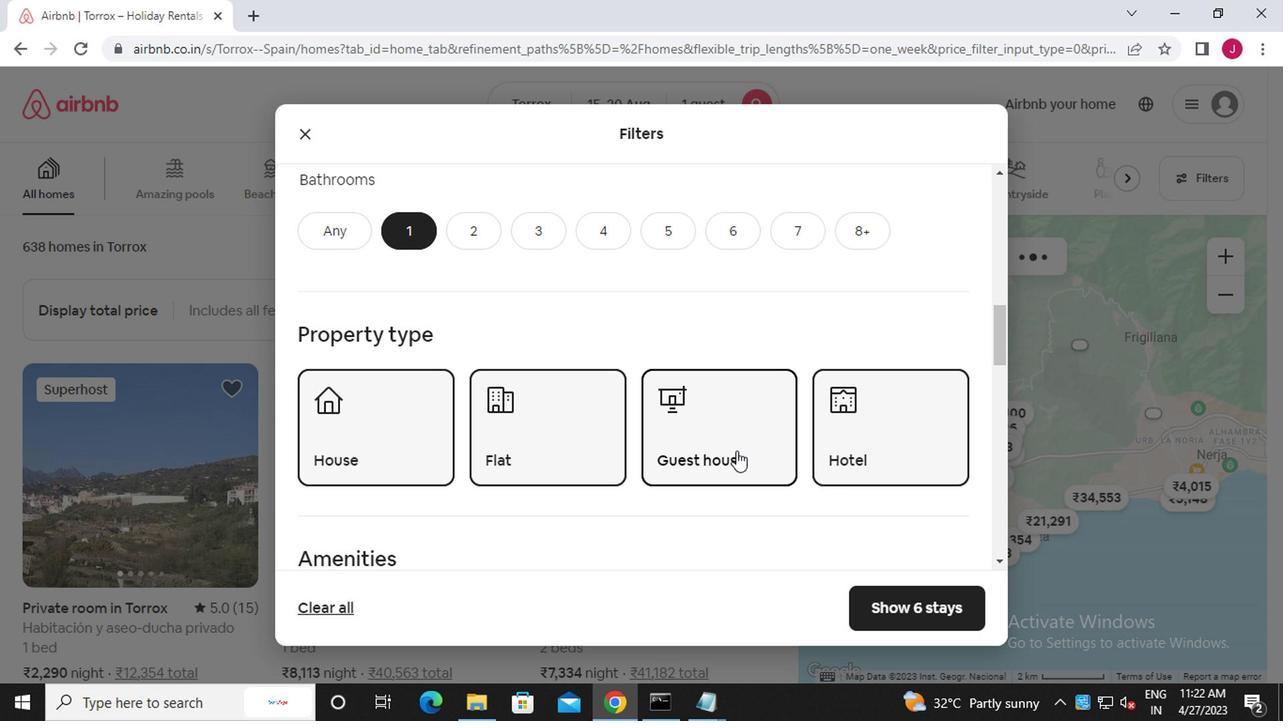 
Action: Mouse scrolled (728, 452) with delta (0, 0)
Screenshot: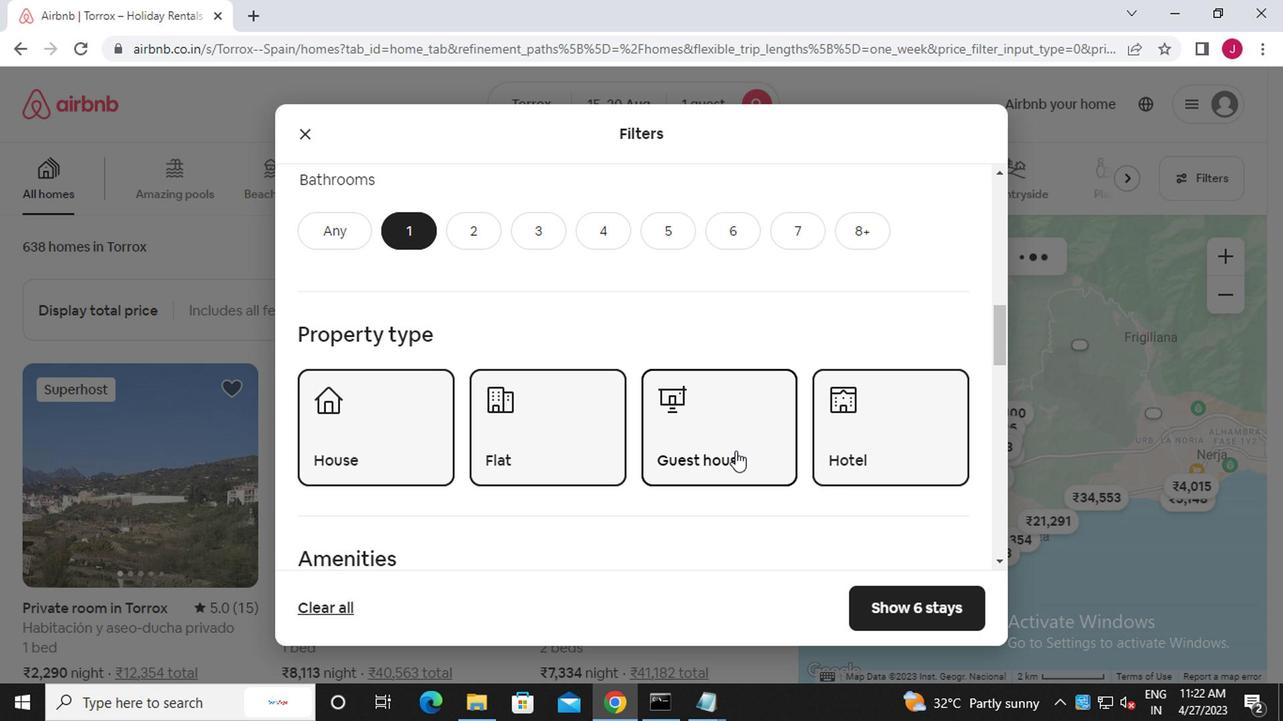 
Action: Mouse moved to (795, 466)
Screenshot: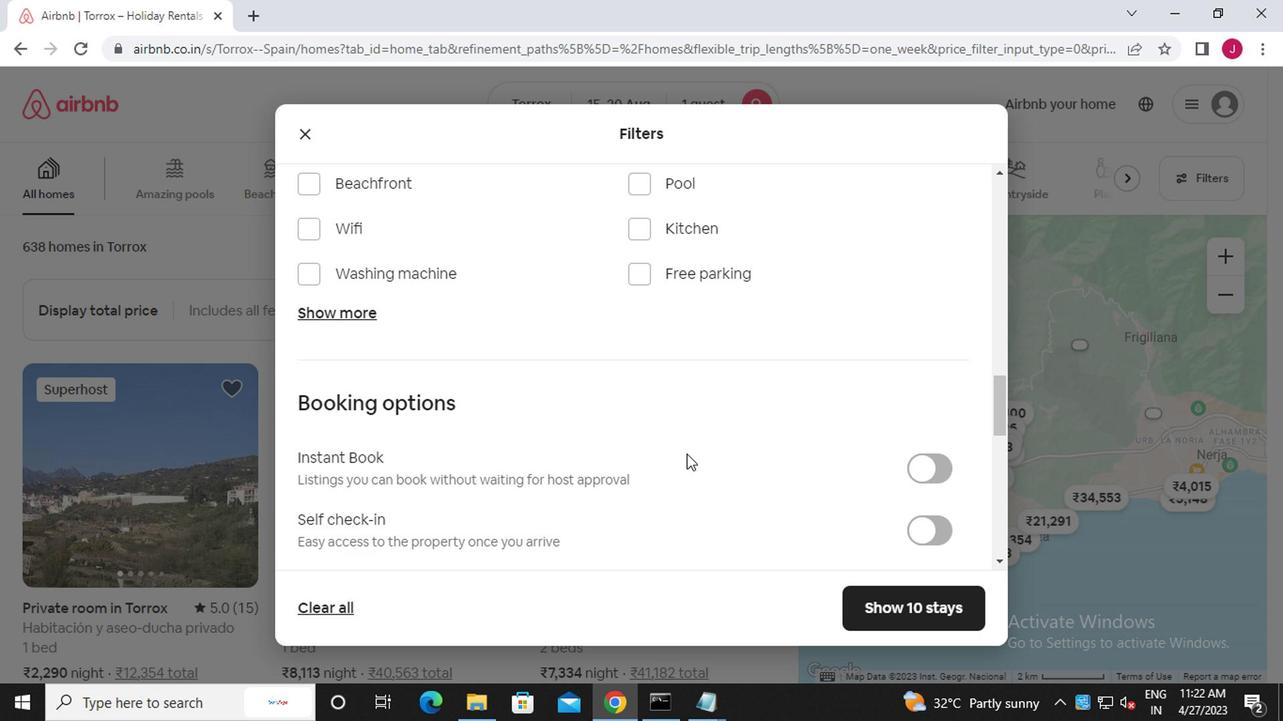 
Action: Mouse scrolled (795, 465) with delta (0, 0)
Screenshot: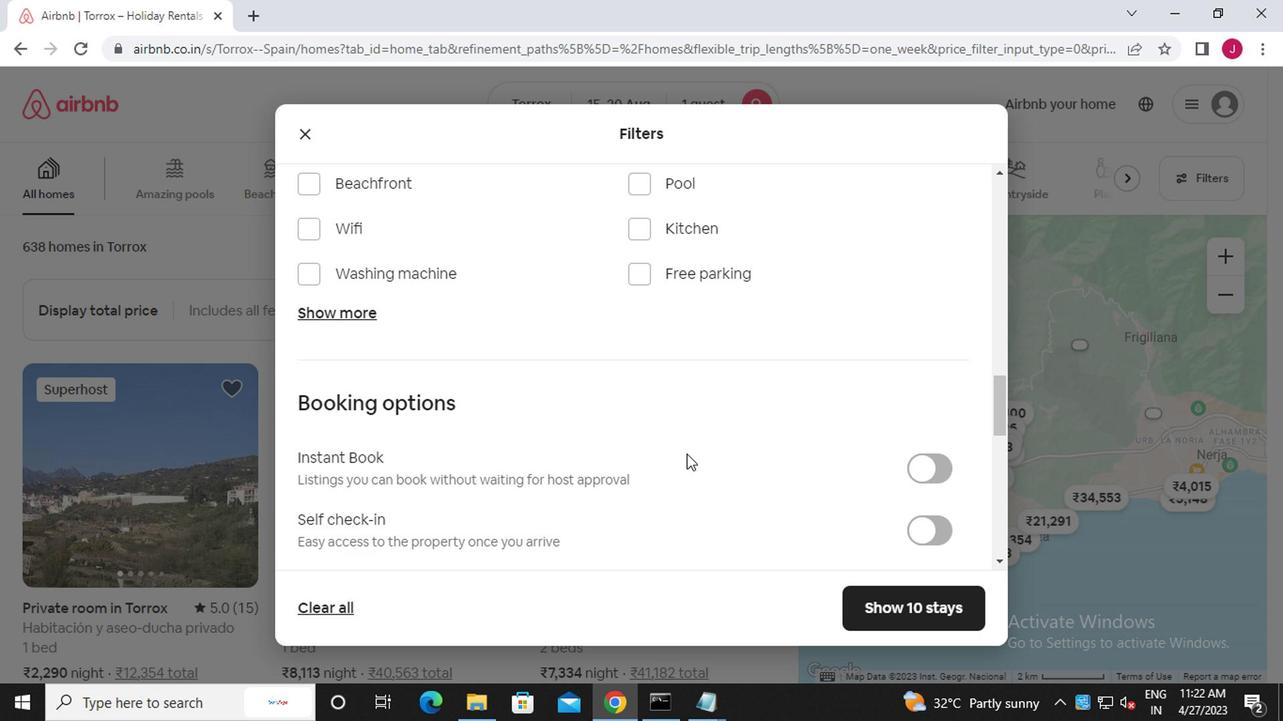 
Action: Mouse scrolled (795, 465) with delta (0, 0)
Screenshot: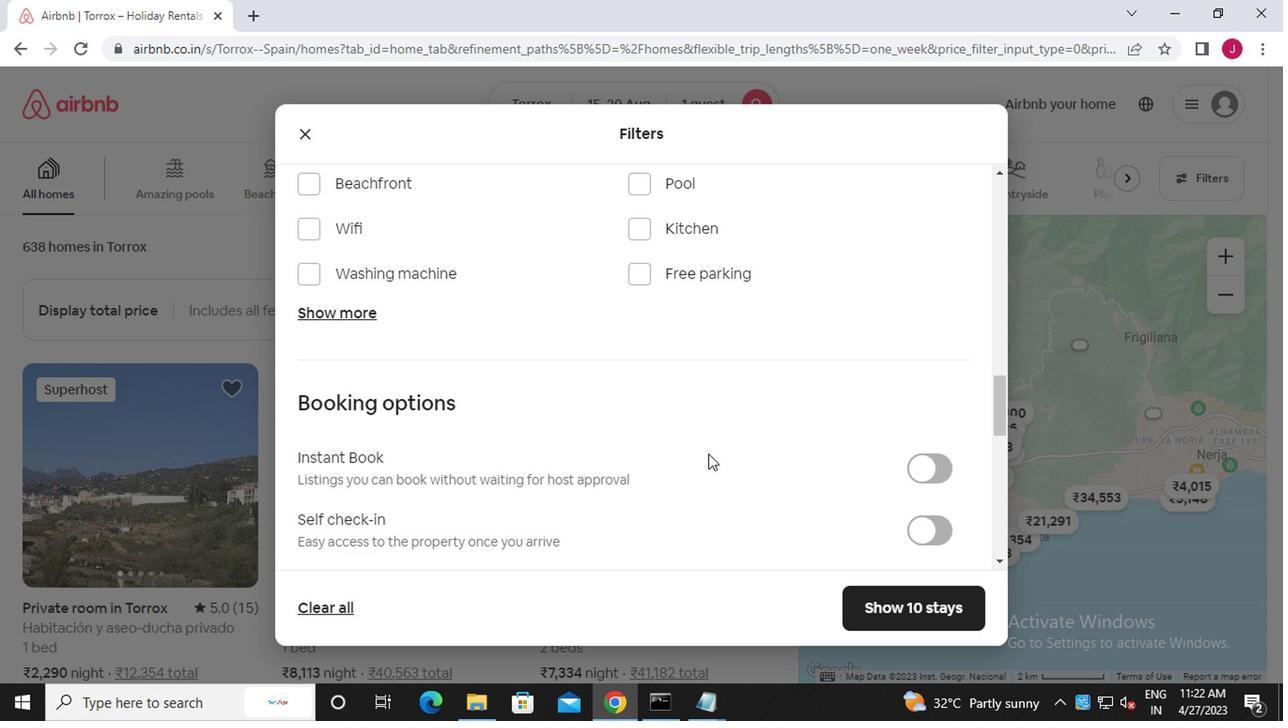 
Action: Mouse moved to (927, 348)
Screenshot: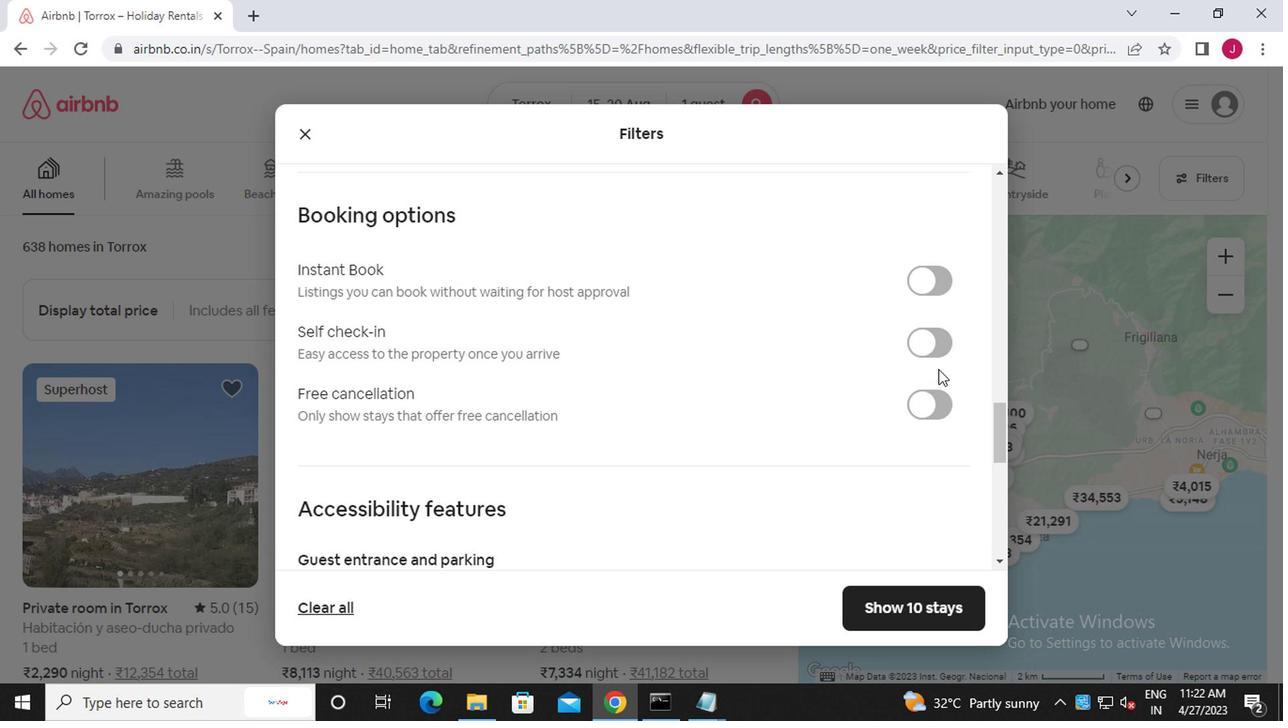 
Action: Mouse pressed left at (927, 348)
Screenshot: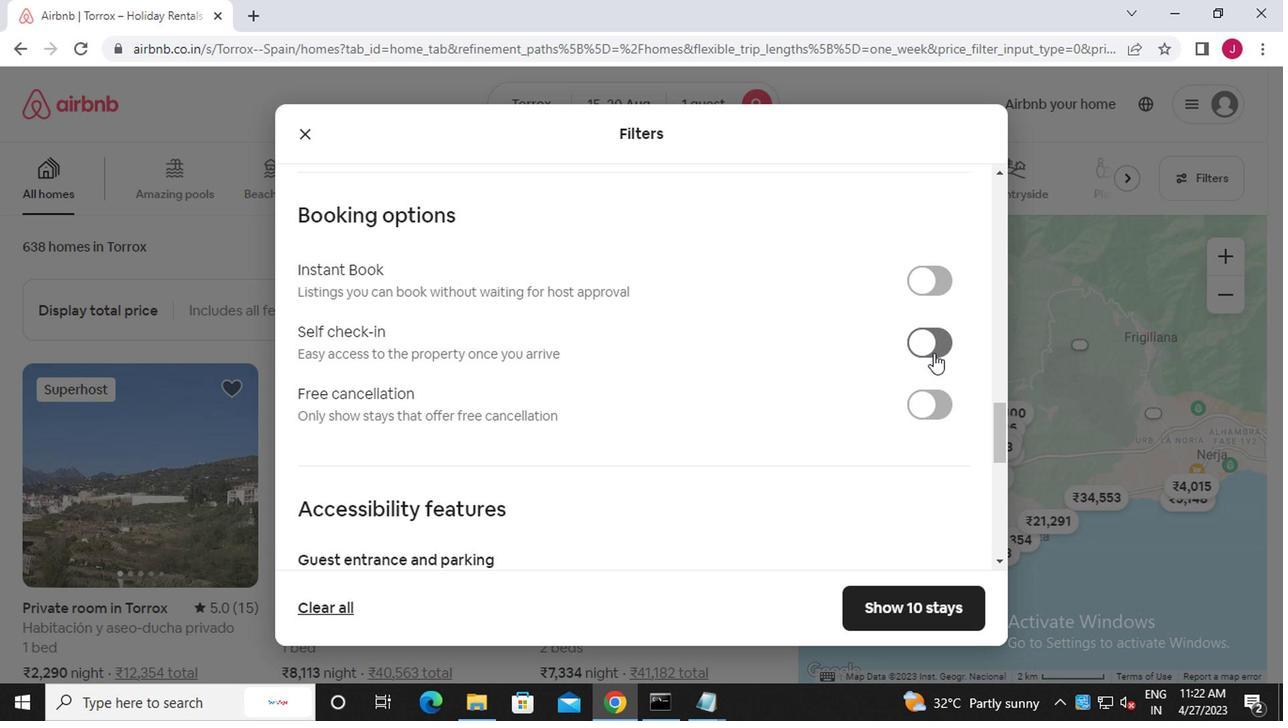 
Action: Mouse moved to (599, 489)
Screenshot: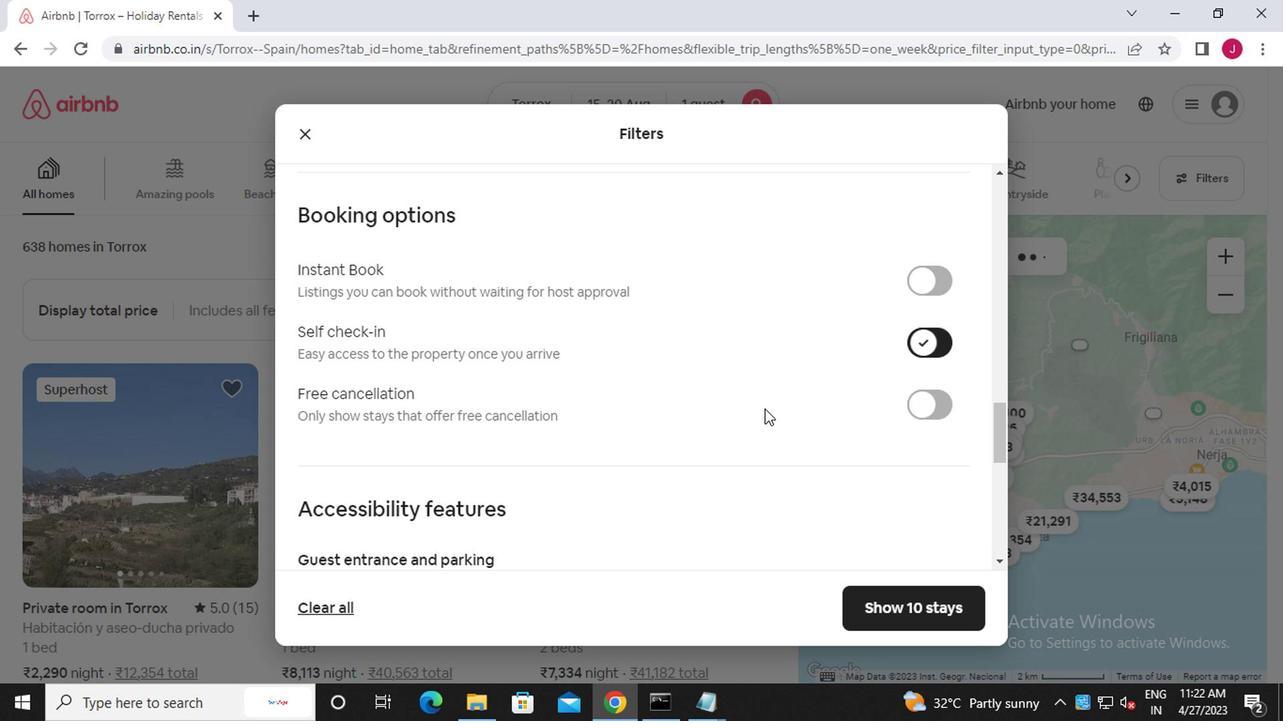
Action: Mouse scrolled (599, 489) with delta (0, 0)
Screenshot: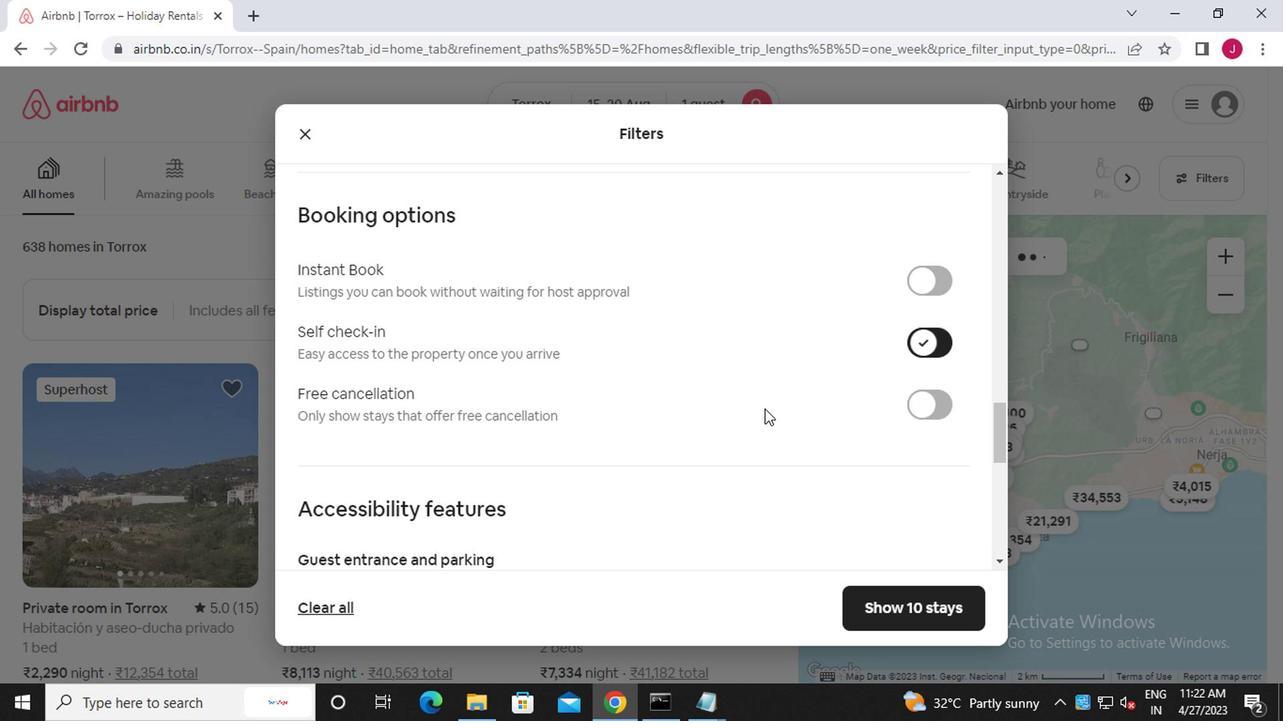 
Action: Mouse moved to (595, 492)
Screenshot: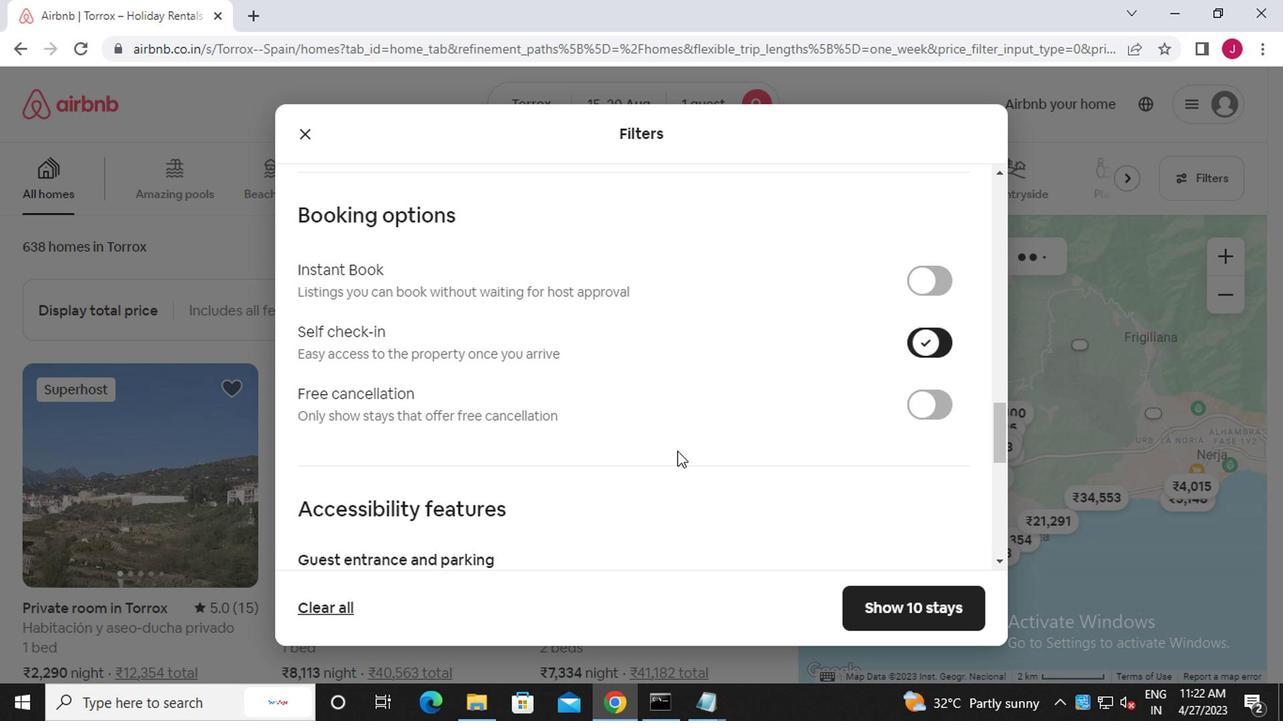 
Action: Mouse scrolled (595, 491) with delta (0, 0)
Screenshot: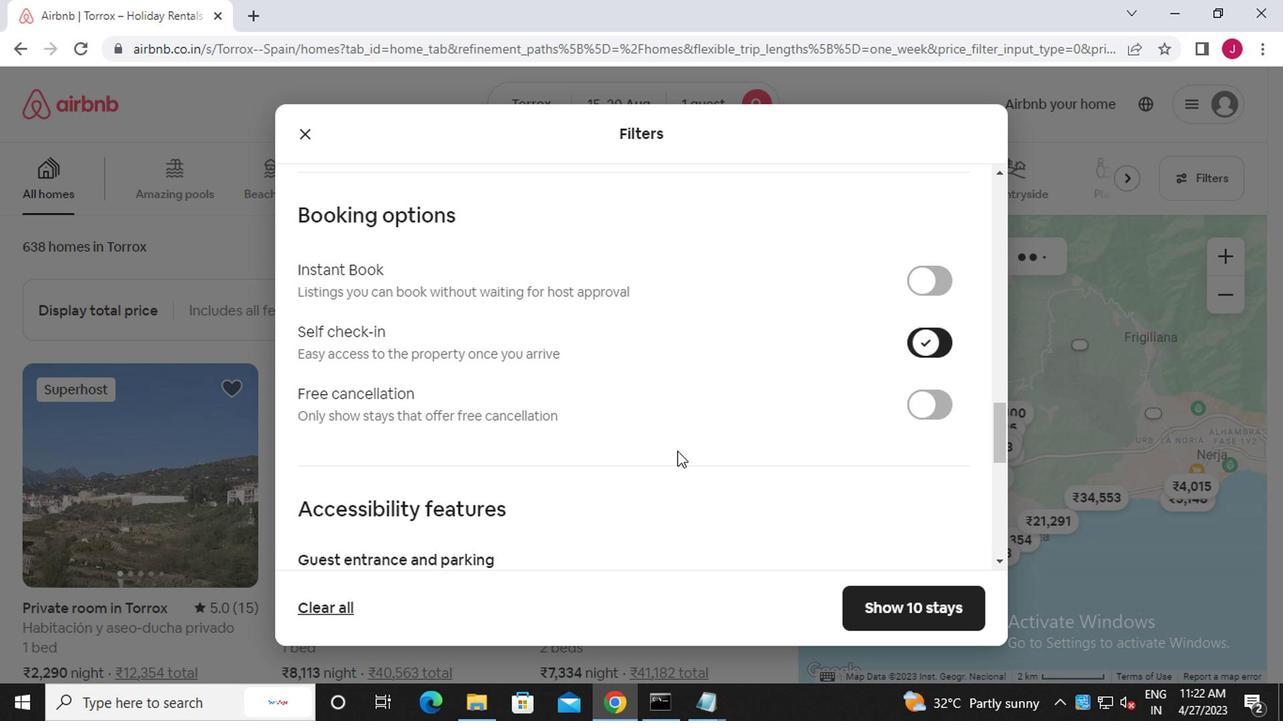 
Action: Mouse moved to (593, 493)
Screenshot: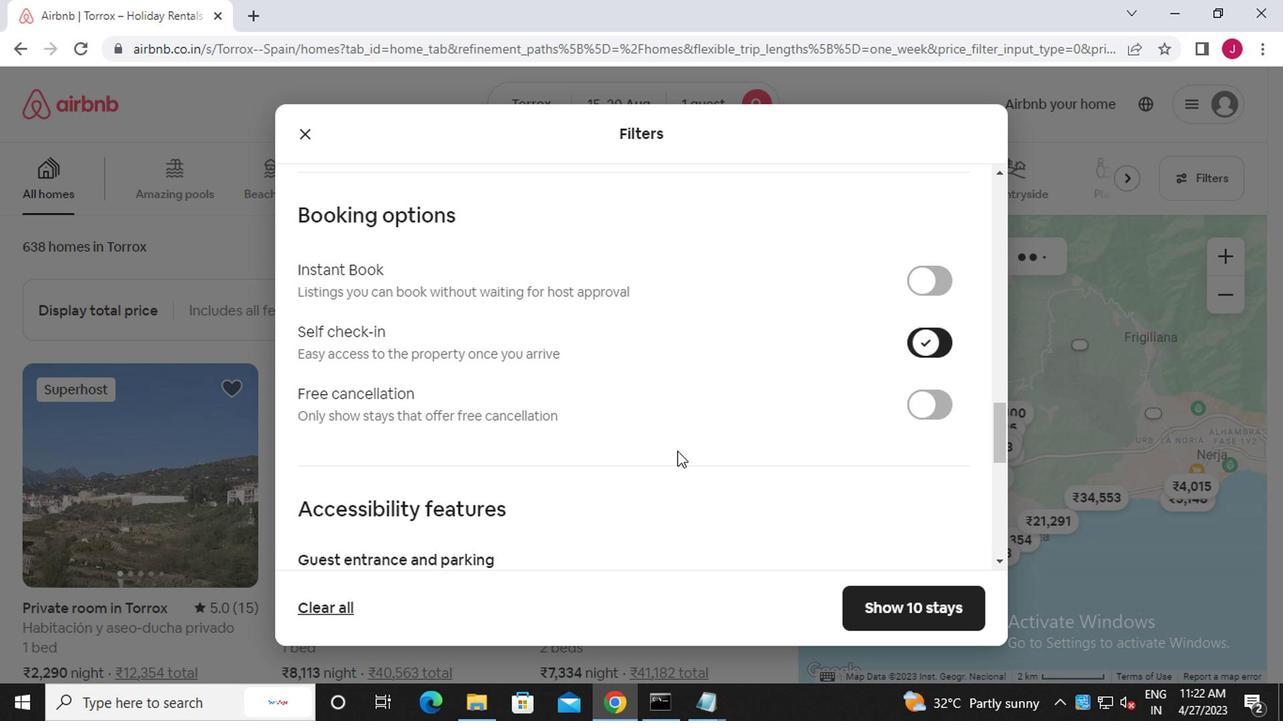 
Action: Mouse scrolled (593, 492) with delta (0, -1)
Screenshot: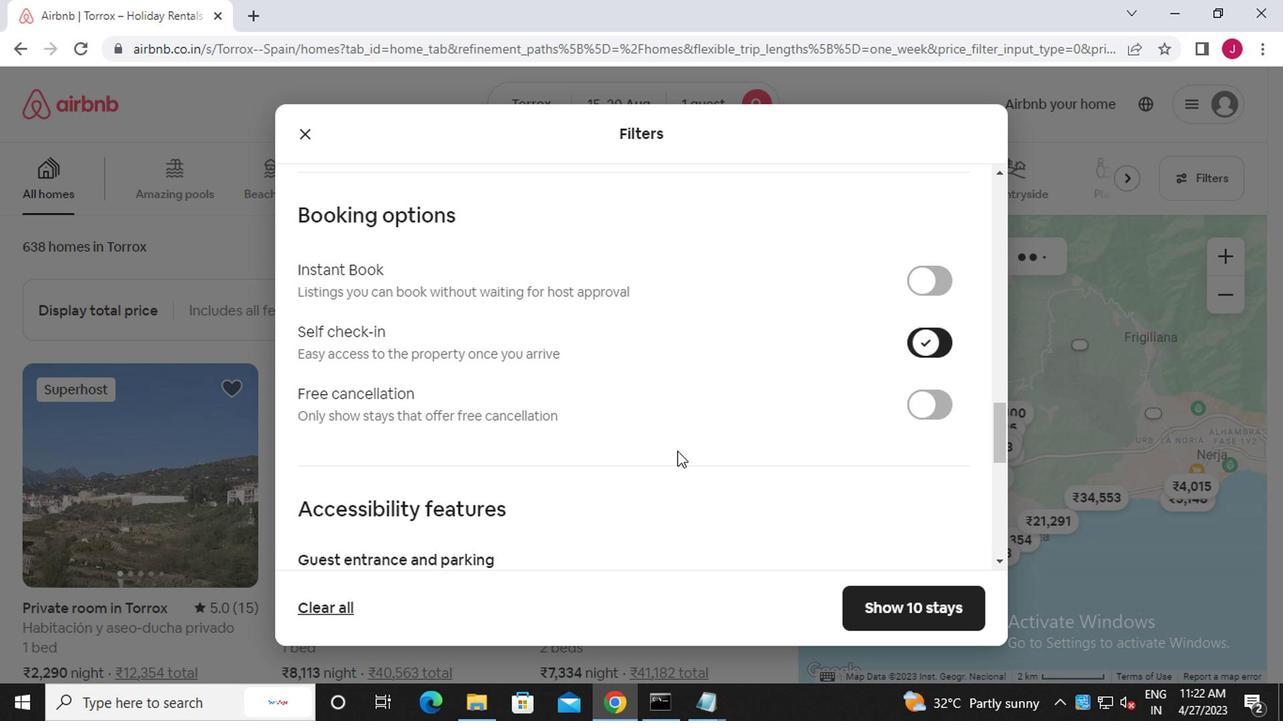 
Action: Mouse moved to (592, 493)
Screenshot: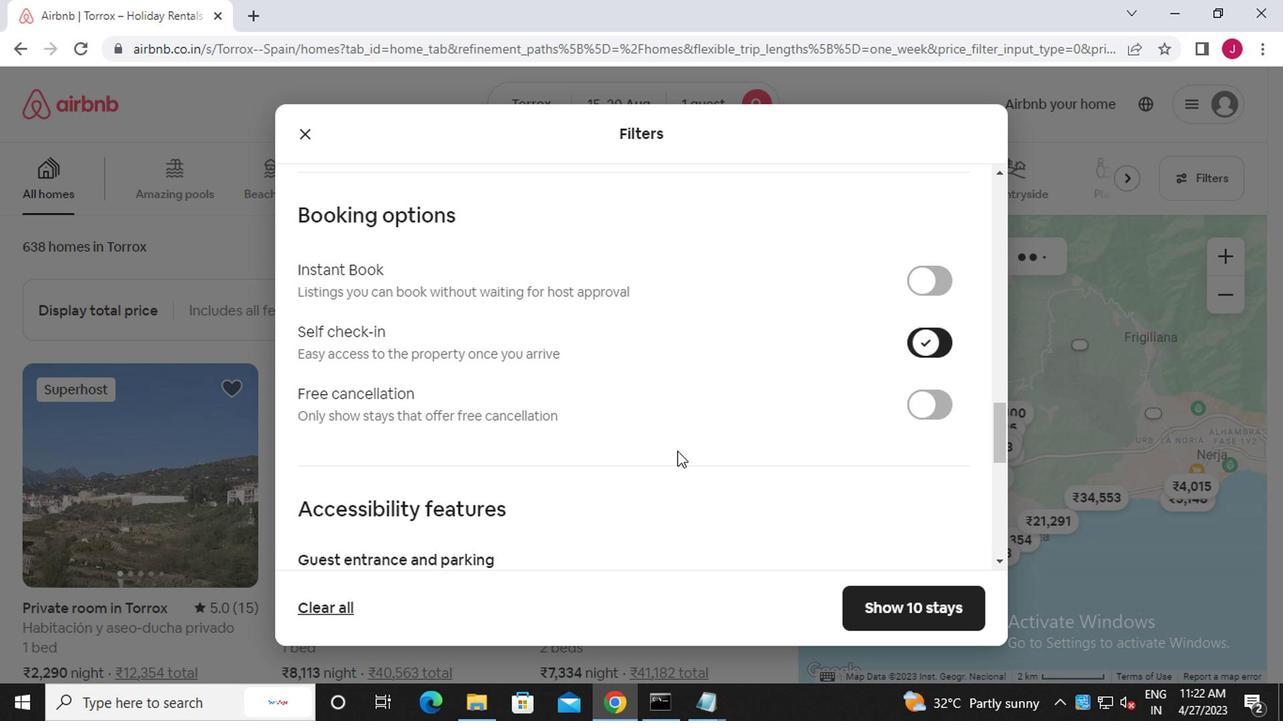 
Action: Mouse scrolled (592, 492) with delta (0, -1)
Screenshot: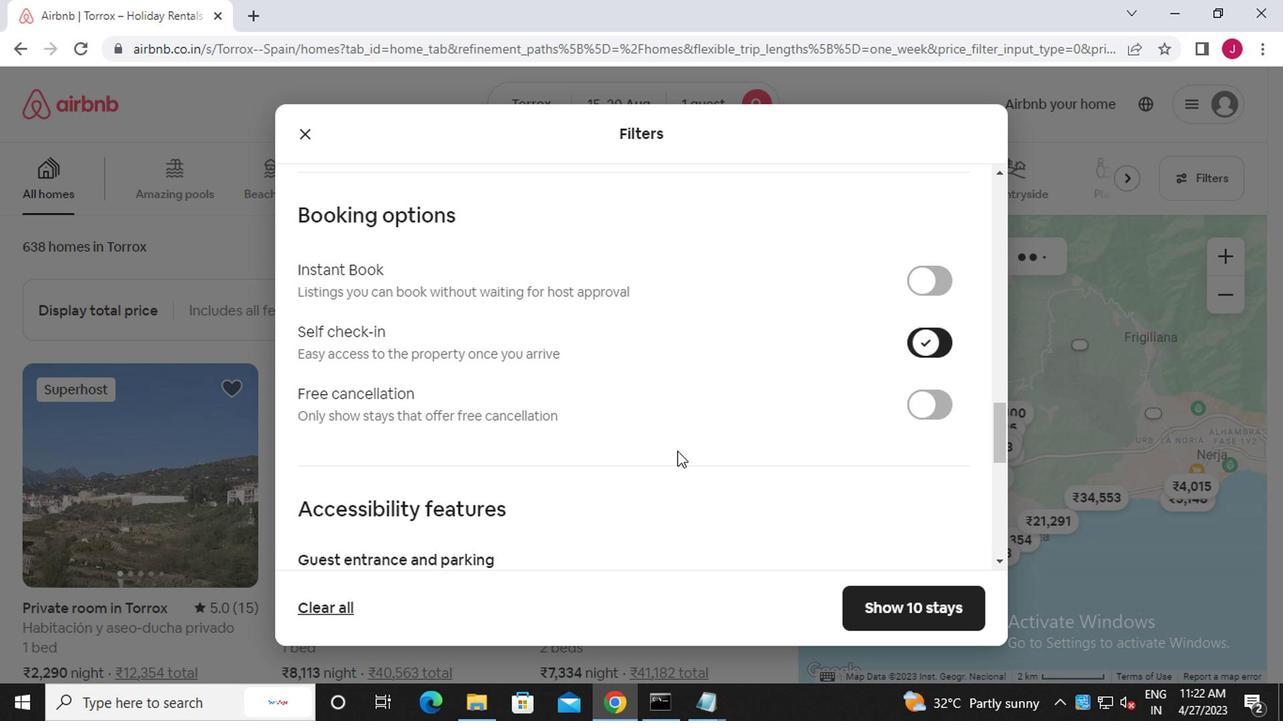 
Action: Mouse moved to (592, 493)
Screenshot: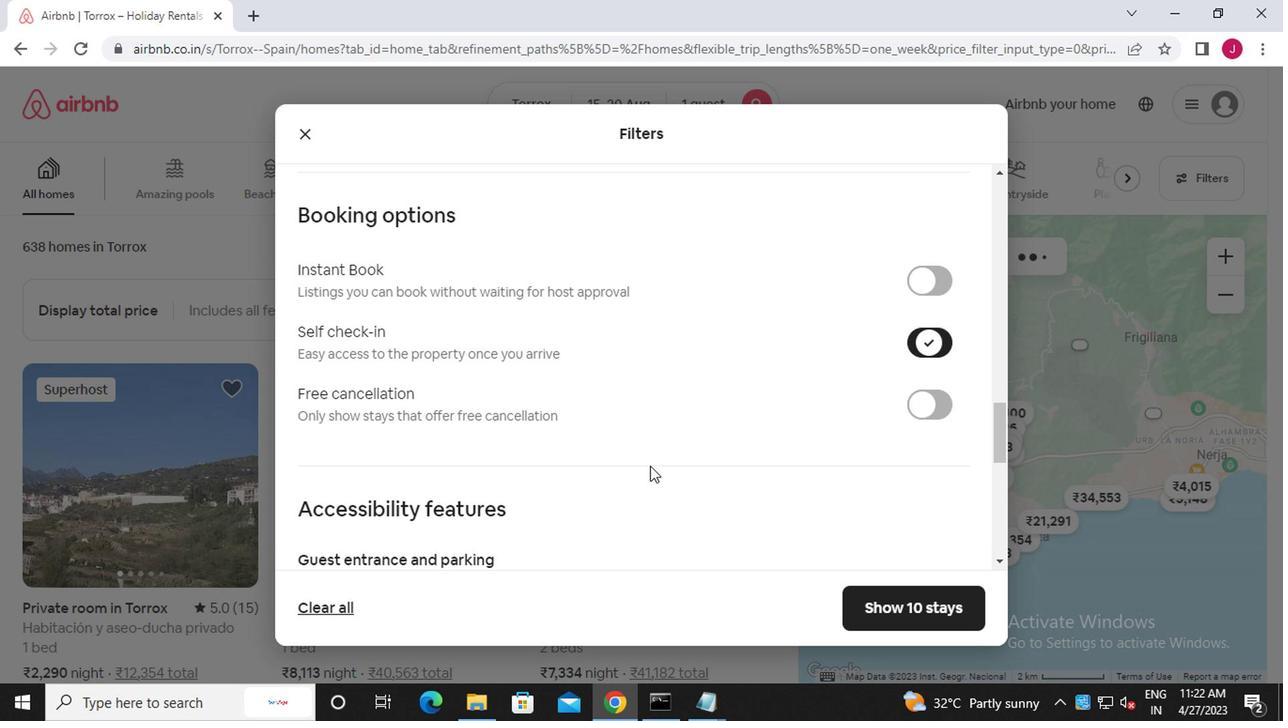 
Action: Mouse scrolled (592, 492) with delta (0, -1)
Screenshot: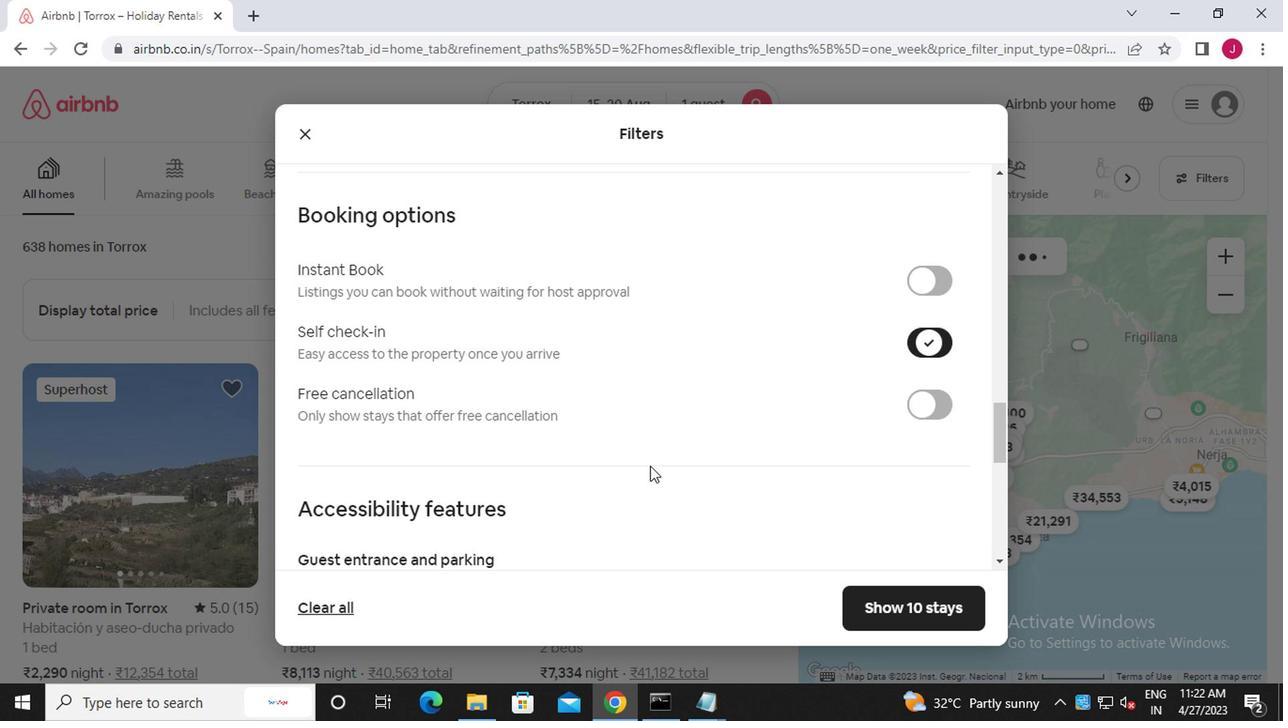 
Action: Mouse scrolled (592, 492) with delta (0, -1)
Screenshot: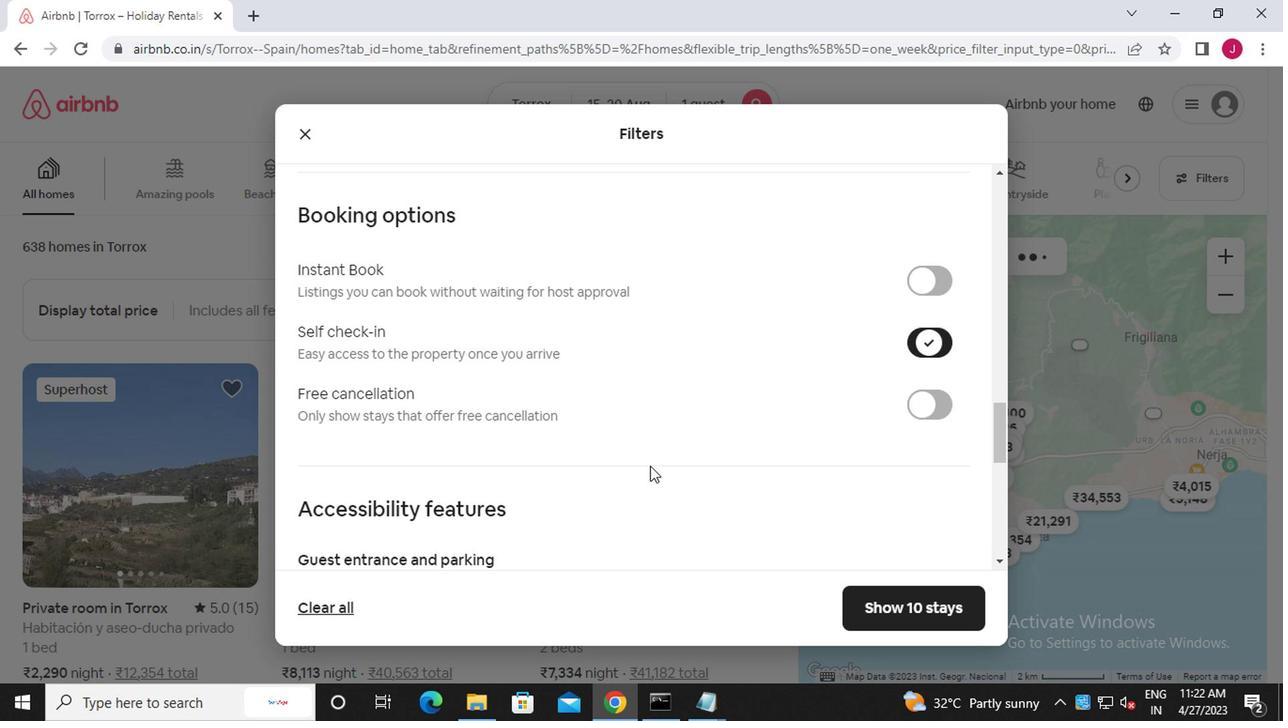 
Action: Mouse moved to (591, 494)
Screenshot: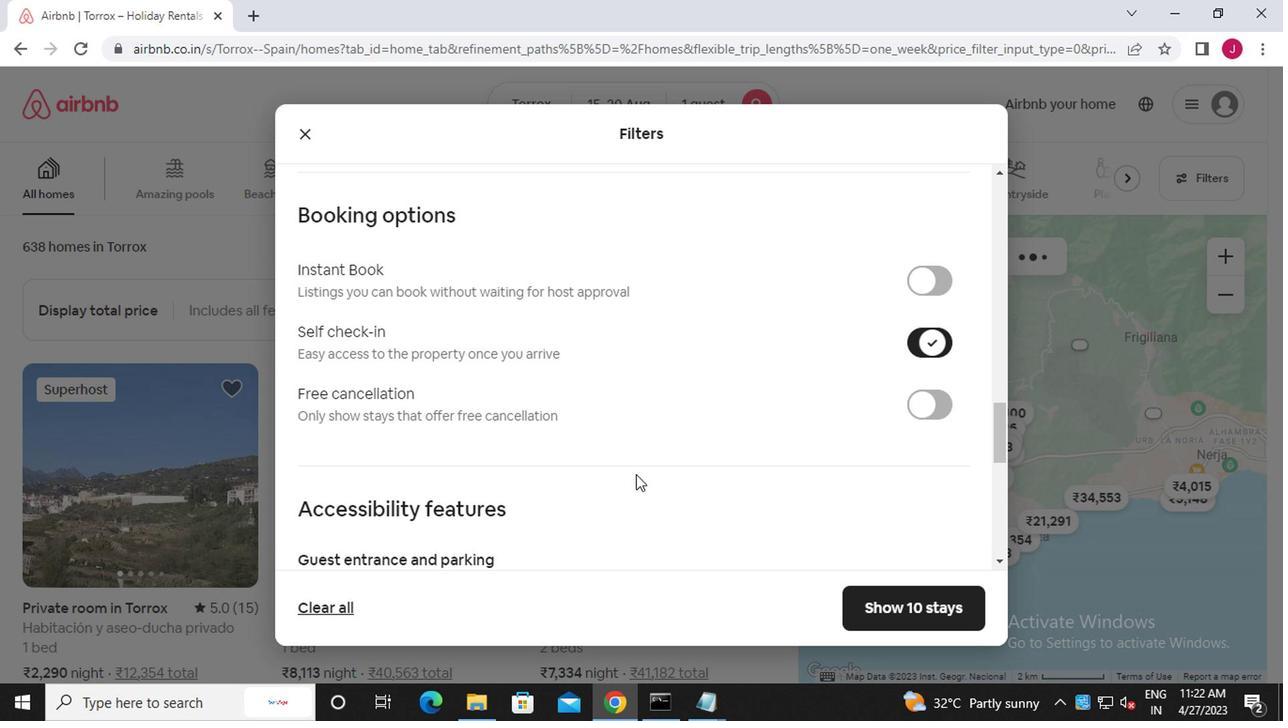 
Action: Mouse scrolled (591, 493) with delta (0, 0)
Screenshot: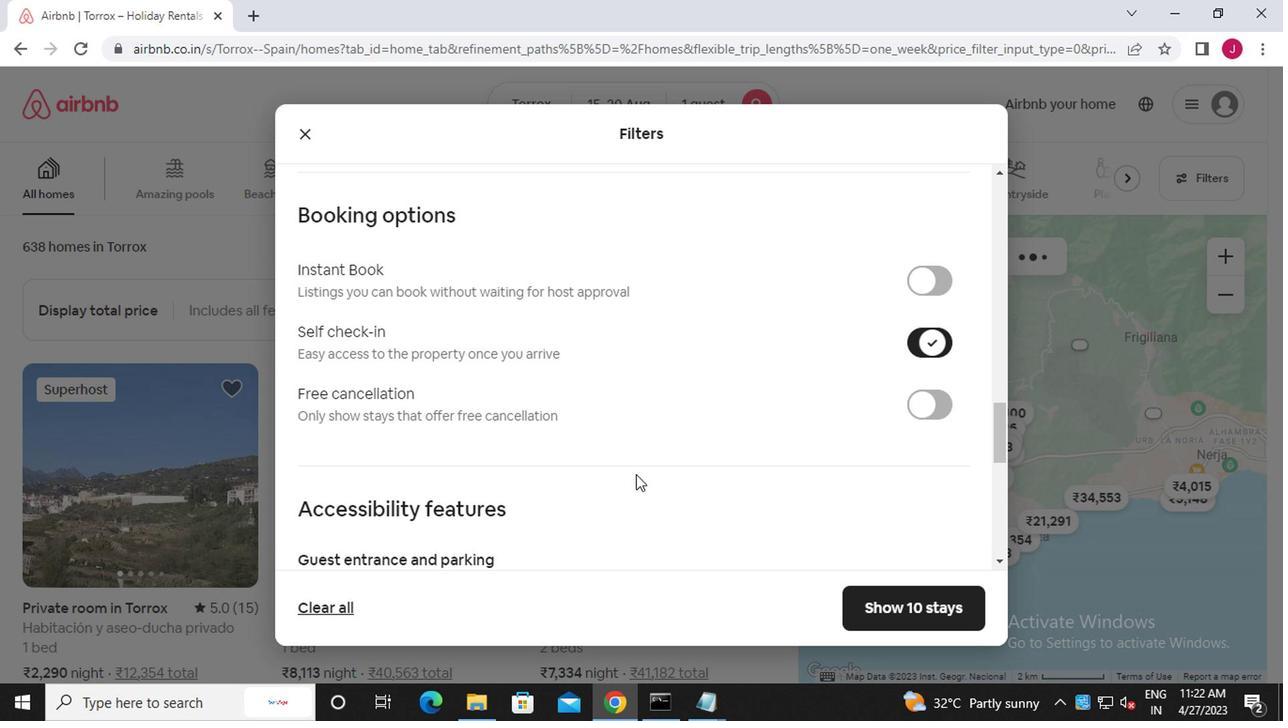 
Action: Mouse moved to (306, 443)
Screenshot: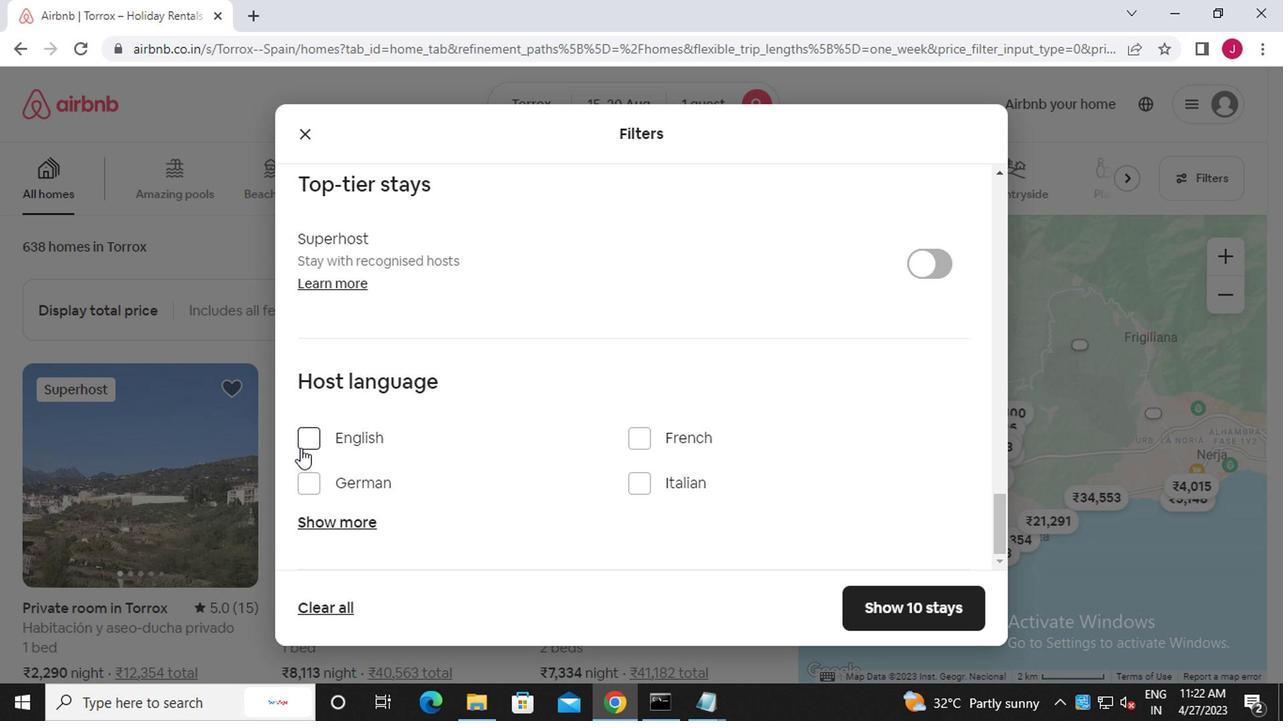
Action: Mouse pressed left at (306, 443)
Screenshot: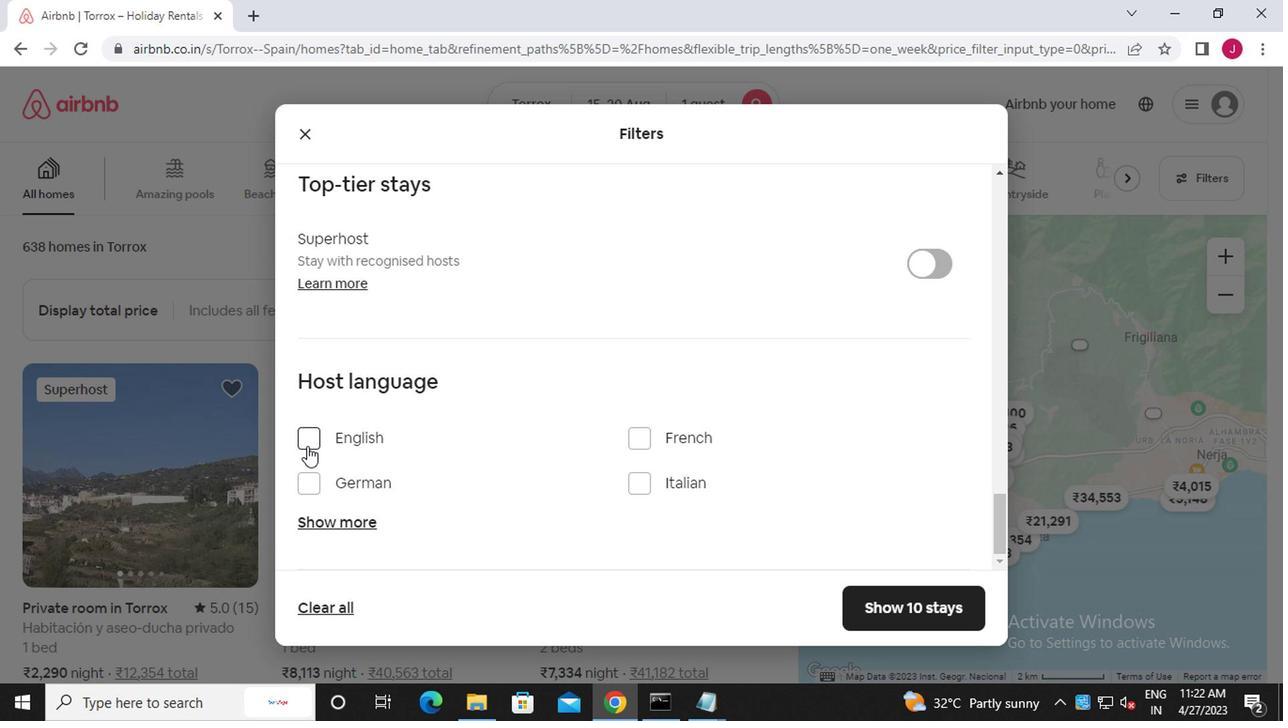 
Action: Mouse moved to (921, 606)
Screenshot: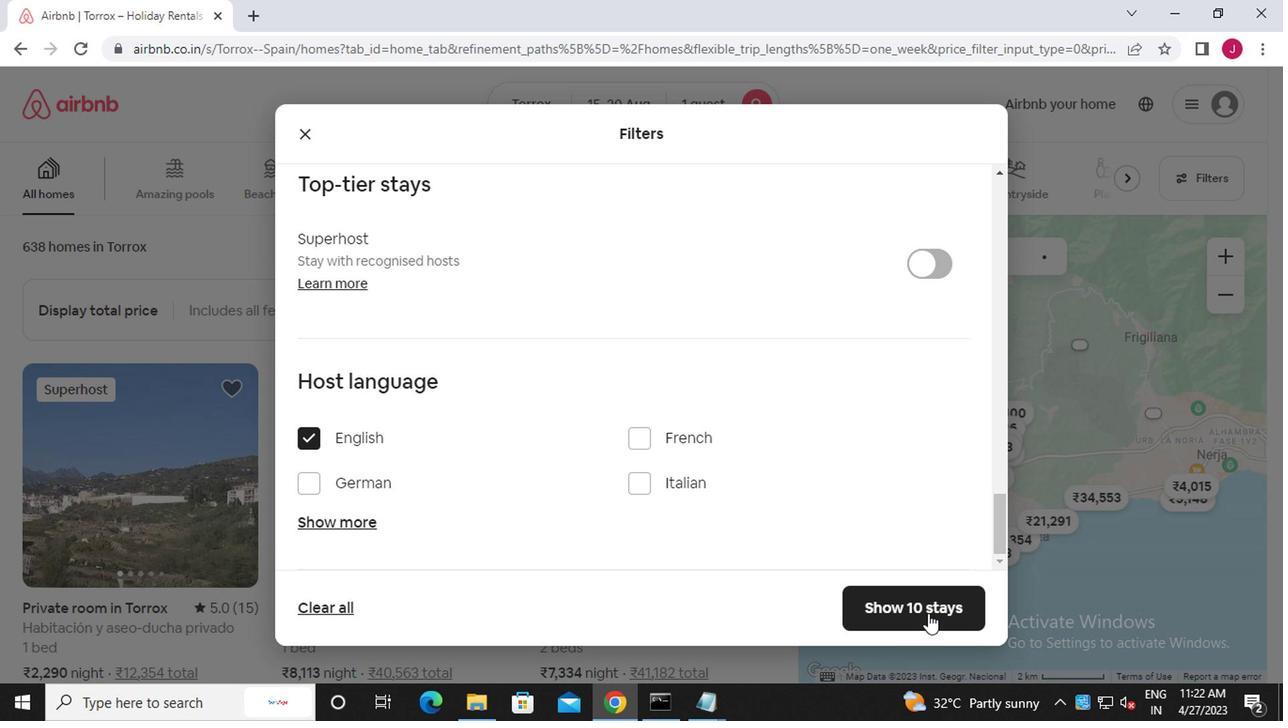 
Action: Mouse pressed left at (921, 606)
Screenshot: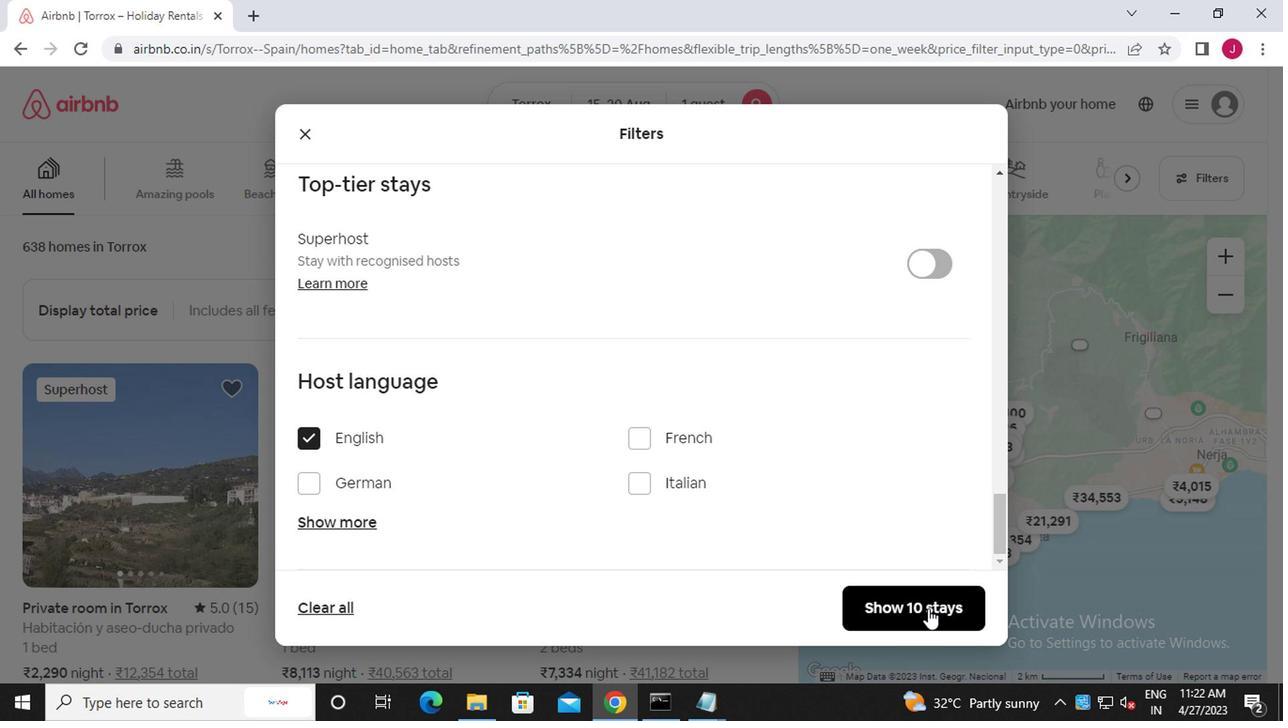
Action: Mouse moved to (917, 604)
Screenshot: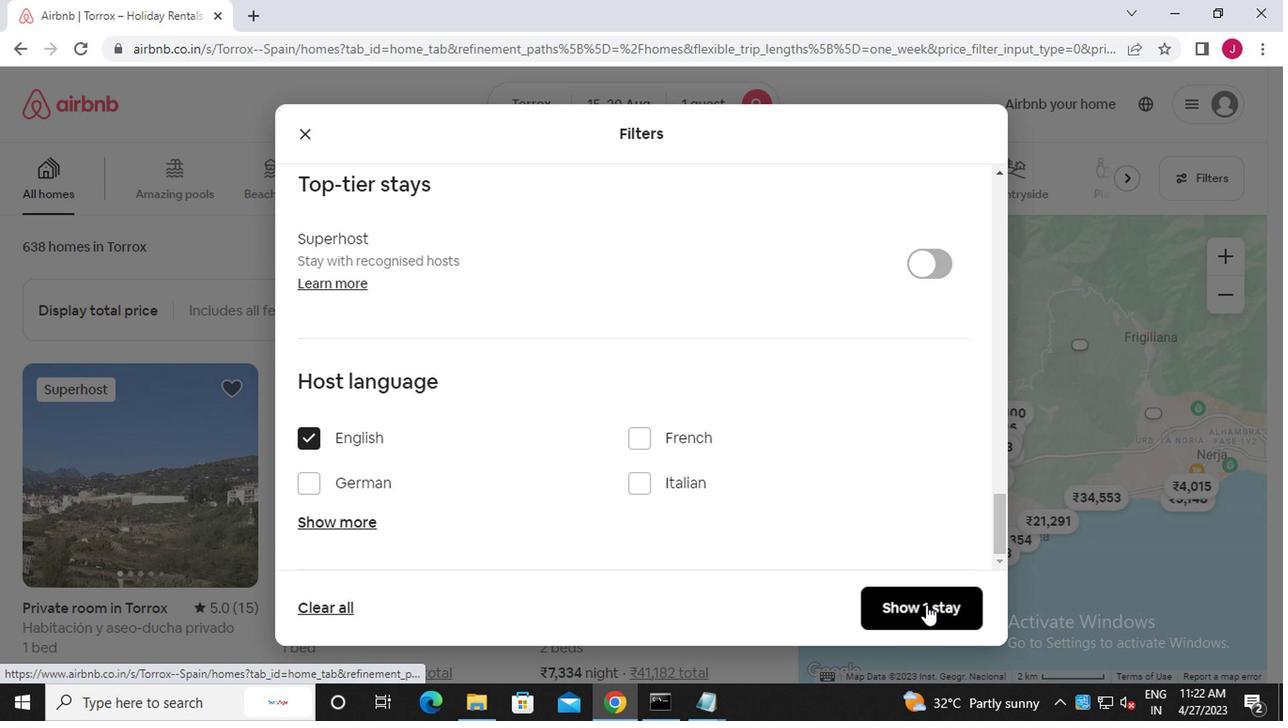 
